 Task: Look for space in Kraaifontein, South Africa from 12th August, 2023 to 16th August, 2023 for 8 adults in price range Rs.10000 to Rs.16000. Place can be private room with 8 bedrooms having 8 beds and 8 bathrooms. Property type can be house, flat, guest house, hotel. Amenities needed are: wifi, TV, free parkinig on premises, gym, breakfast. Booking option can be shelf check-in. Required host language is English.
Action: Mouse moved to (451, 123)
Screenshot: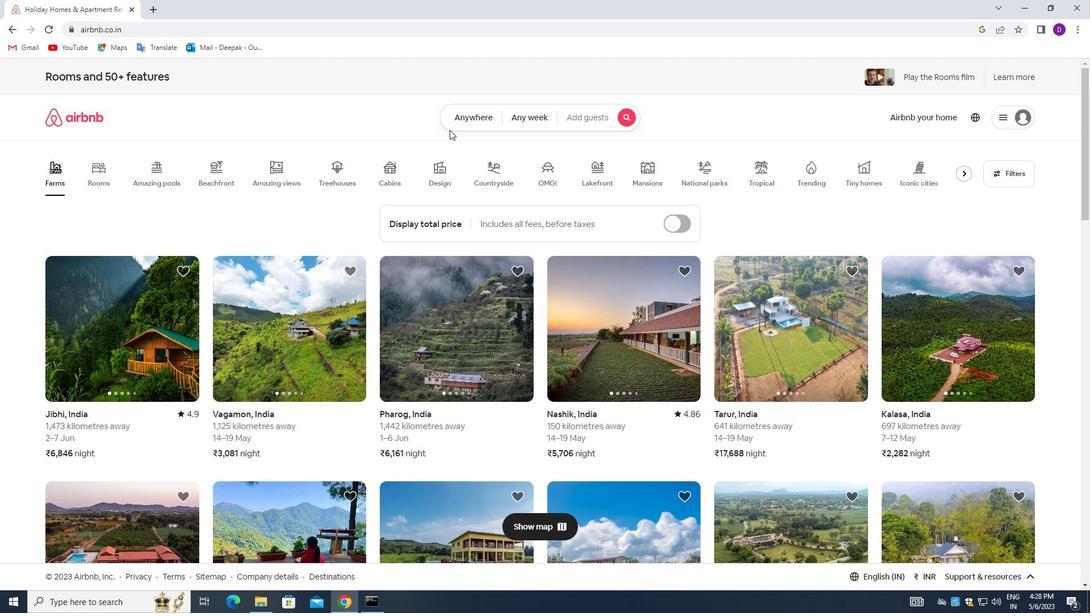 
Action: Mouse pressed left at (451, 123)
Screenshot: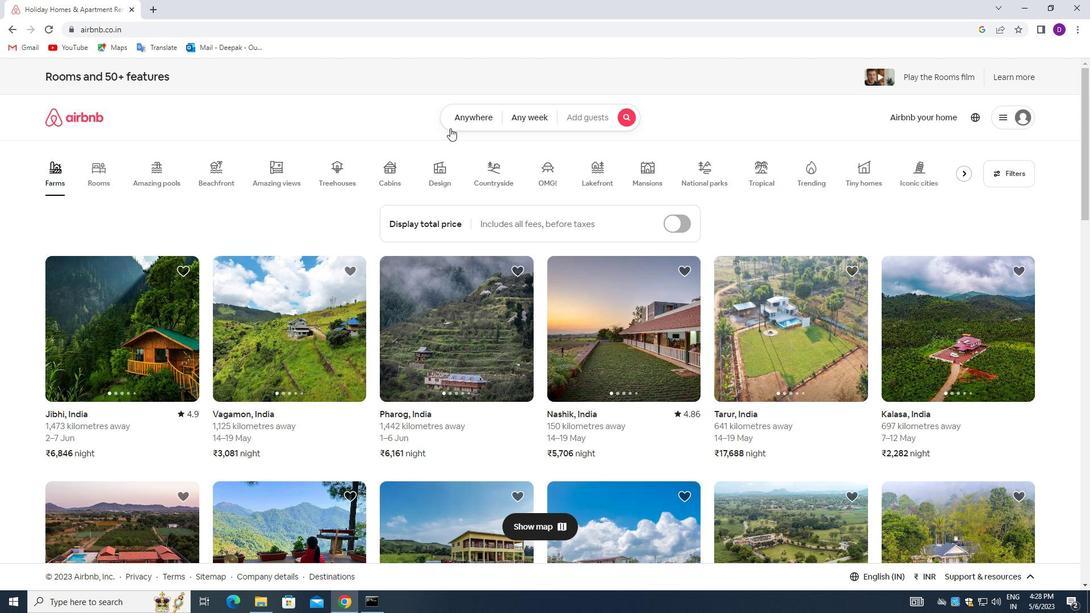 
Action: Mouse moved to (416, 158)
Screenshot: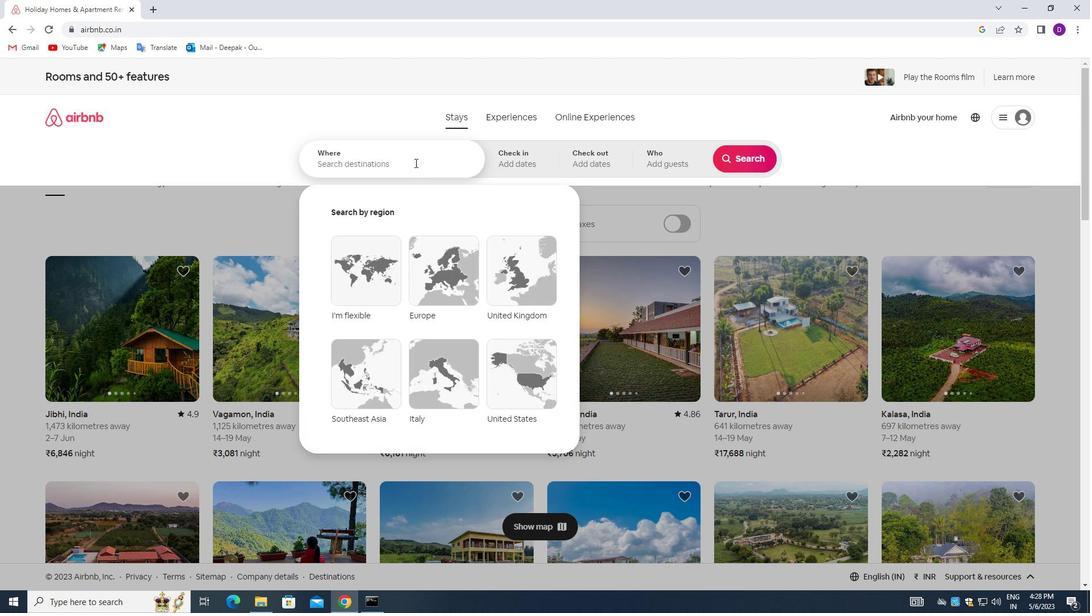 
Action: Mouse pressed left at (416, 158)
Screenshot: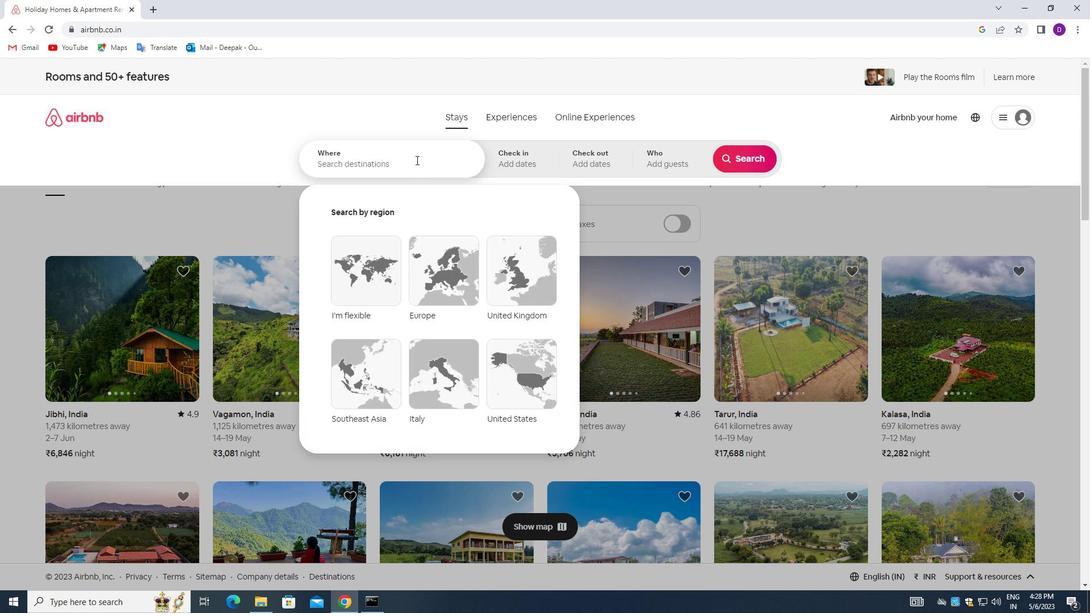 
Action: Mouse moved to (199, 248)
Screenshot: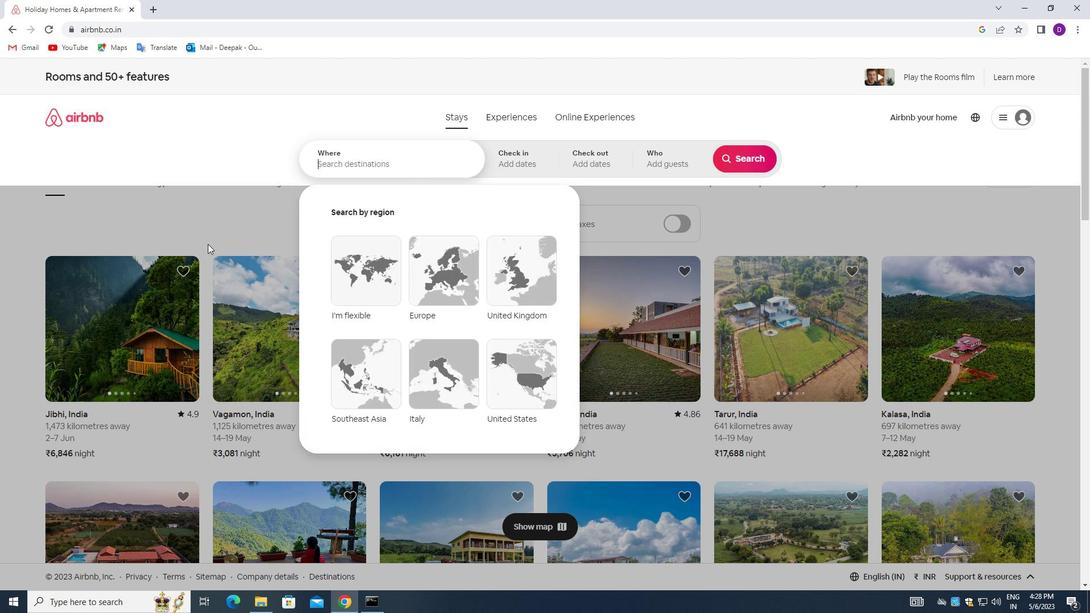
Action: Key pressed <Key.shift>KRAAIFONR<Key.backspace>TEIN,<Key.space><Key.shift_r>SOUTH<Key.space><Key.shift_r>AFRICA<Key.enter>
Screenshot: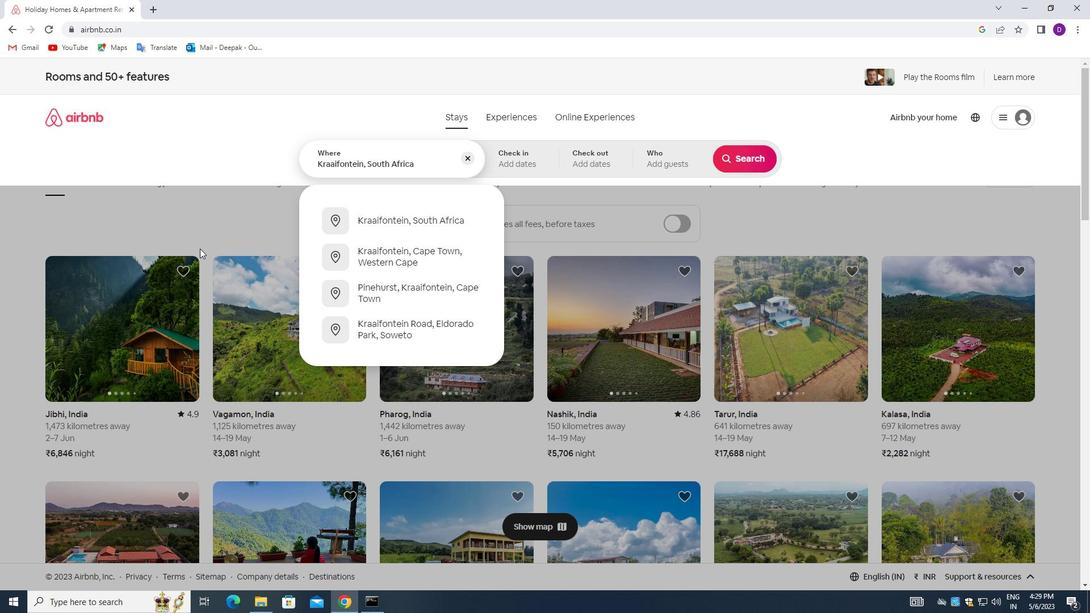 
Action: Mouse moved to (739, 249)
Screenshot: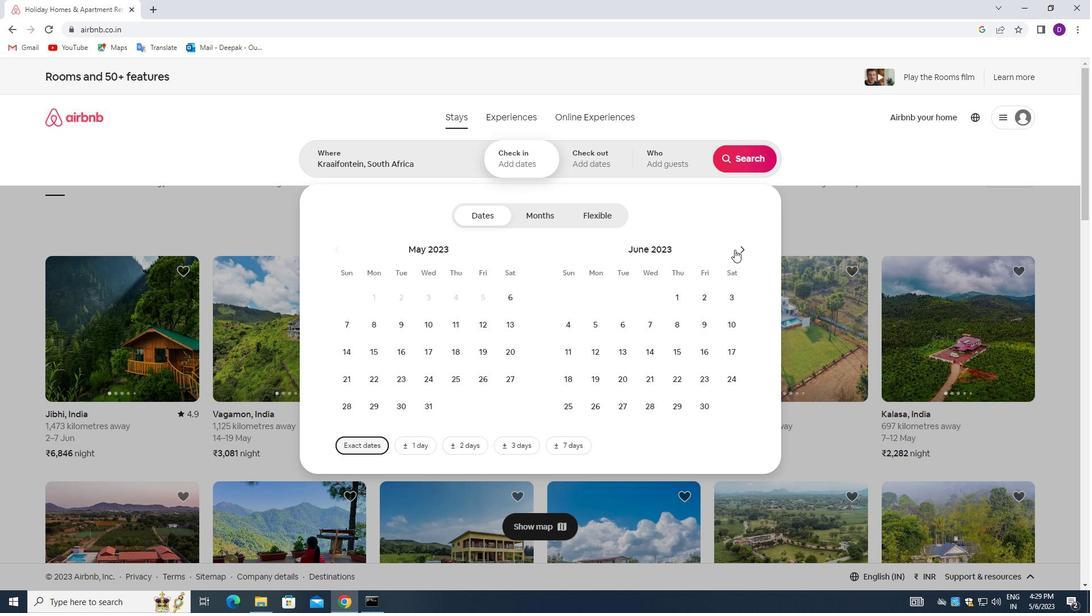 
Action: Mouse pressed left at (739, 249)
Screenshot: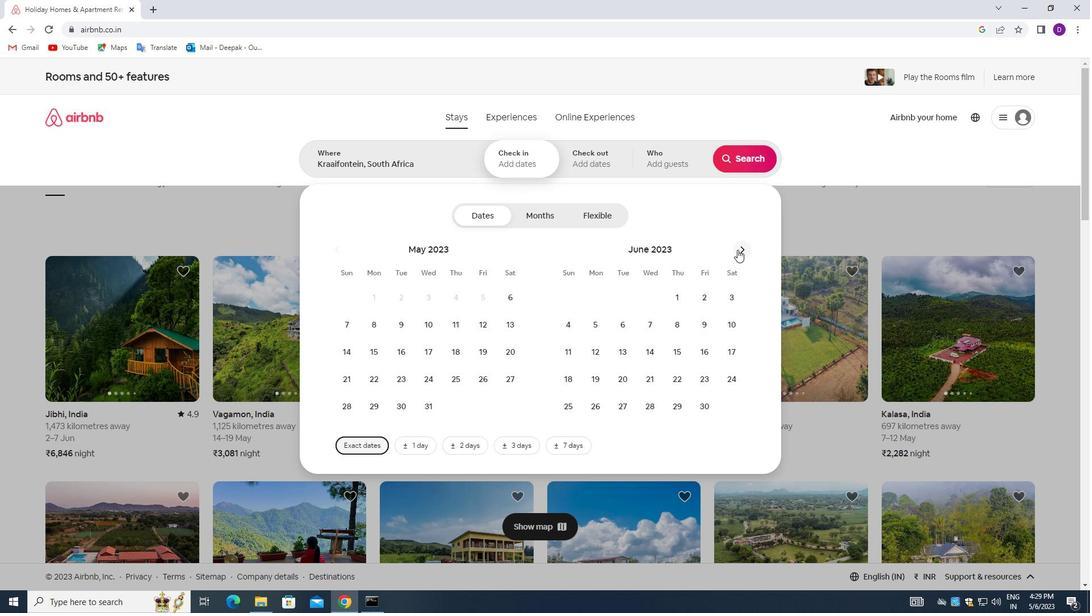
Action: Mouse pressed left at (739, 249)
Screenshot: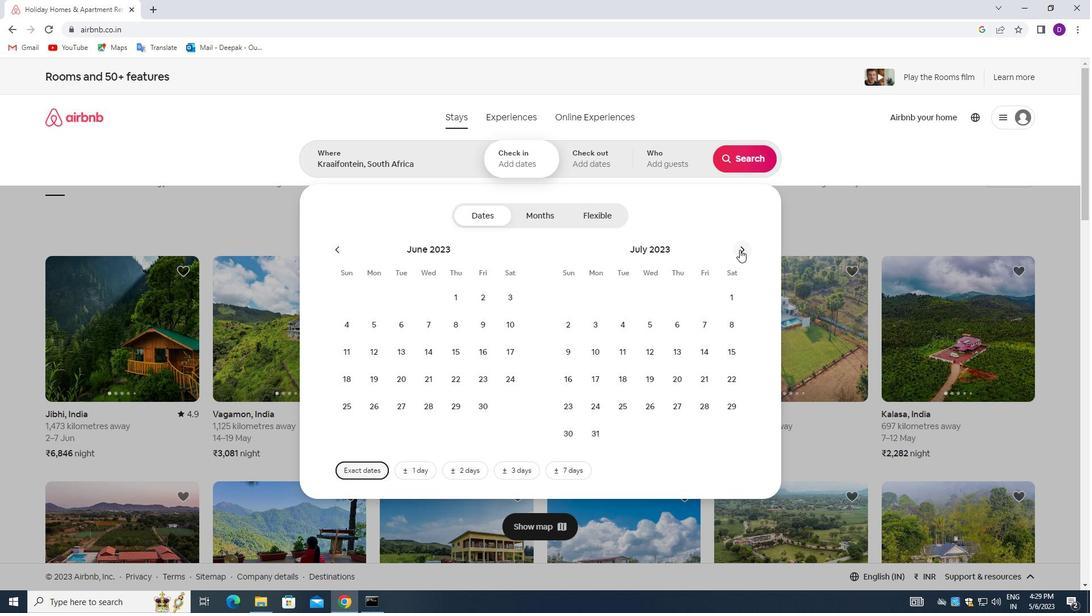 
Action: Mouse moved to (729, 322)
Screenshot: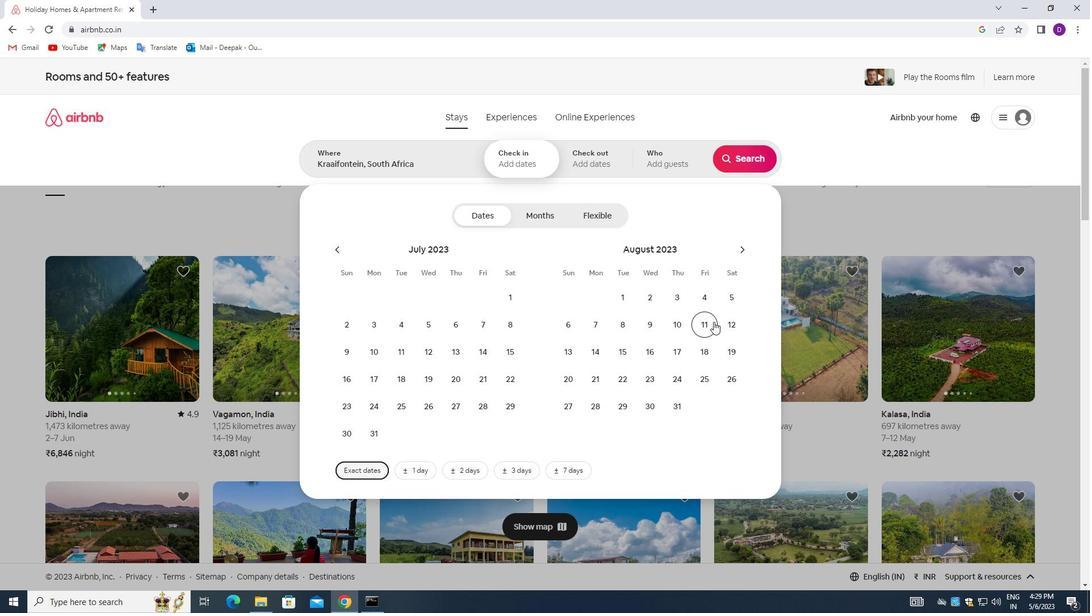 
Action: Mouse pressed left at (729, 322)
Screenshot: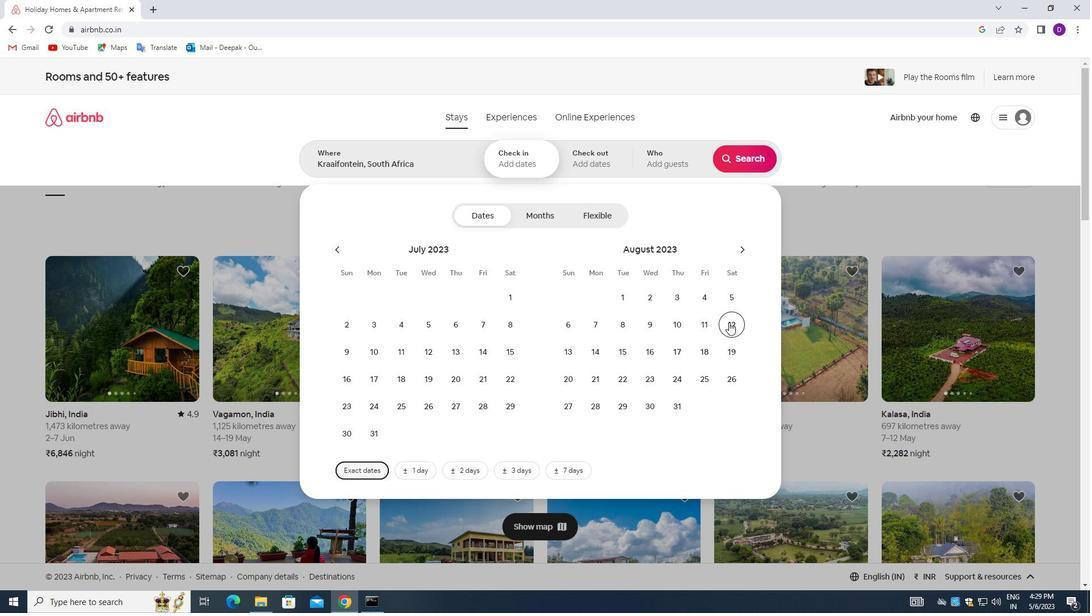 
Action: Mouse moved to (656, 351)
Screenshot: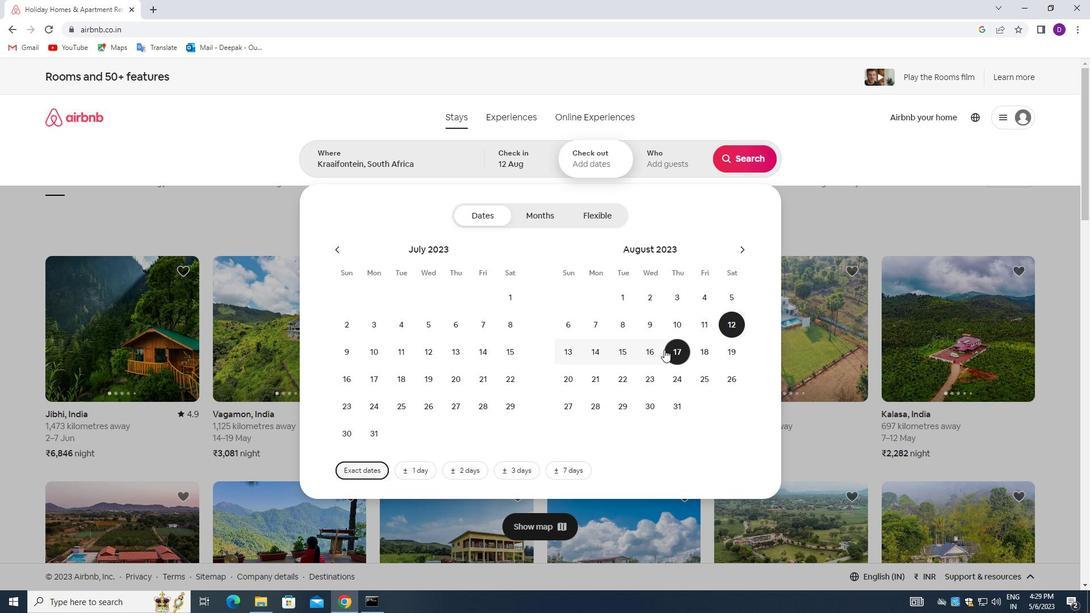 
Action: Mouse pressed left at (656, 351)
Screenshot: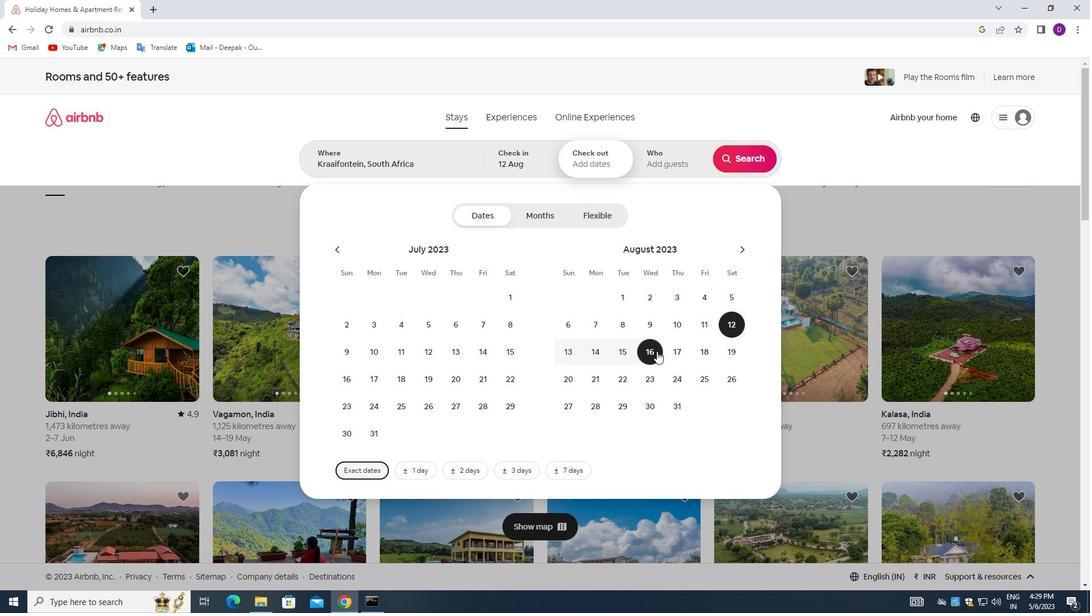
Action: Mouse moved to (662, 160)
Screenshot: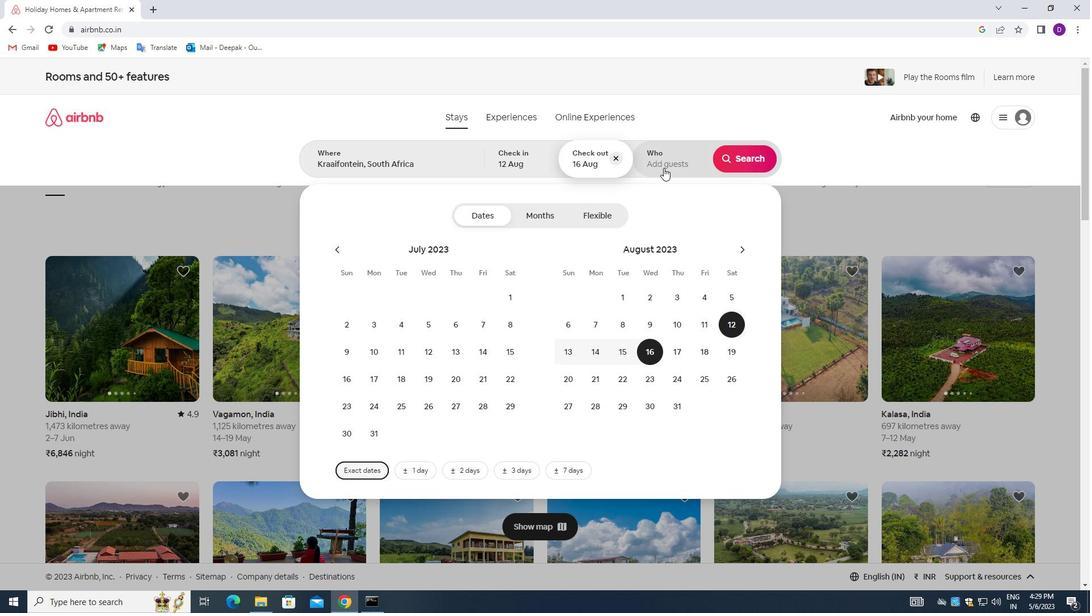 
Action: Mouse pressed left at (662, 160)
Screenshot: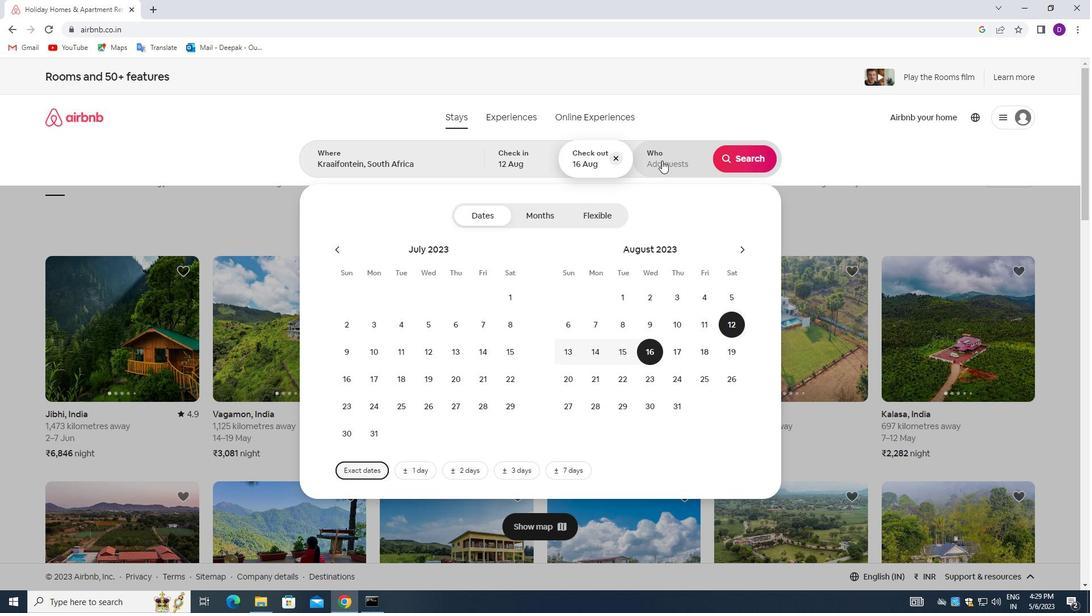 
Action: Mouse moved to (744, 221)
Screenshot: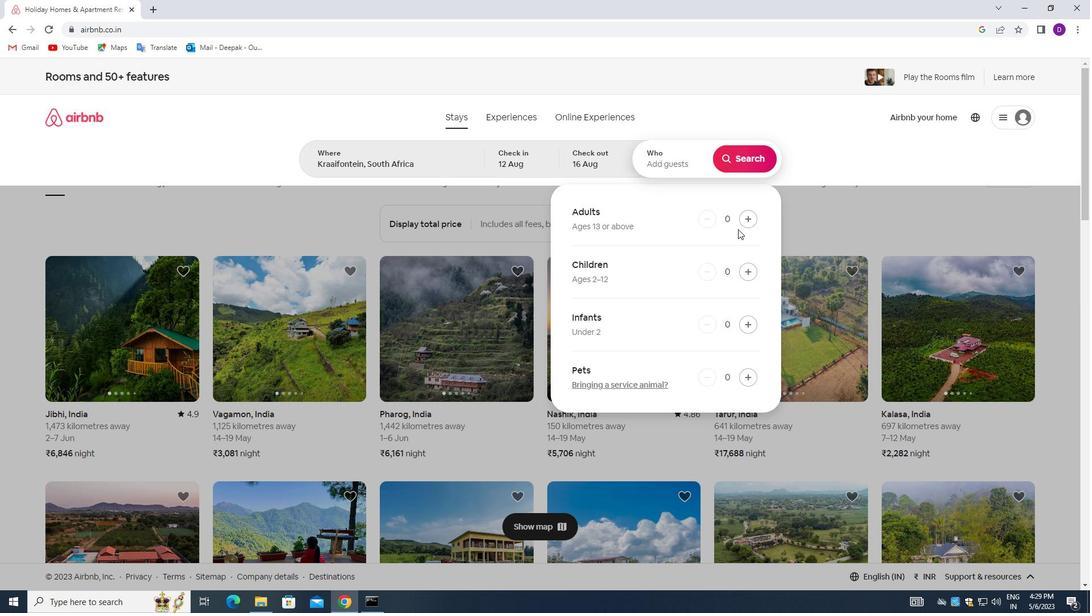 
Action: Mouse pressed left at (744, 221)
Screenshot: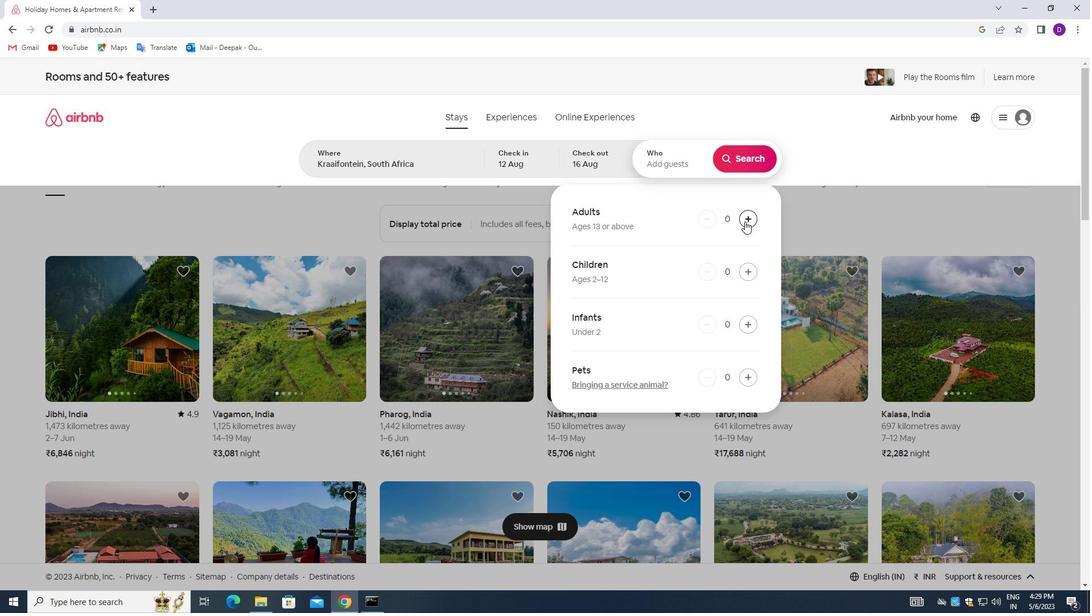
Action: Mouse pressed left at (744, 221)
Screenshot: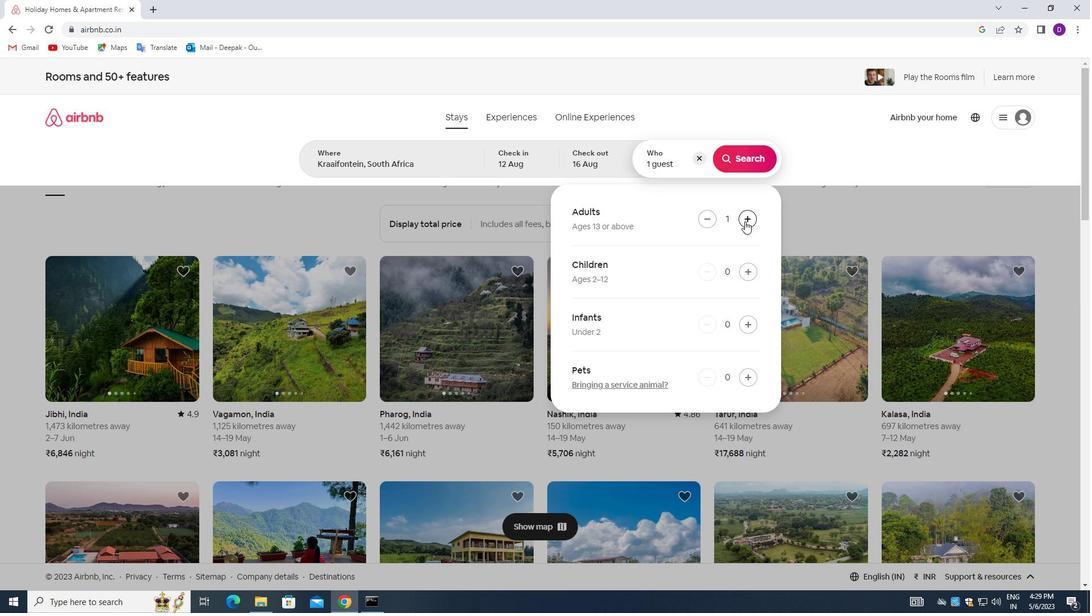 
Action: Mouse pressed left at (744, 221)
Screenshot: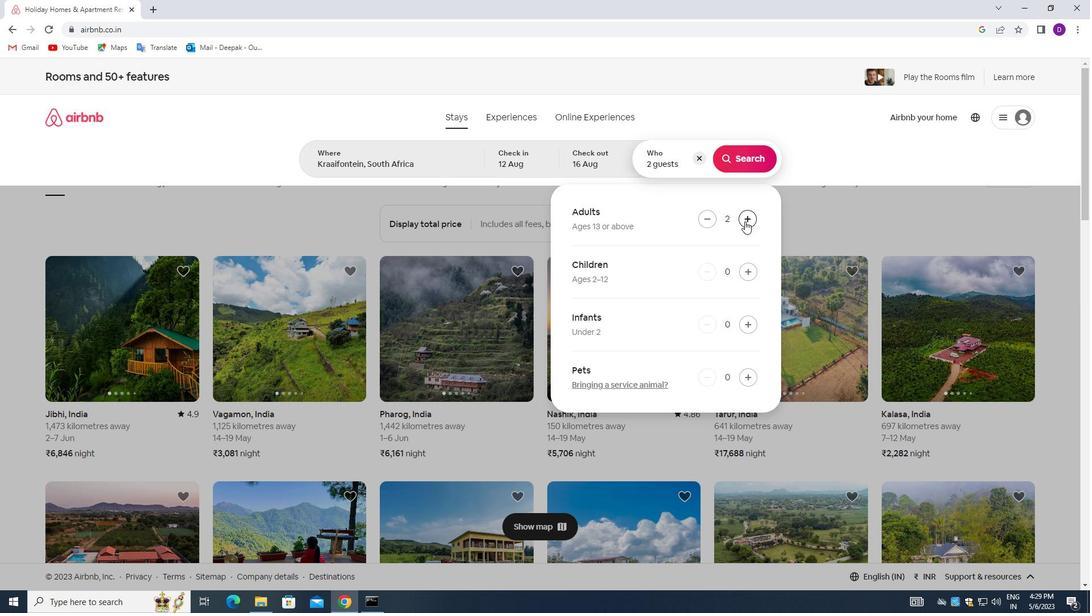 
Action: Mouse moved to (745, 220)
Screenshot: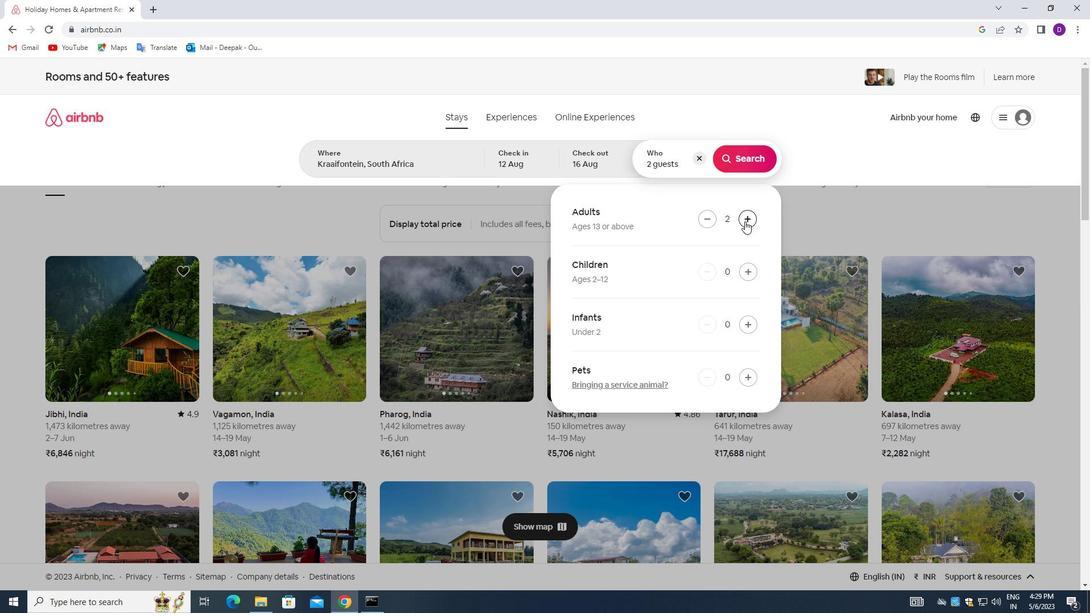 
Action: Mouse pressed left at (745, 220)
Screenshot: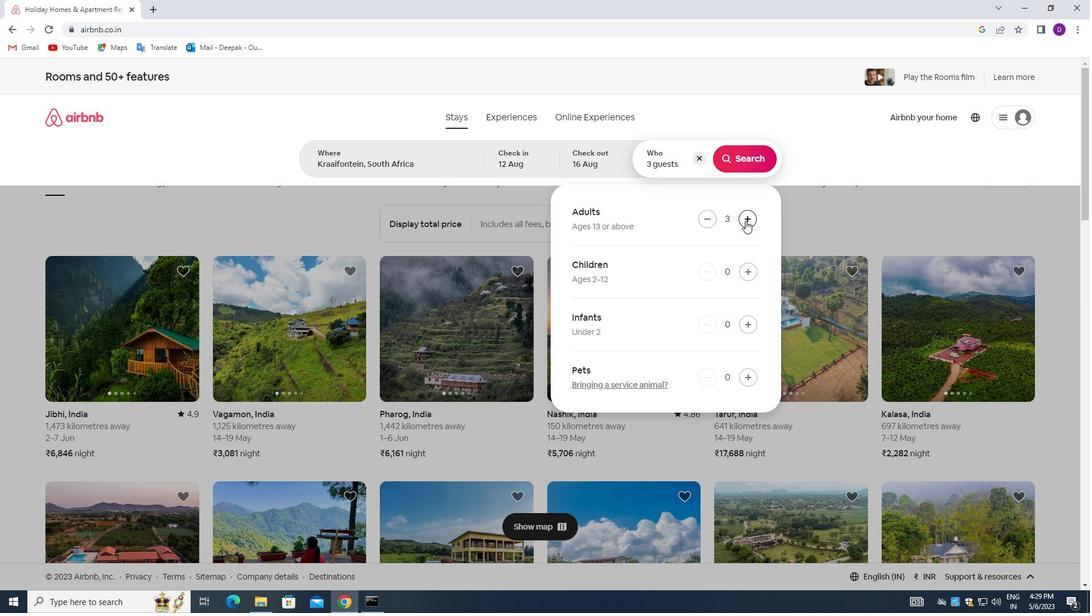 
Action: Mouse pressed left at (745, 220)
Screenshot: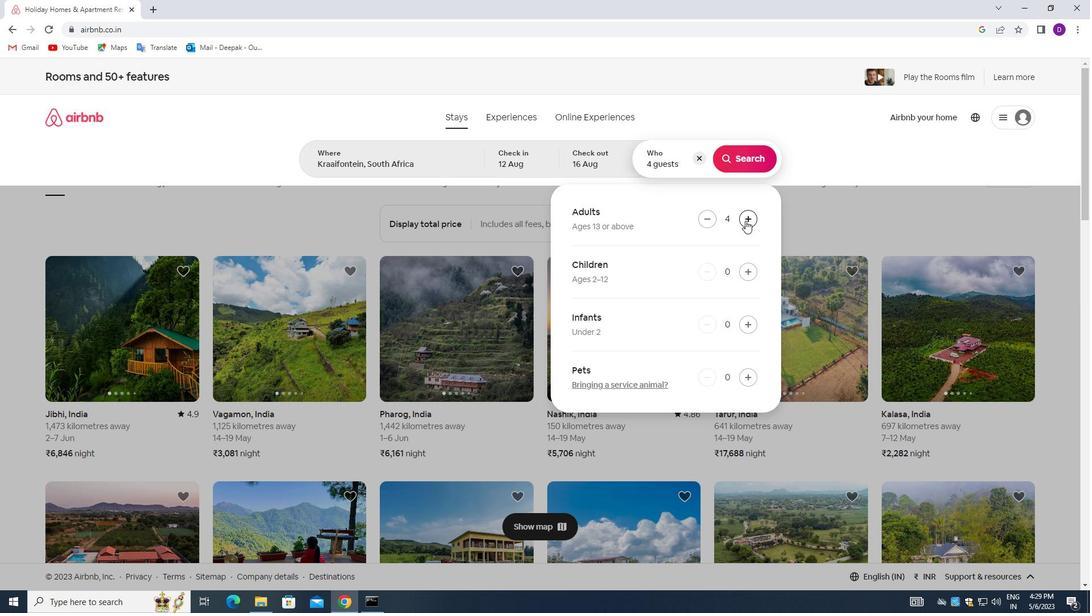 
Action: Mouse moved to (746, 220)
Screenshot: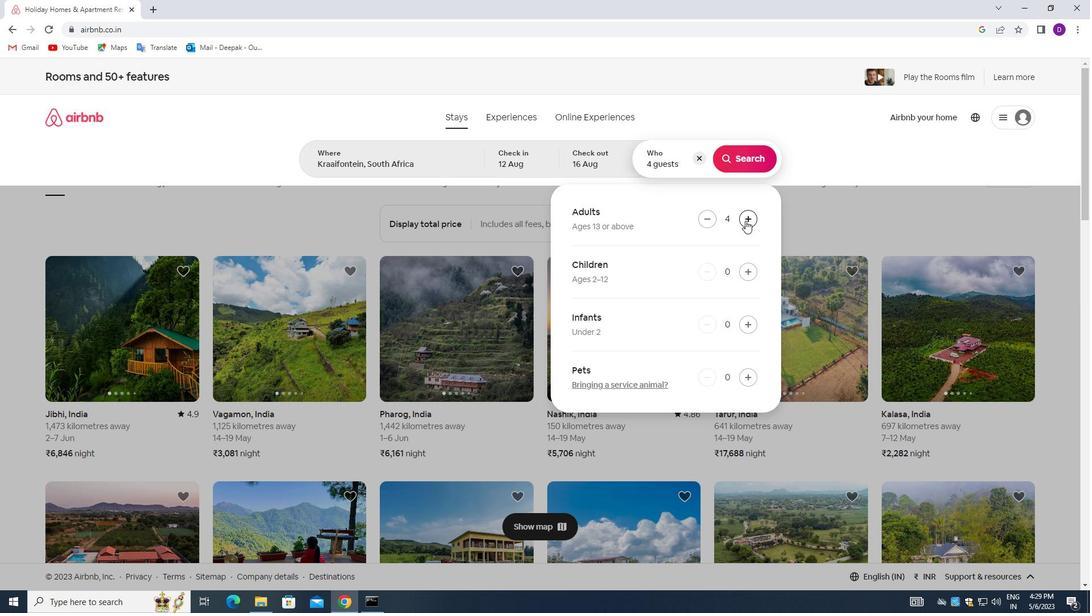 
Action: Mouse pressed left at (746, 220)
Screenshot: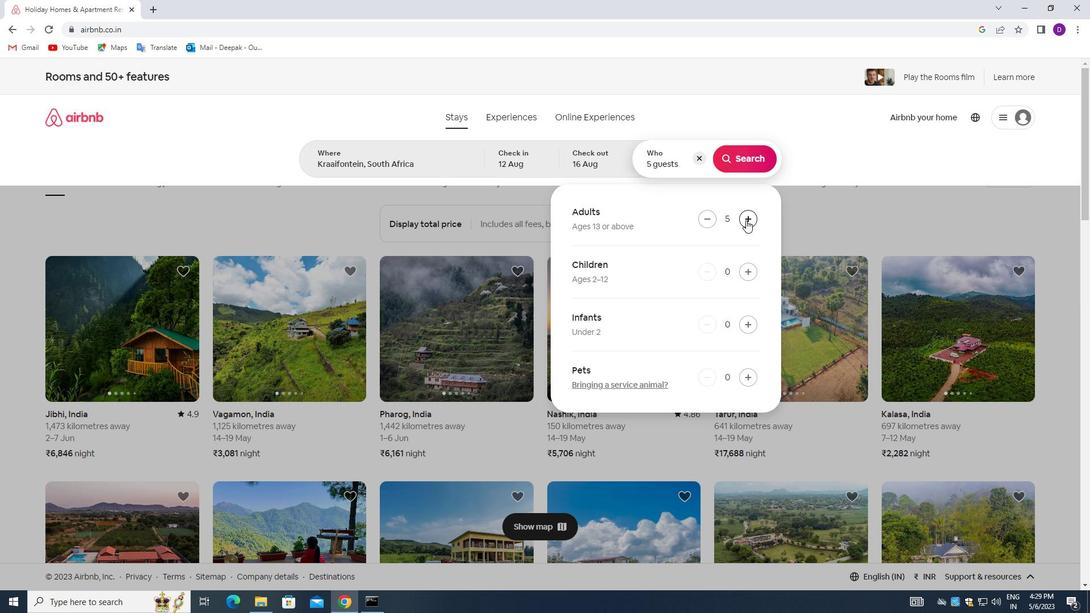 
Action: Mouse pressed left at (746, 220)
Screenshot: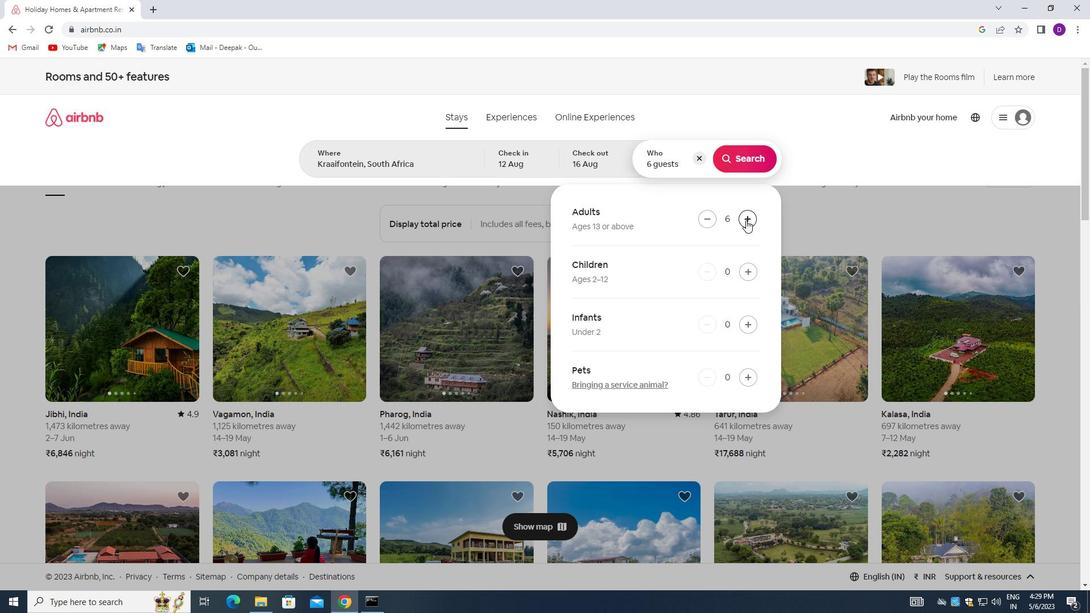 
Action: Mouse pressed left at (746, 220)
Screenshot: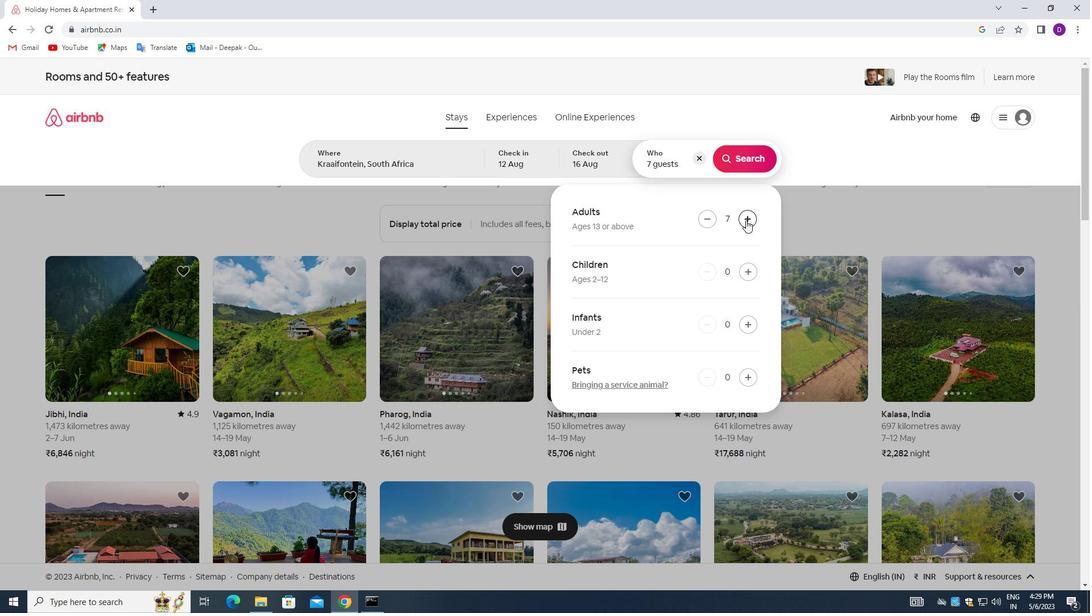 
Action: Mouse moved to (741, 154)
Screenshot: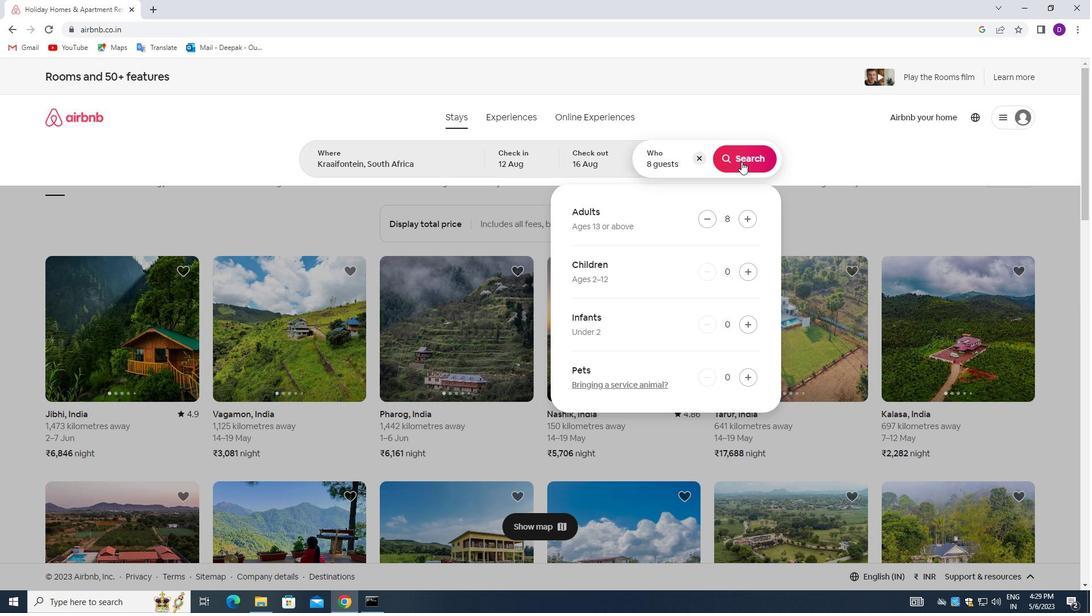 
Action: Mouse pressed left at (741, 154)
Screenshot: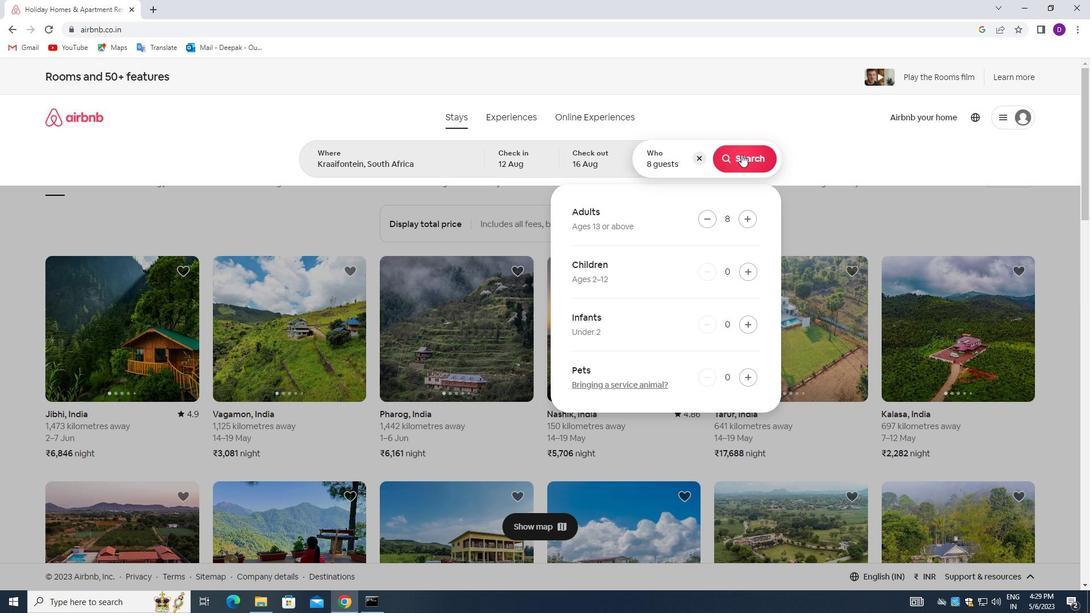 
Action: Mouse moved to (1027, 128)
Screenshot: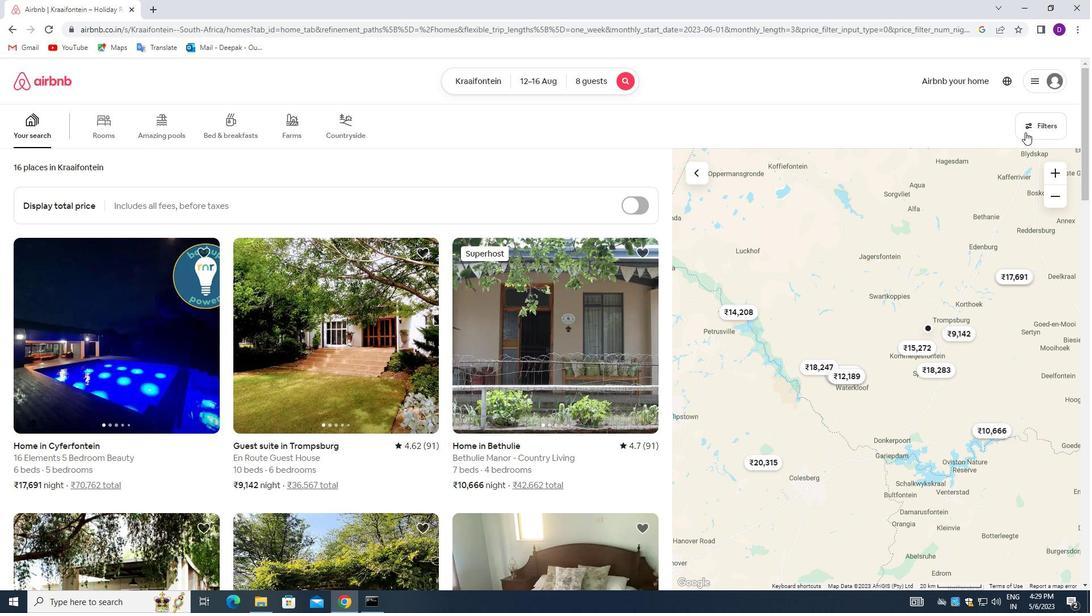 
Action: Mouse pressed left at (1027, 128)
Screenshot: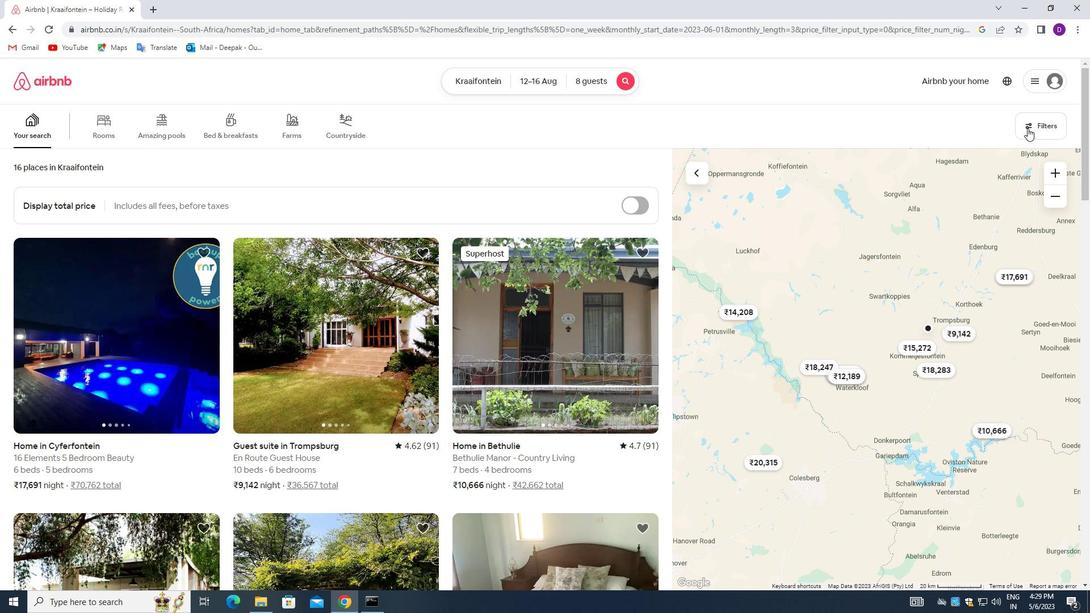 
Action: Mouse moved to (403, 408)
Screenshot: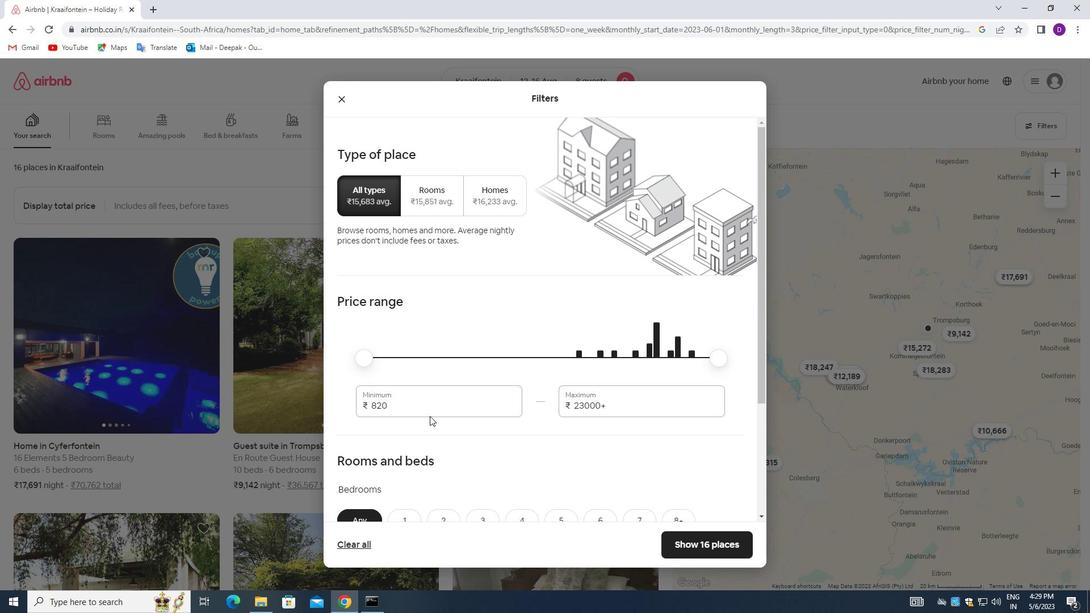 
Action: Mouse pressed left at (403, 408)
Screenshot: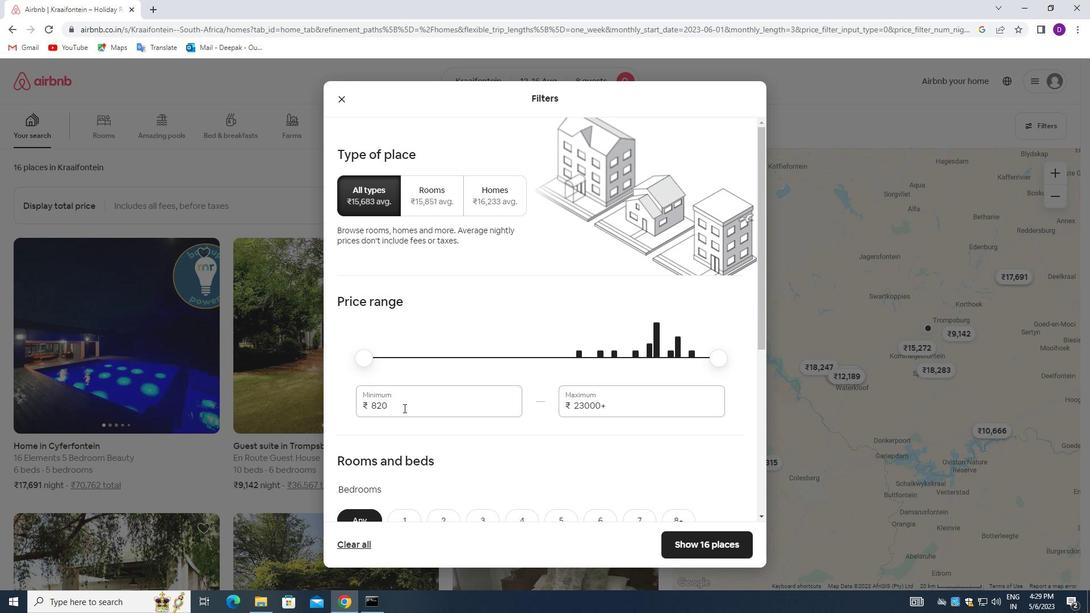
Action: Mouse pressed left at (403, 408)
Screenshot: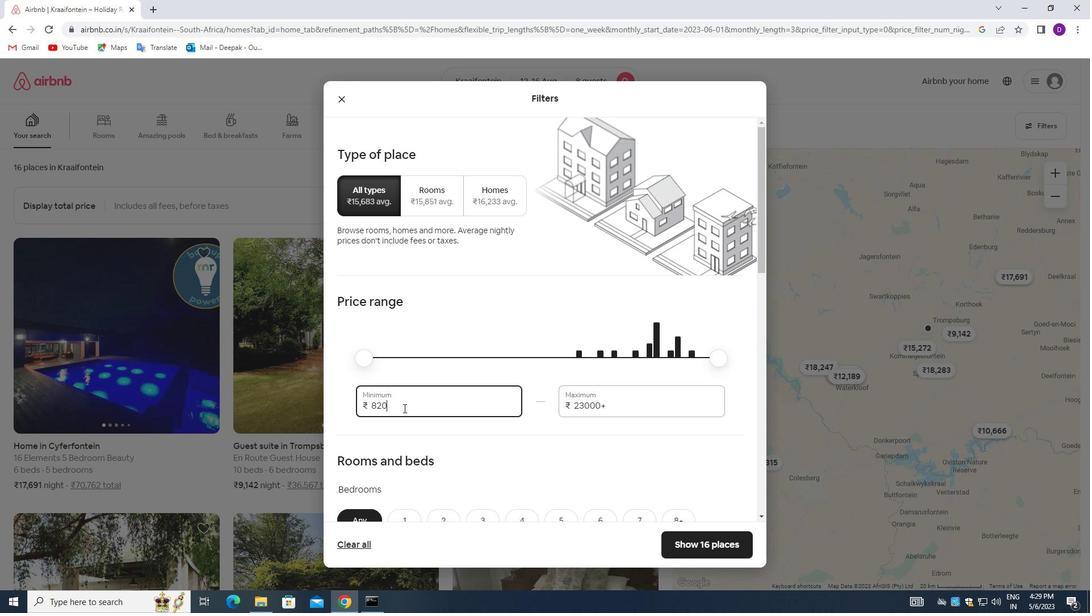 
Action: Key pressed 10000<Key.tab>16000
Screenshot: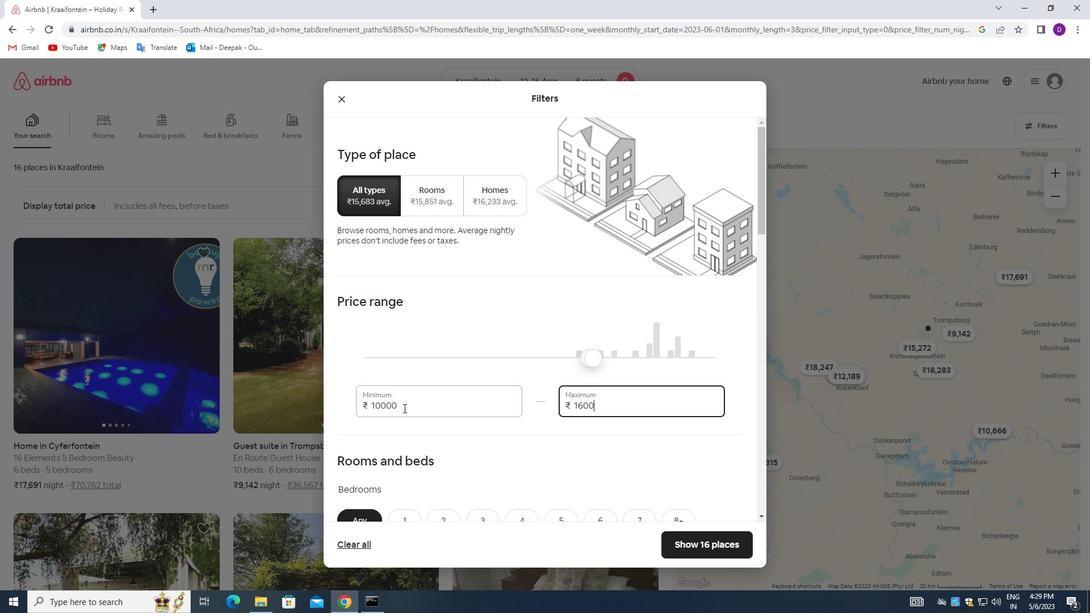 
Action: Mouse moved to (419, 420)
Screenshot: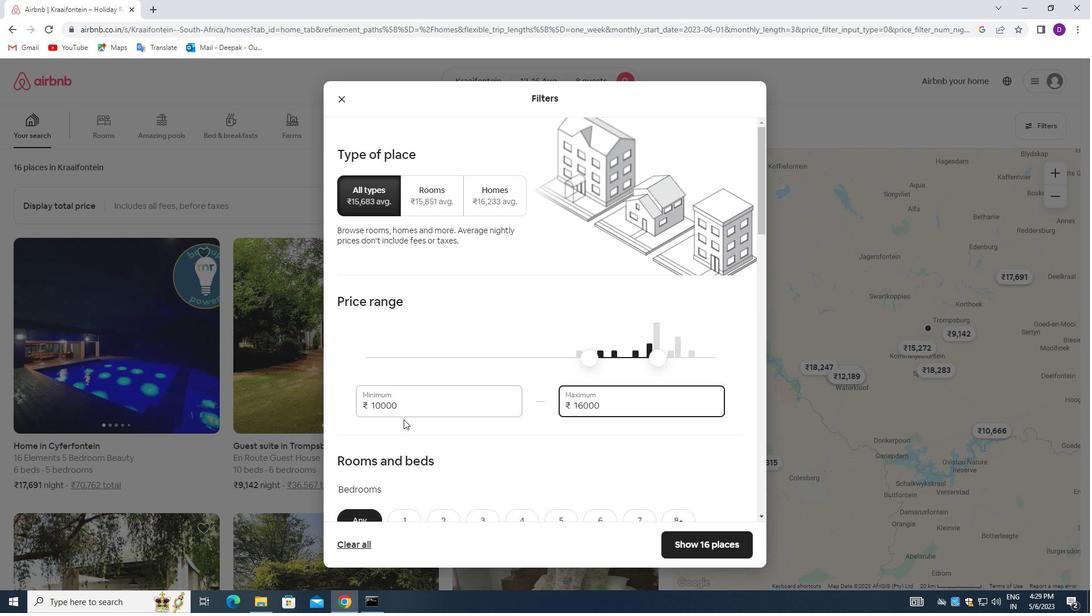 
Action: Mouse scrolled (419, 420) with delta (0, 0)
Screenshot: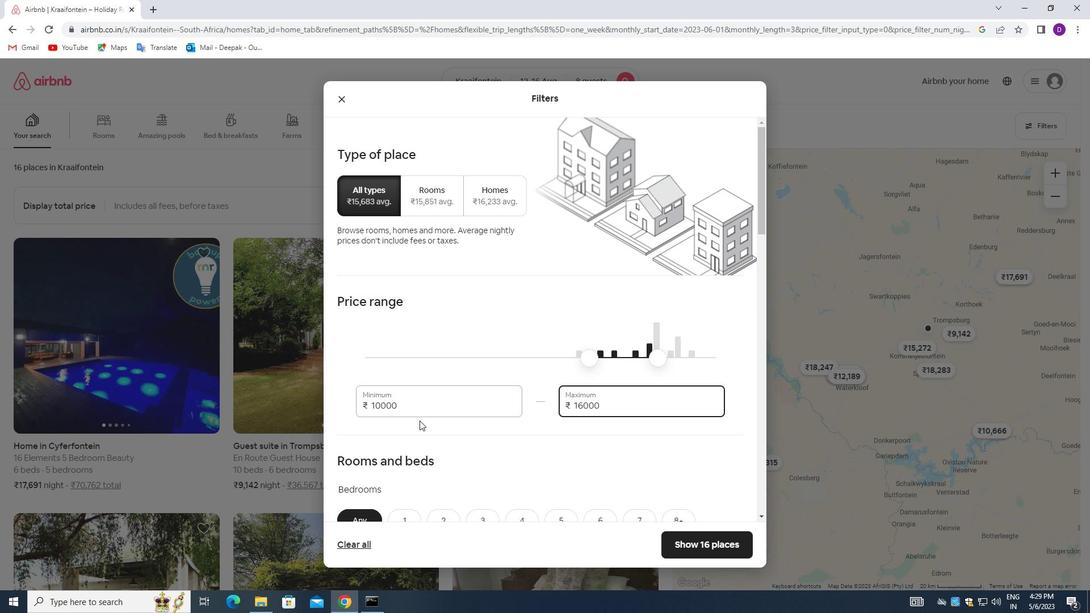 
Action: Mouse moved to (420, 421)
Screenshot: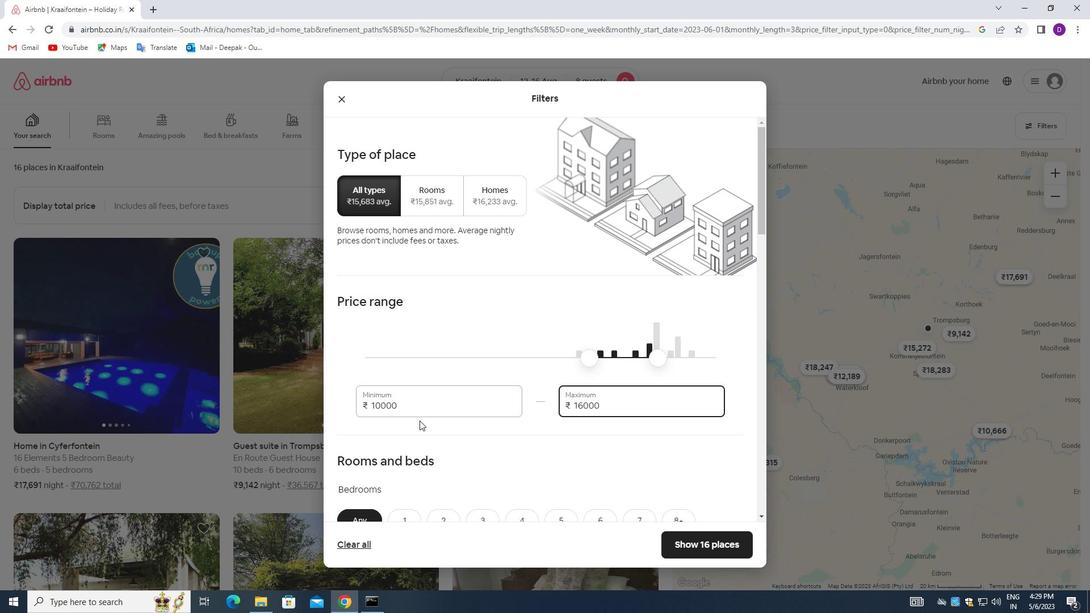 
Action: Mouse scrolled (420, 420) with delta (0, 0)
Screenshot: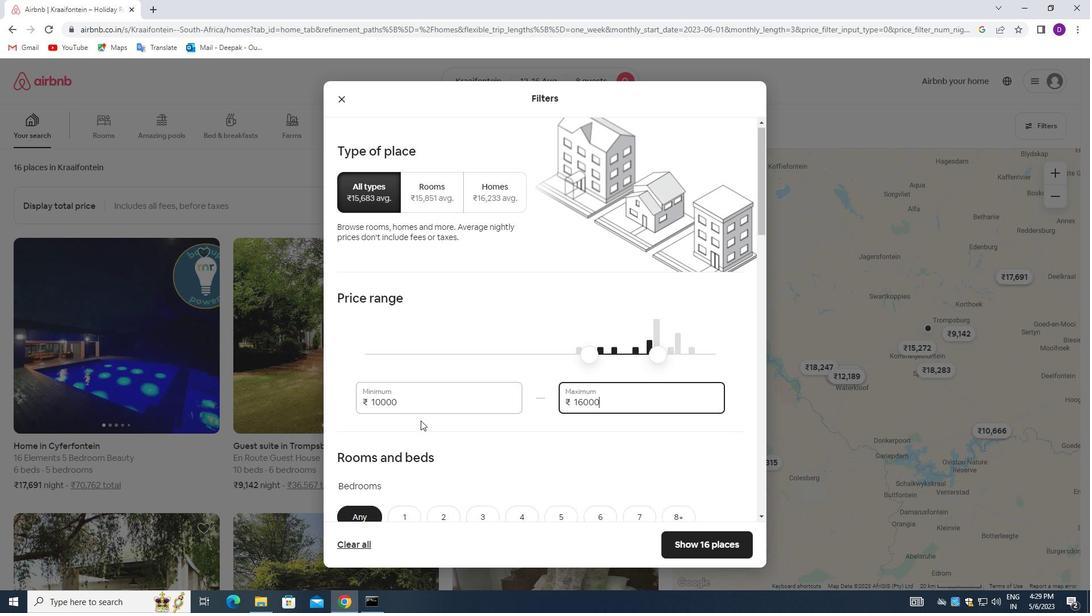 
Action: Mouse moved to (421, 423)
Screenshot: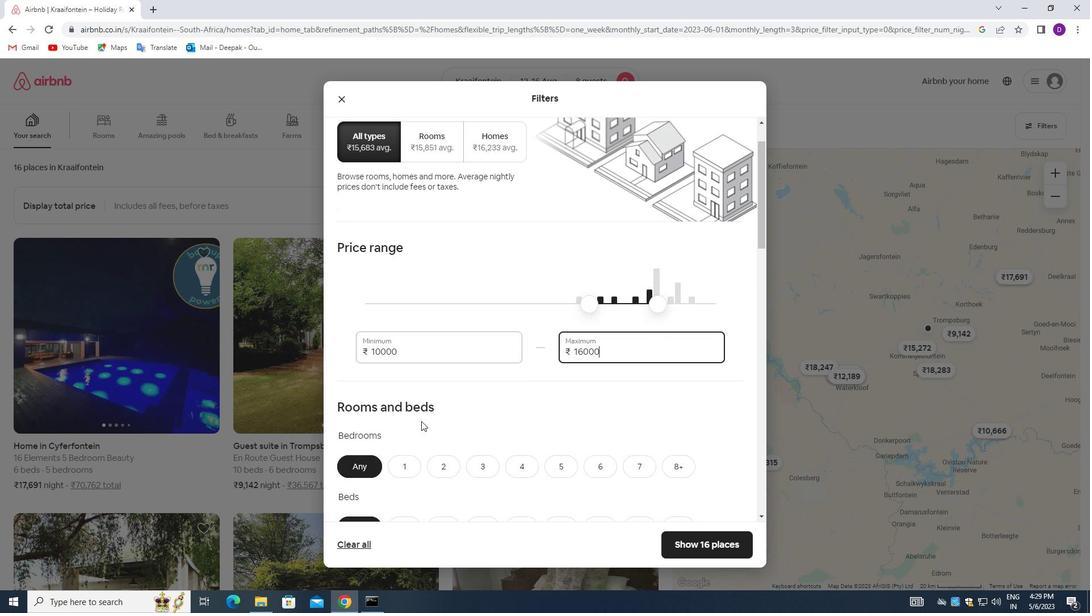 
Action: Mouse scrolled (421, 422) with delta (0, 0)
Screenshot: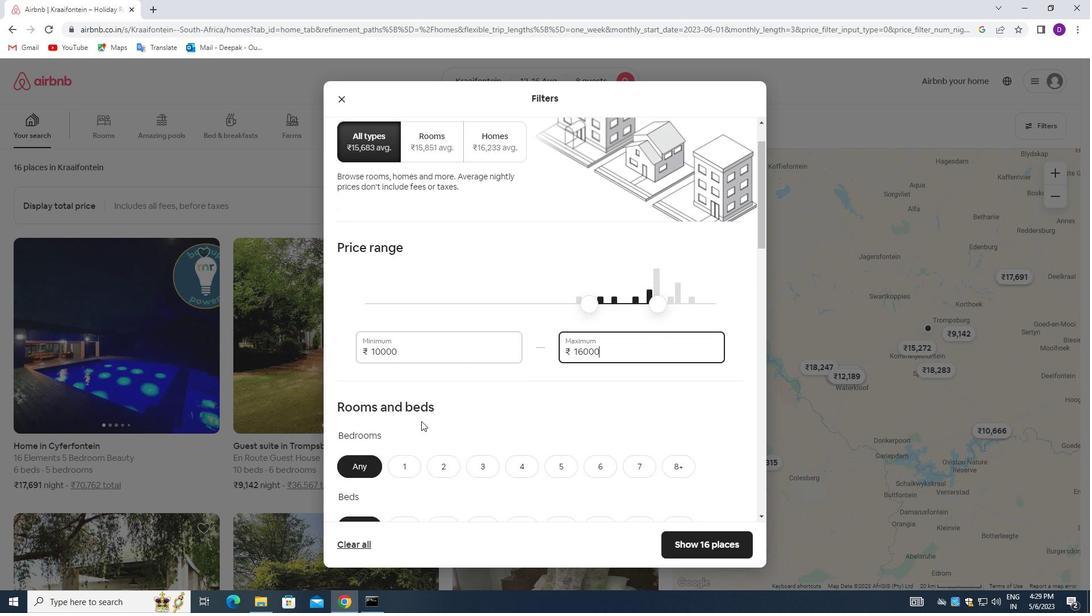 
Action: Mouse moved to (677, 349)
Screenshot: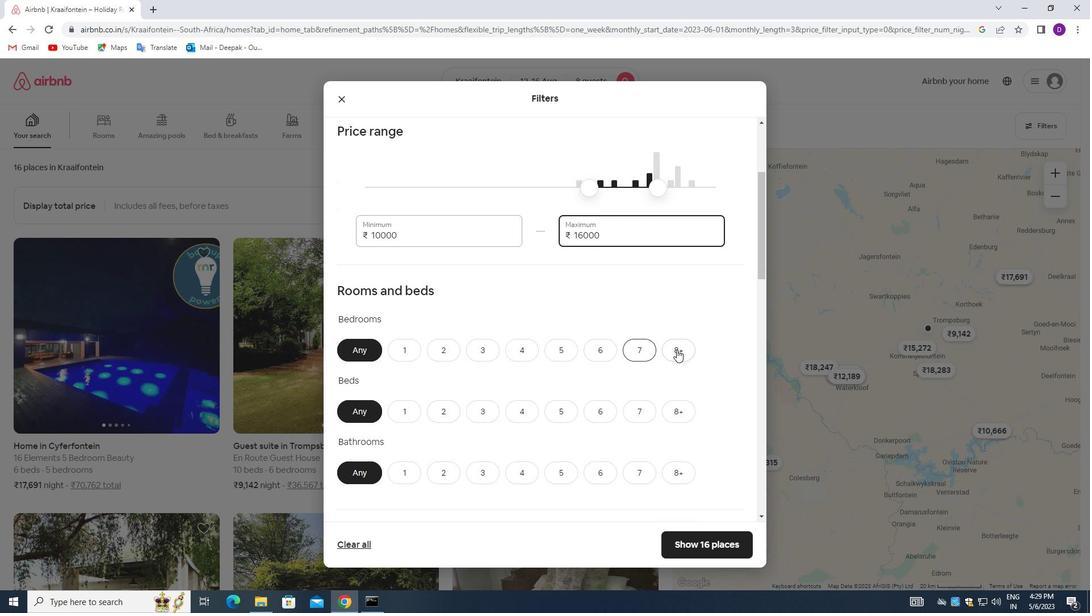 
Action: Mouse pressed left at (677, 349)
Screenshot: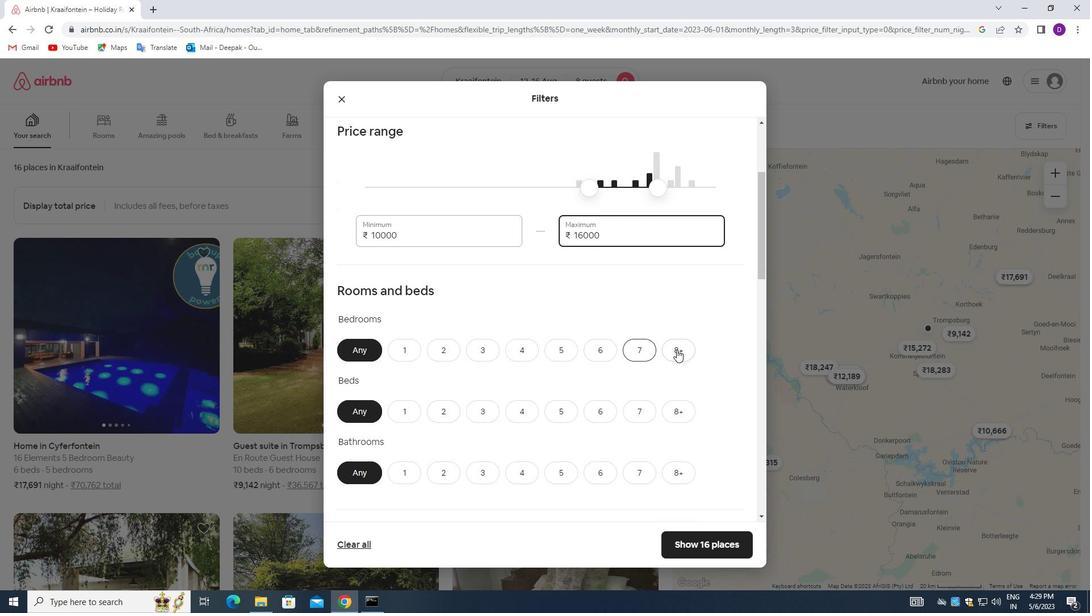 
Action: Mouse moved to (675, 409)
Screenshot: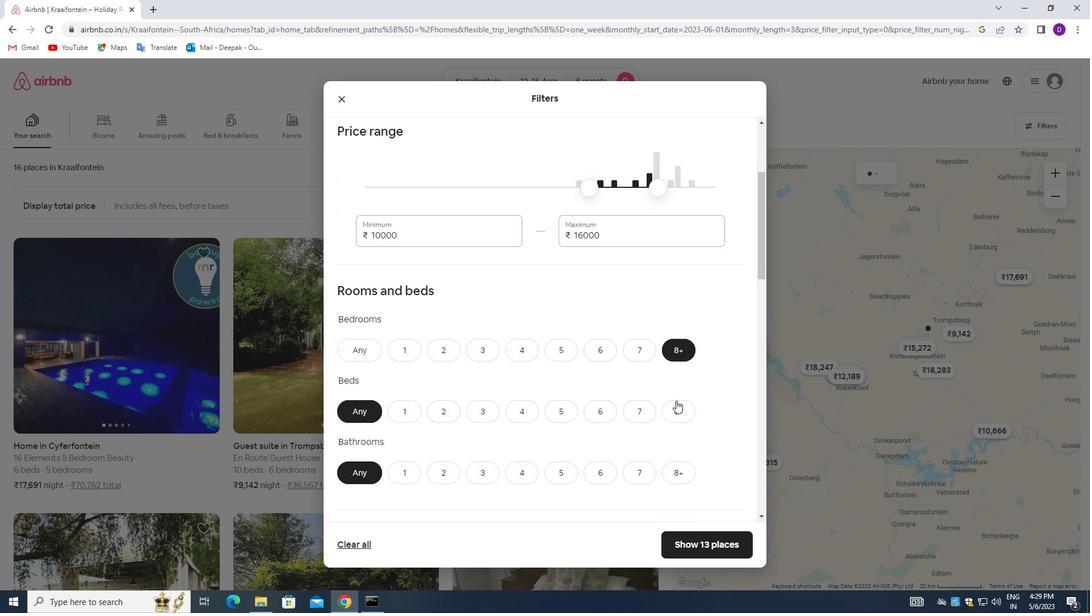 
Action: Mouse pressed left at (675, 409)
Screenshot: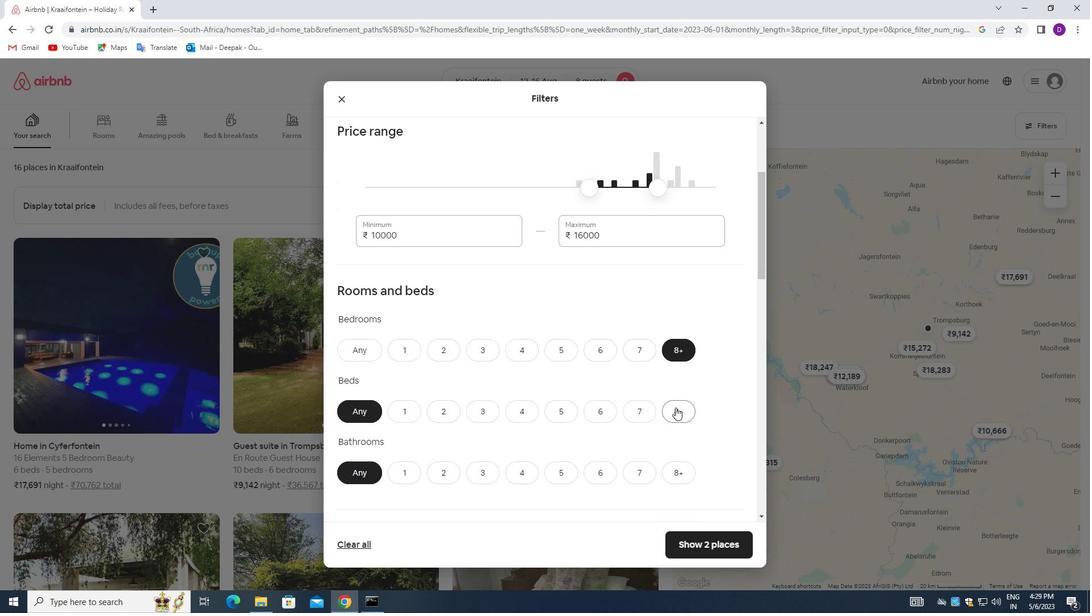 
Action: Mouse moved to (668, 467)
Screenshot: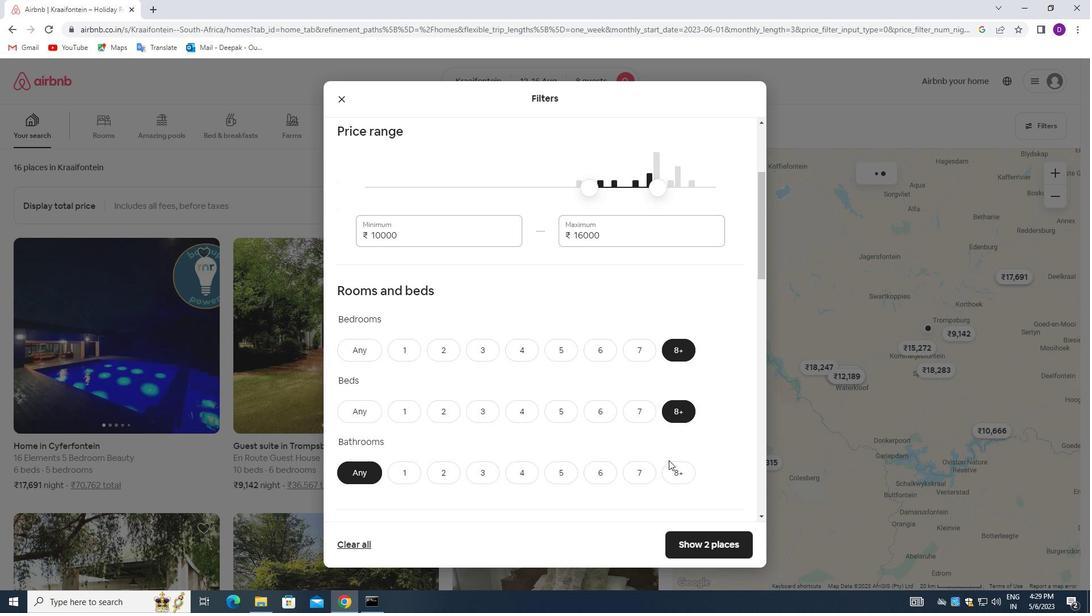 
Action: Mouse pressed left at (668, 467)
Screenshot: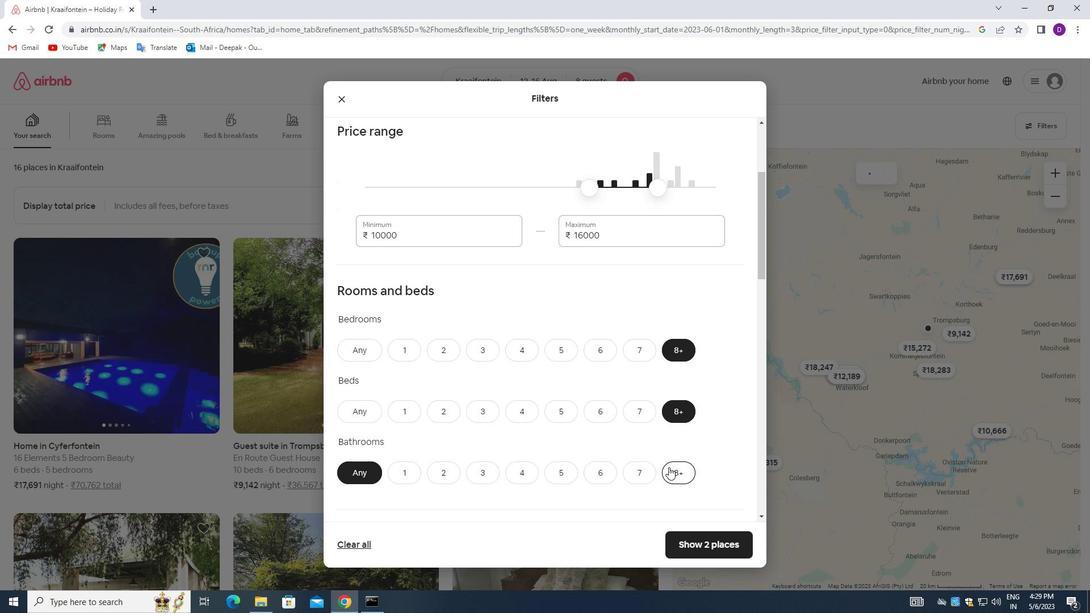 
Action: Mouse moved to (476, 392)
Screenshot: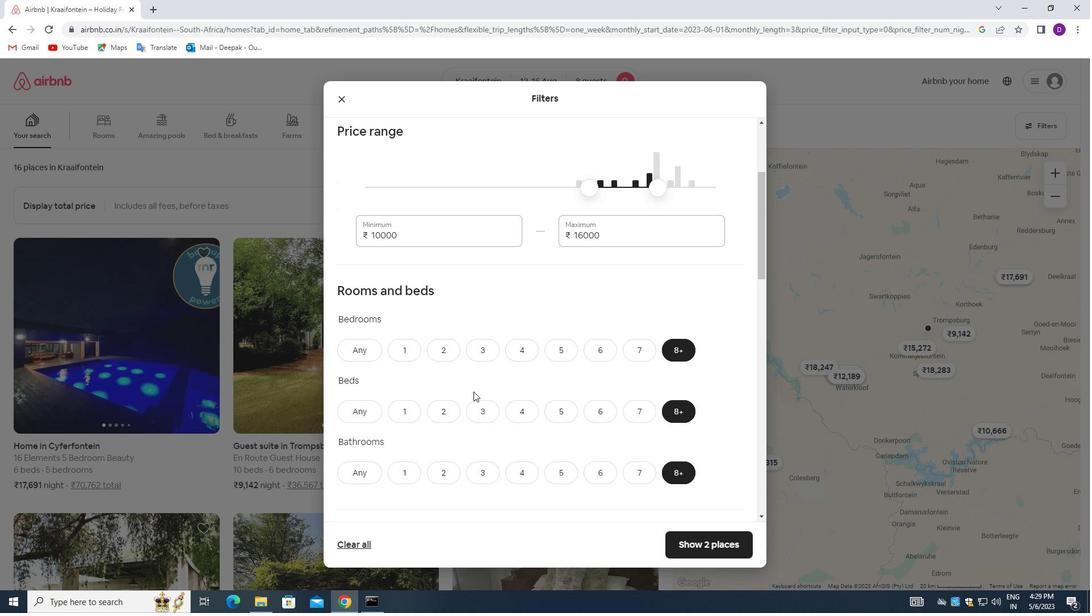 
Action: Mouse scrolled (476, 392) with delta (0, 0)
Screenshot: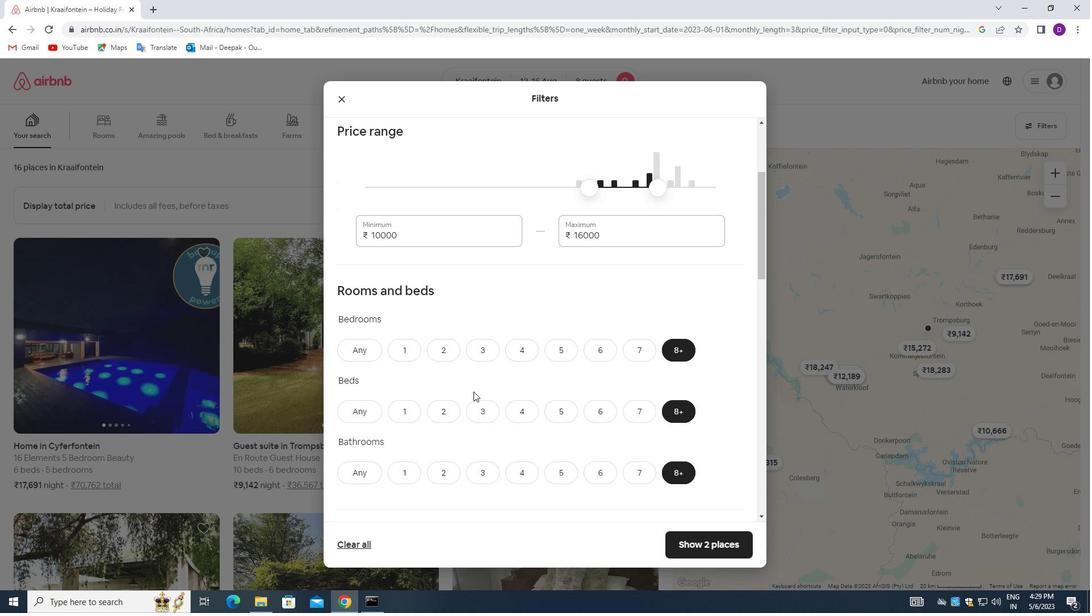 
Action: Mouse moved to (495, 392)
Screenshot: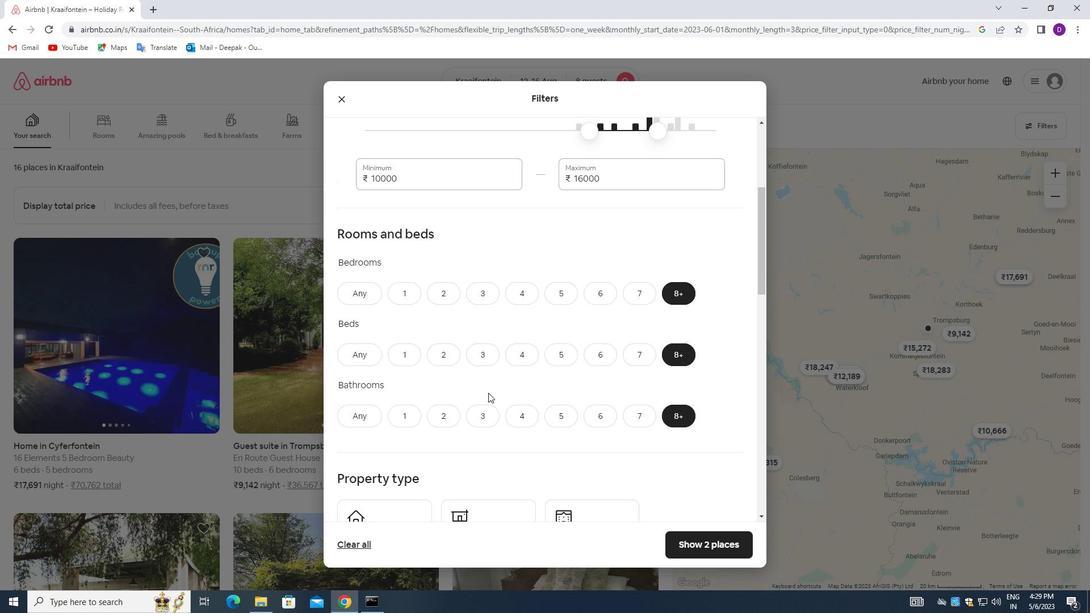
Action: Mouse scrolled (495, 392) with delta (0, 0)
Screenshot: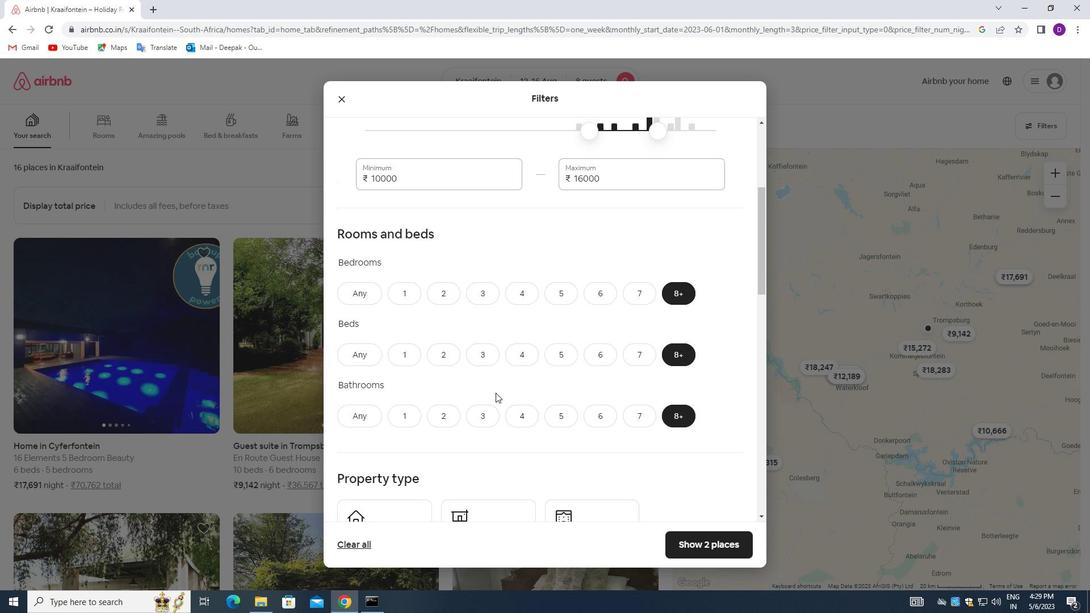 
Action: Mouse moved to (403, 459)
Screenshot: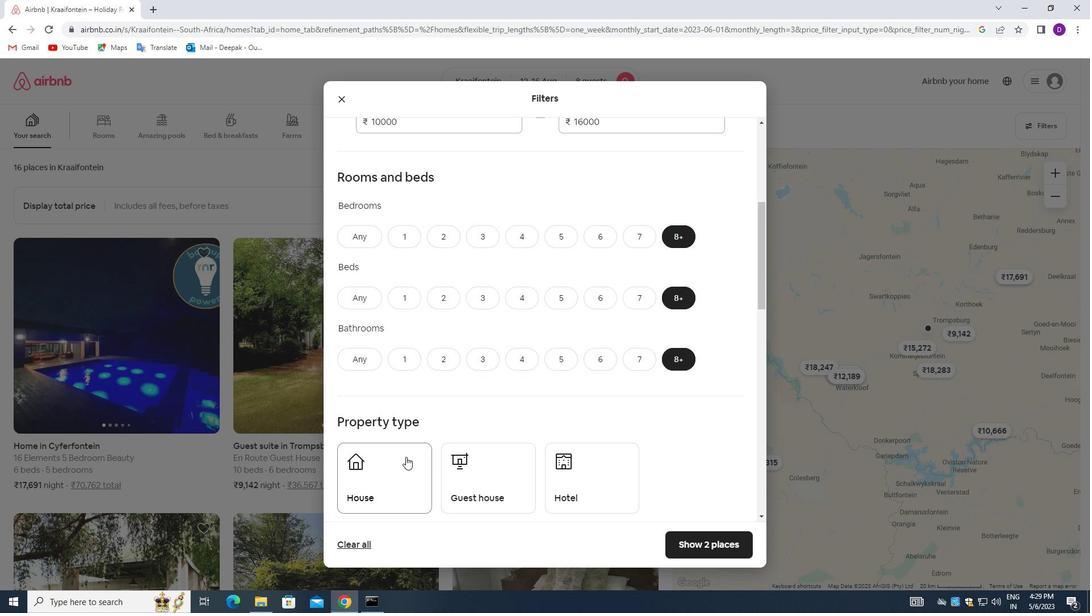 
Action: Mouse pressed left at (403, 459)
Screenshot: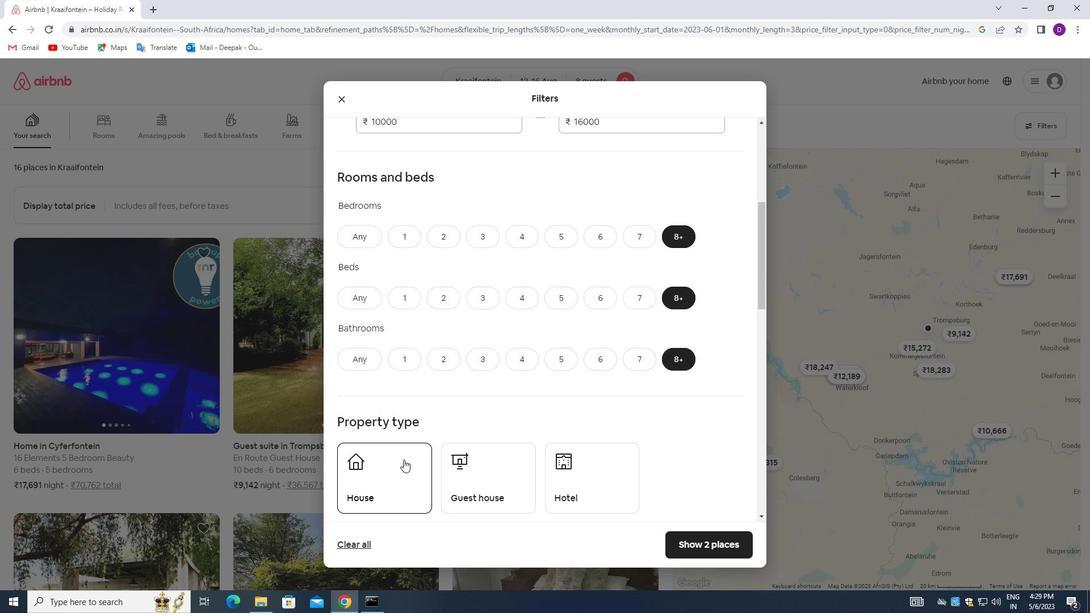 
Action: Mouse moved to (482, 487)
Screenshot: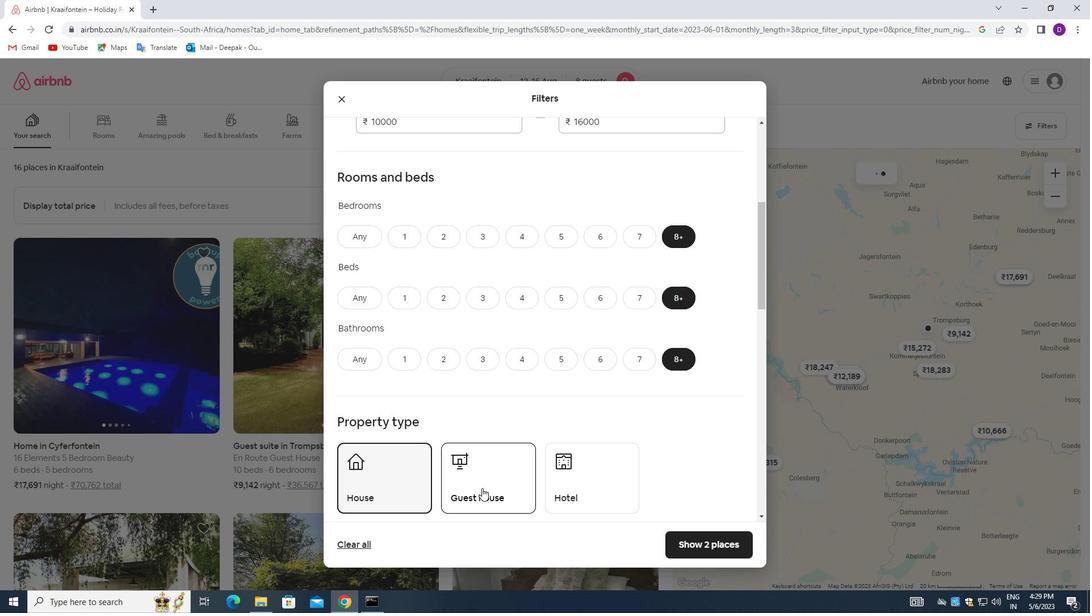 
Action: Mouse pressed left at (482, 487)
Screenshot: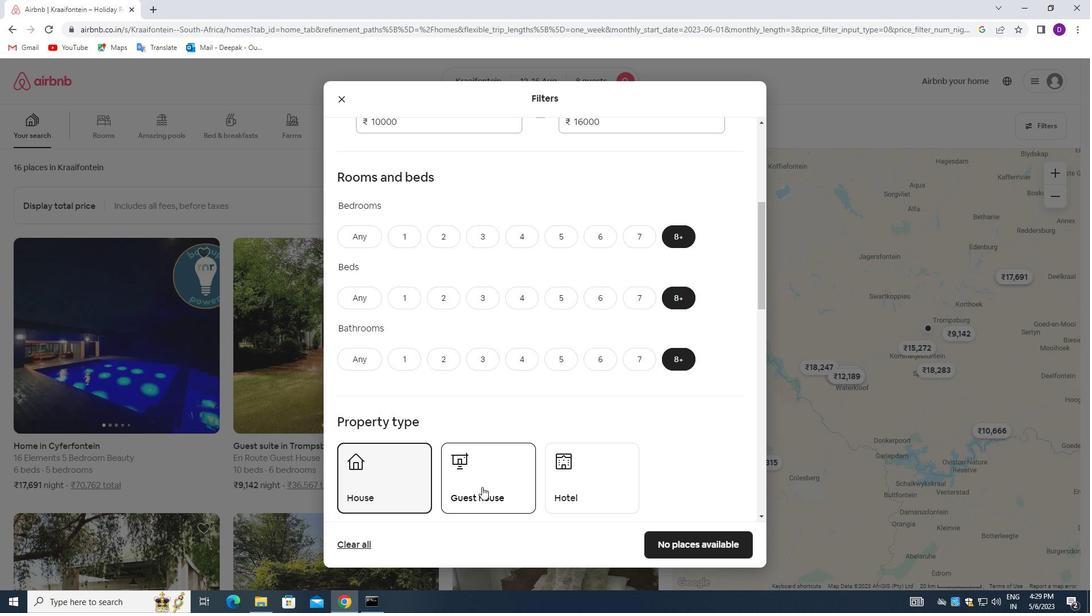 
Action: Mouse moved to (562, 476)
Screenshot: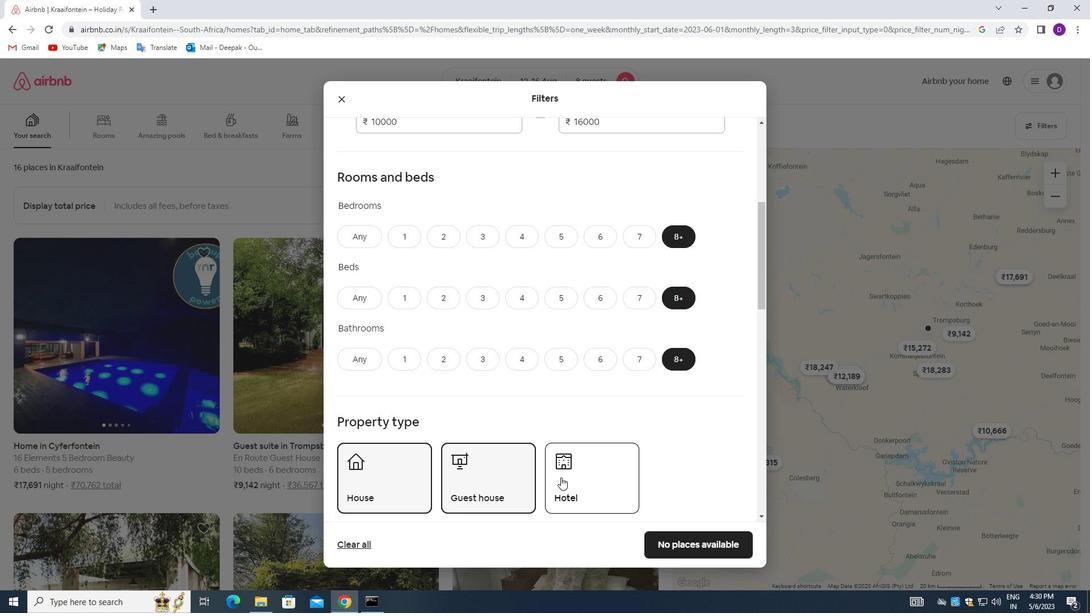 
Action: Mouse pressed left at (562, 476)
Screenshot: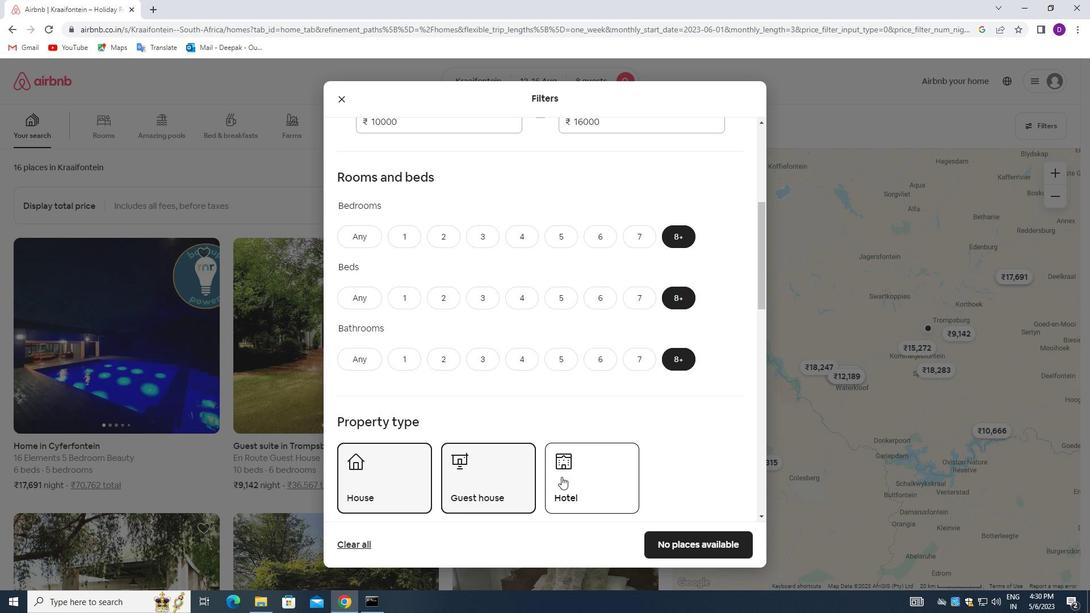 
Action: Mouse moved to (543, 450)
Screenshot: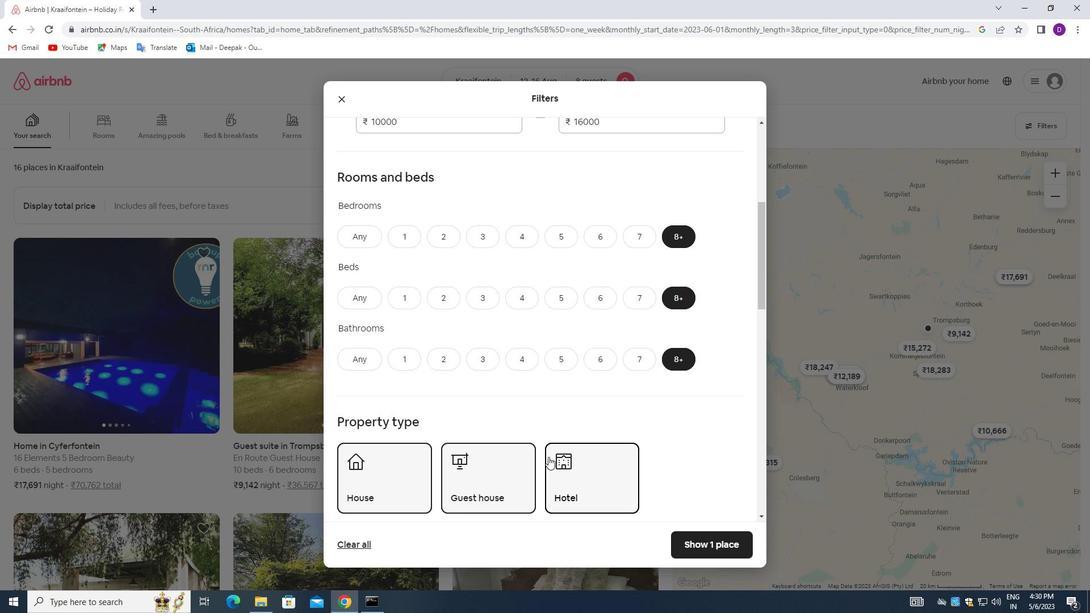 
Action: Mouse scrolled (543, 450) with delta (0, 0)
Screenshot: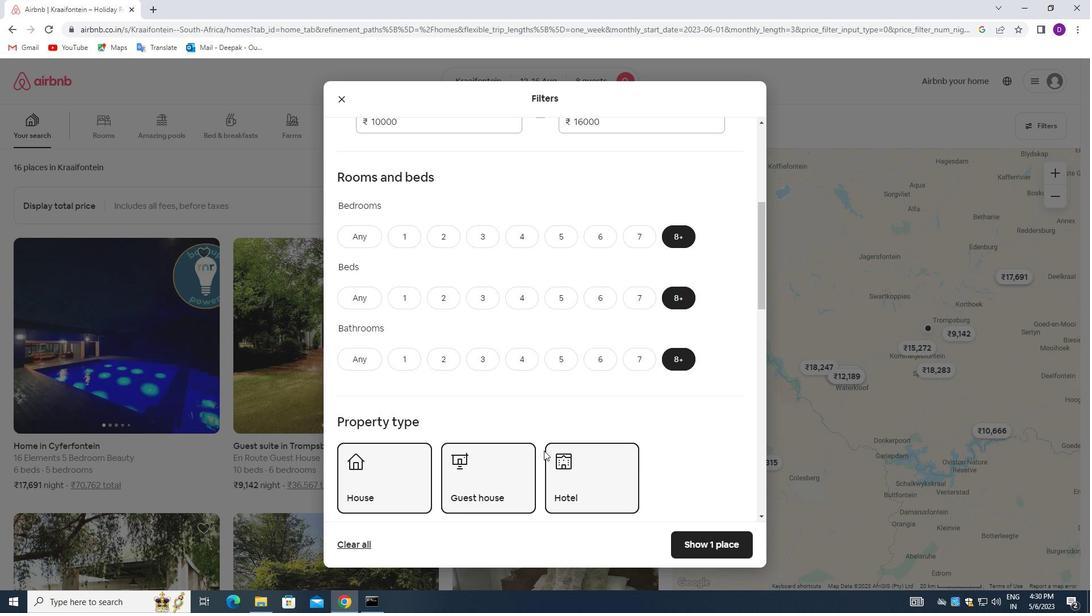 
Action: Mouse scrolled (543, 450) with delta (0, 0)
Screenshot: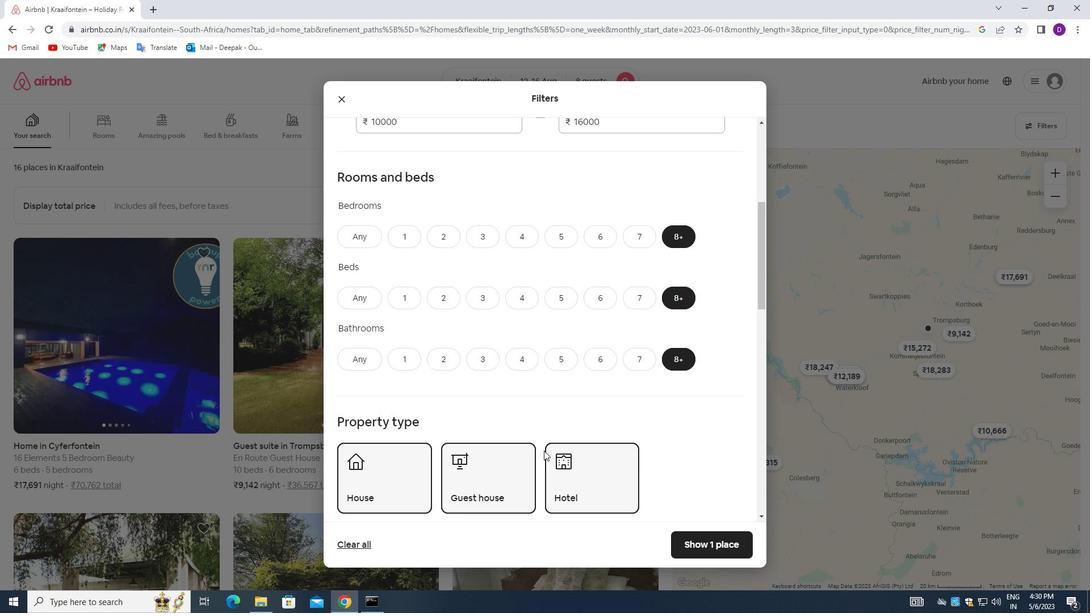 
Action: Mouse moved to (491, 480)
Screenshot: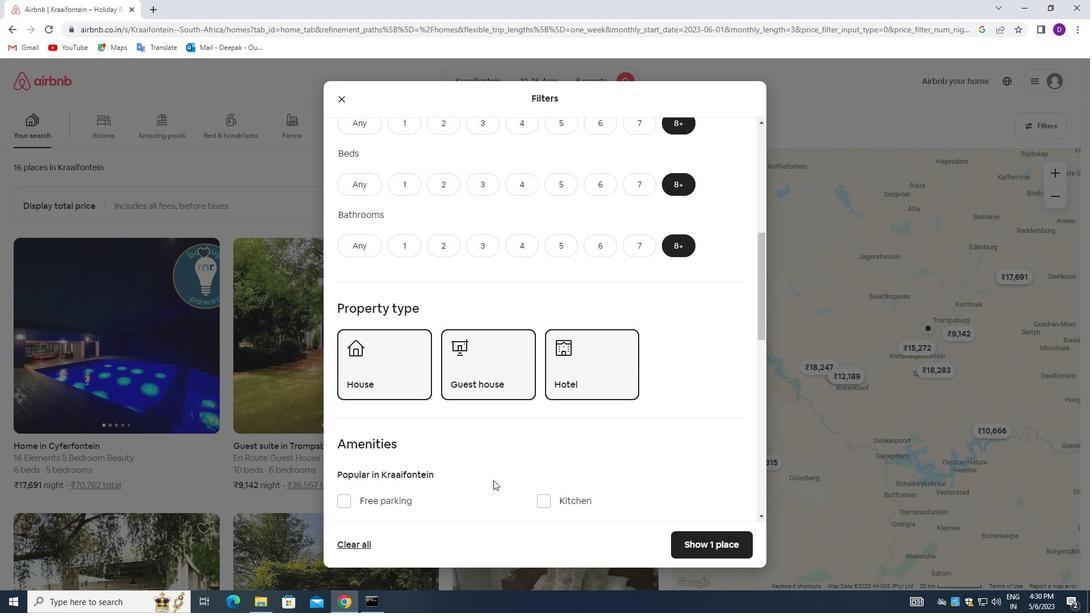 
Action: Mouse scrolled (491, 480) with delta (0, 0)
Screenshot: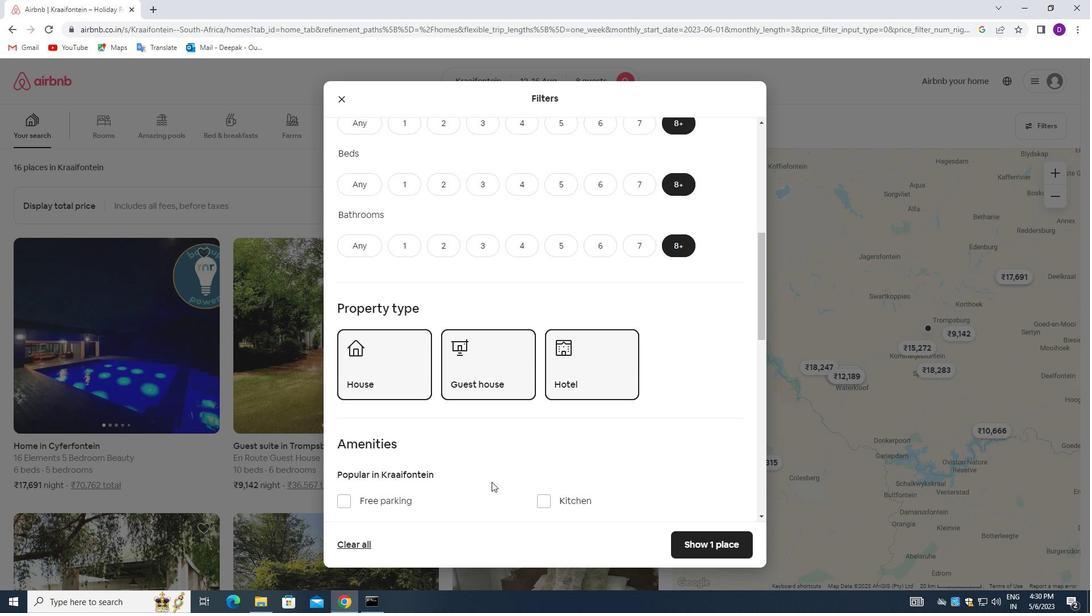 
Action: Mouse moved to (477, 437)
Screenshot: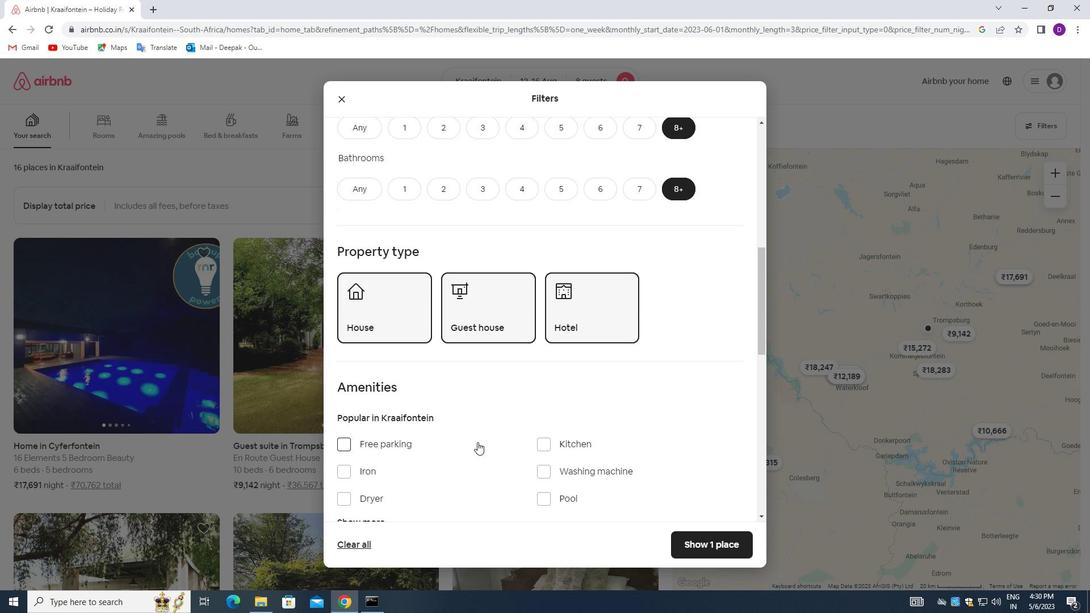 
Action: Mouse scrolled (477, 437) with delta (0, 0)
Screenshot: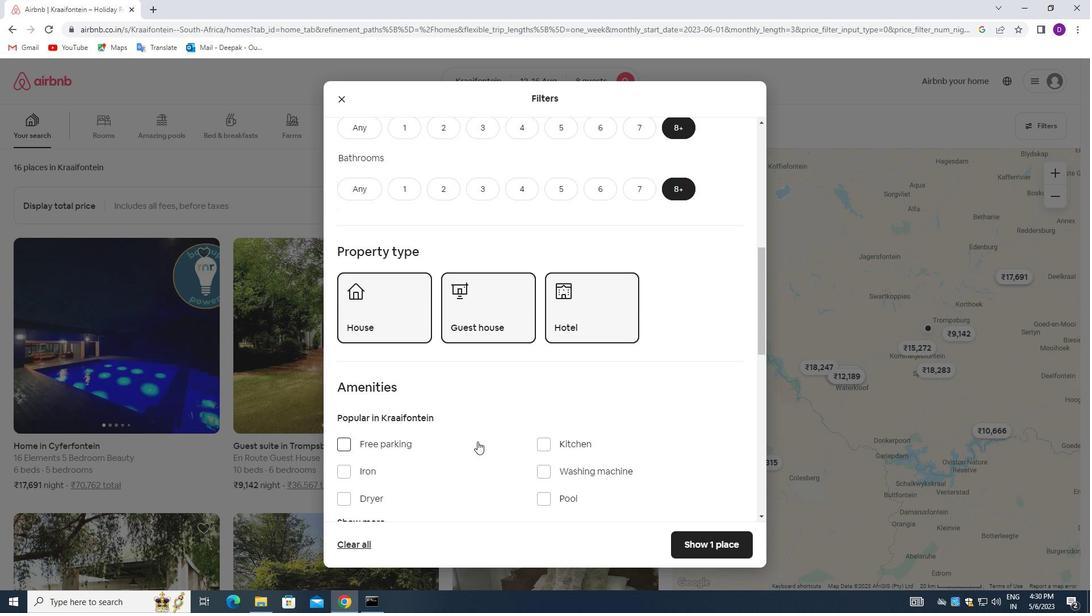 
Action: Mouse moved to (371, 460)
Screenshot: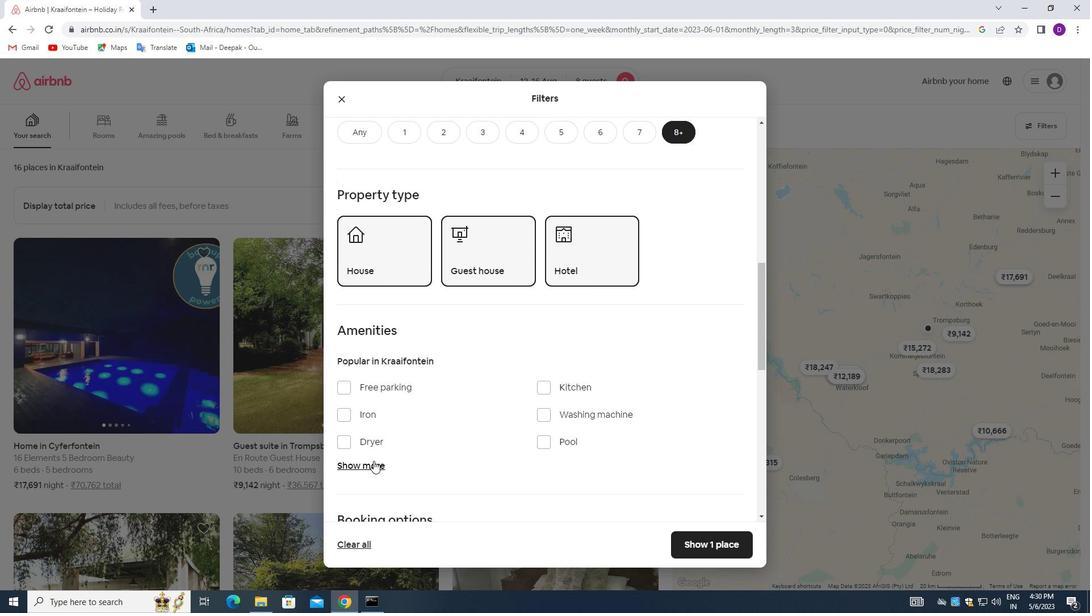 
Action: Mouse pressed left at (371, 460)
Screenshot: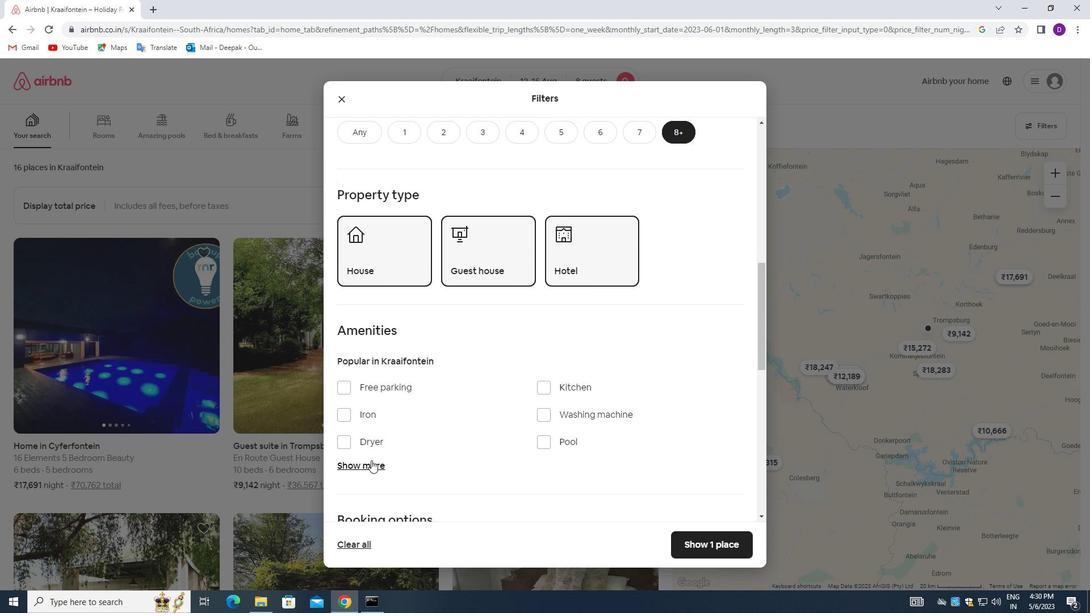 
Action: Mouse moved to (345, 380)
Screenshot: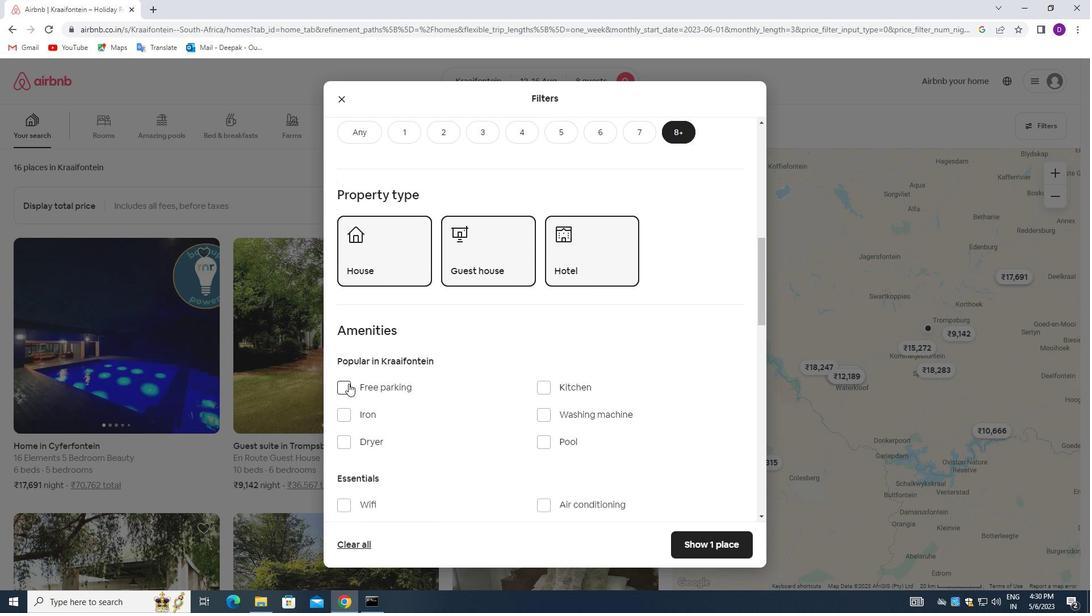 
Action: Mouse pressed left at (345, 380)
Screenshot: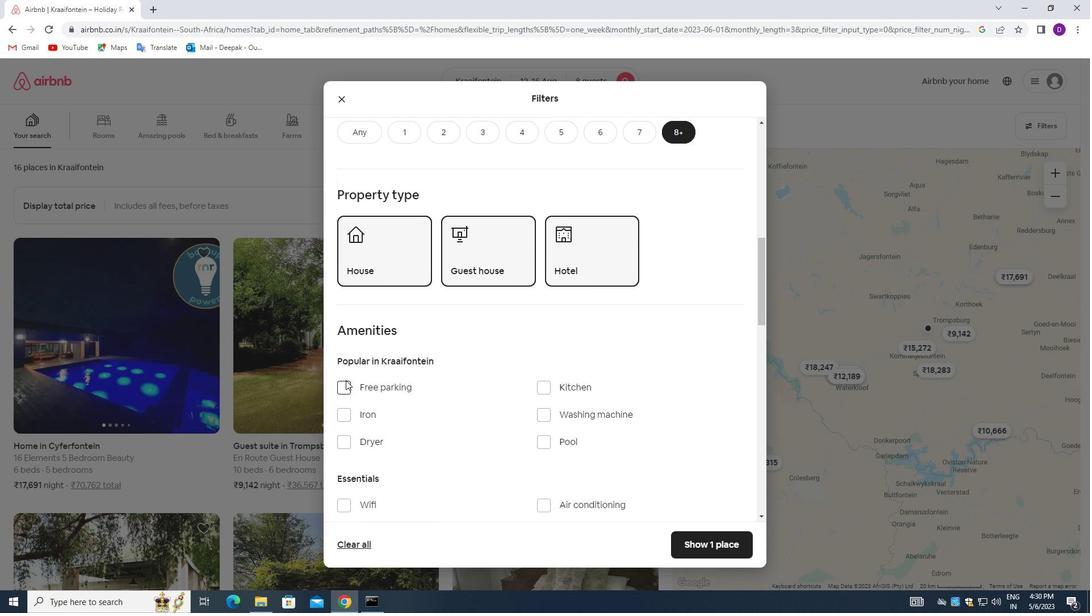 
Action: Mouse moved to (346, 386)
Screenshot: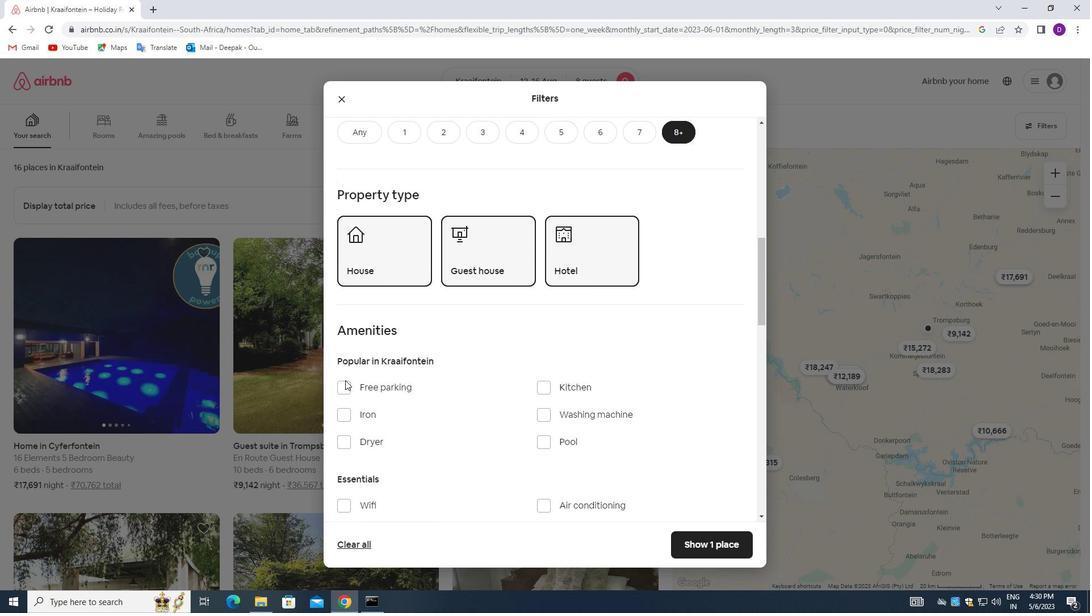 
Action: Mouse pressed left at (346, 386)
Screenshot: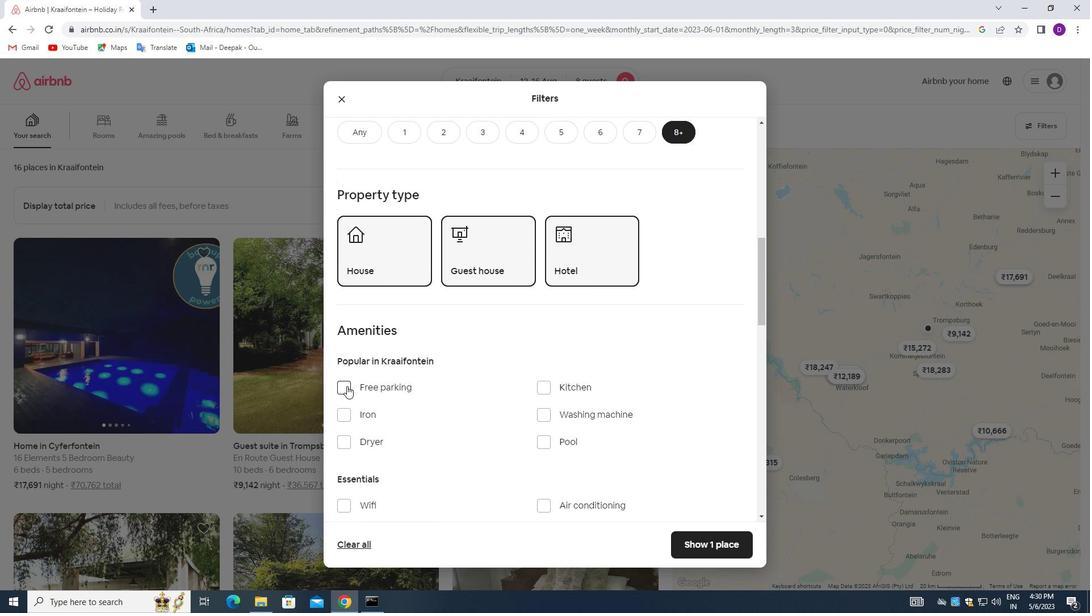 
Action: Mouse moved to (436, 434)
Screenshot: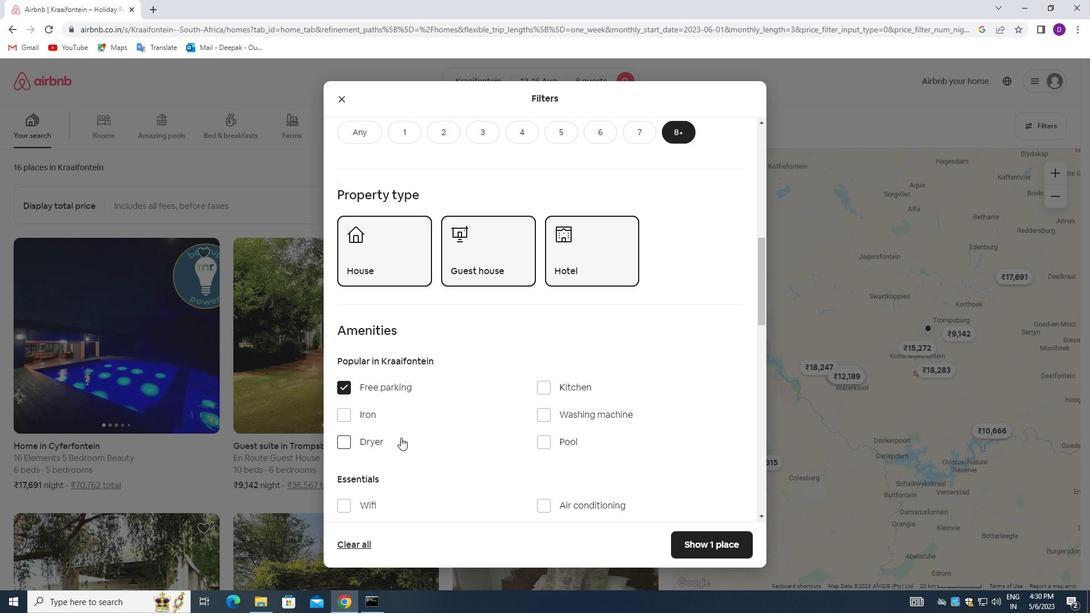 
Action: Mouse scrolled (436, 433) with delta (0, 0)
Screenshot: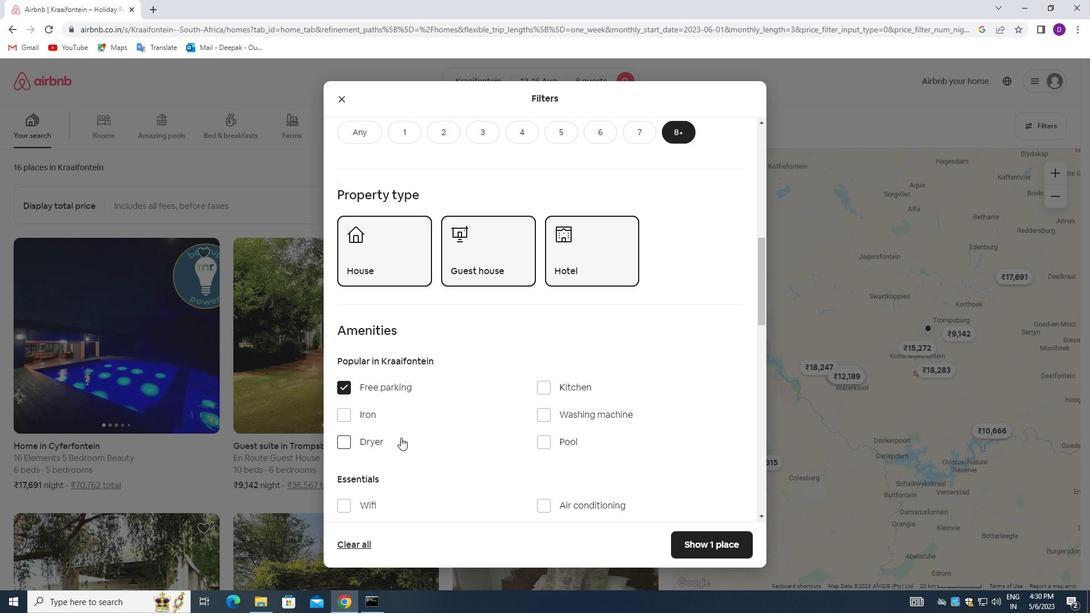 
Action: Mouse scrolled (436, 433) with delta (0, 0)
Screenshot: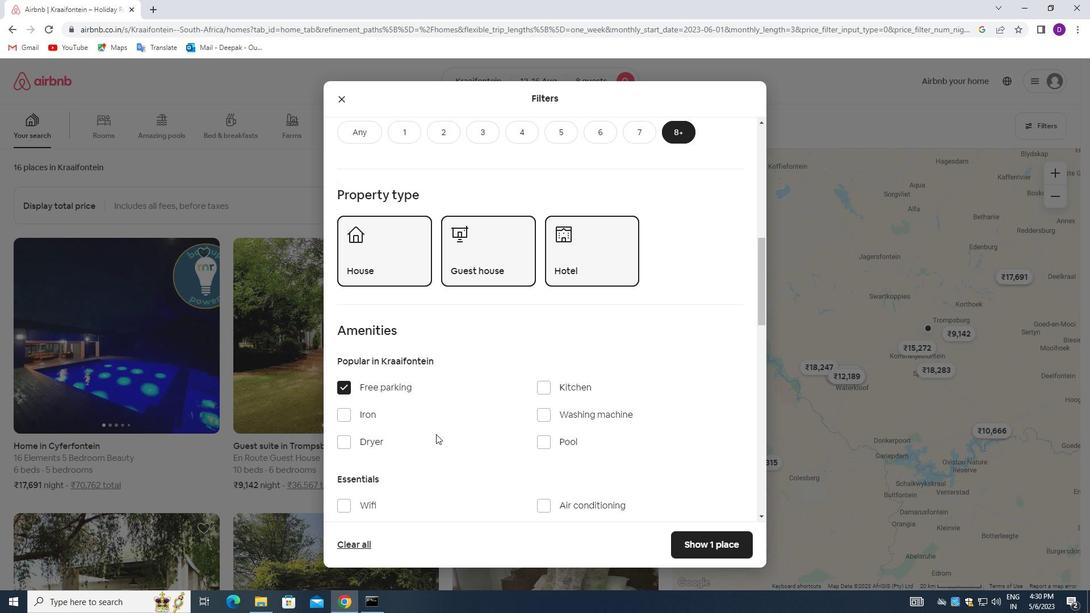 
Action: Mouse moved to (344, 394)
Screenshot: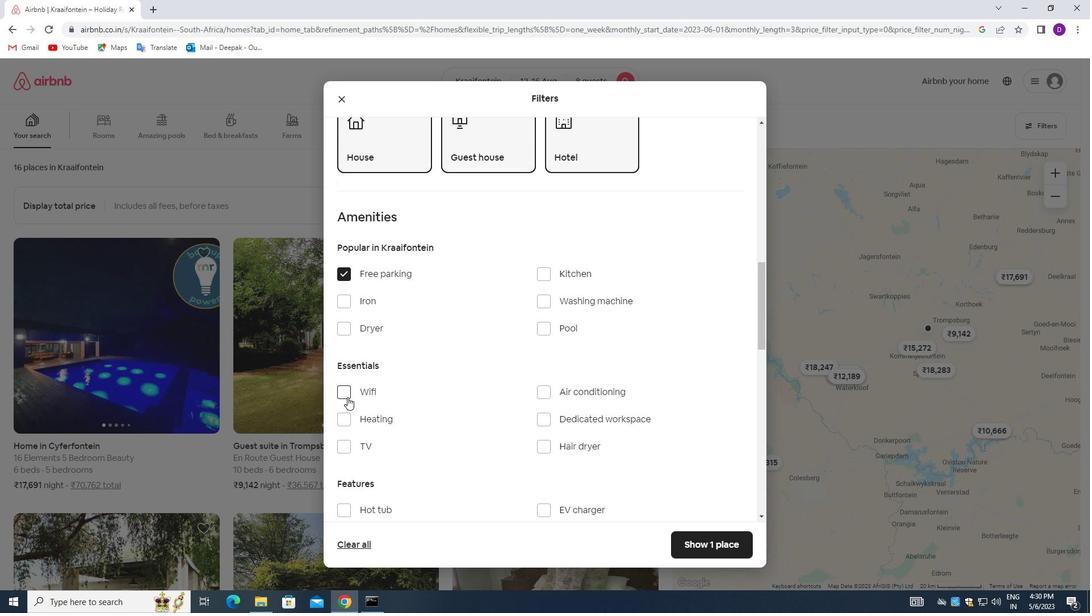 
Action: Mouse pressed left at (344, 394)
Screenshot: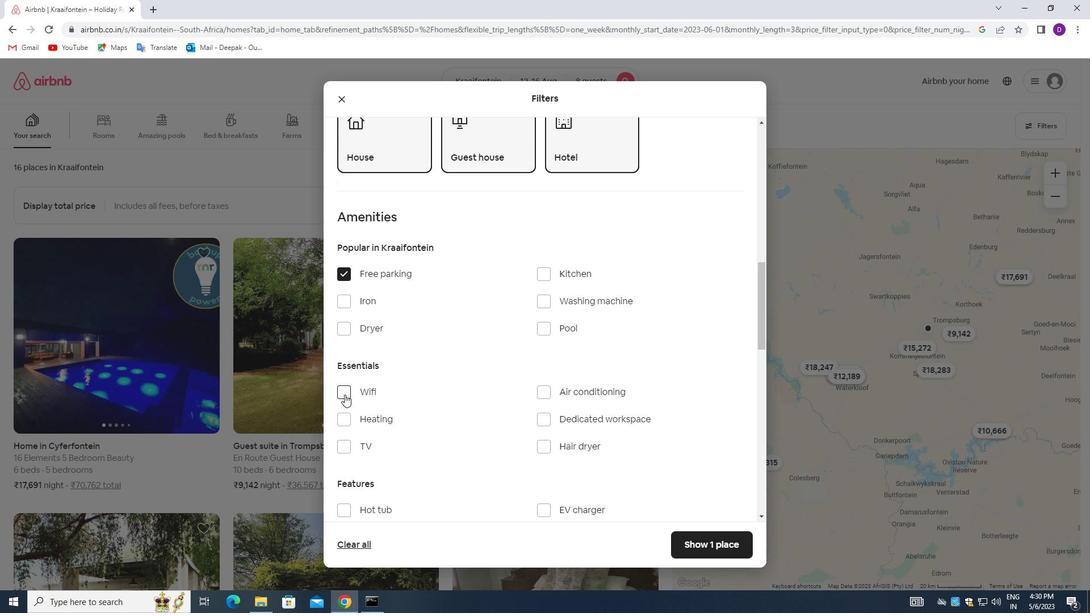 
Action: Mouse moved to (348, 442)
Screenshot: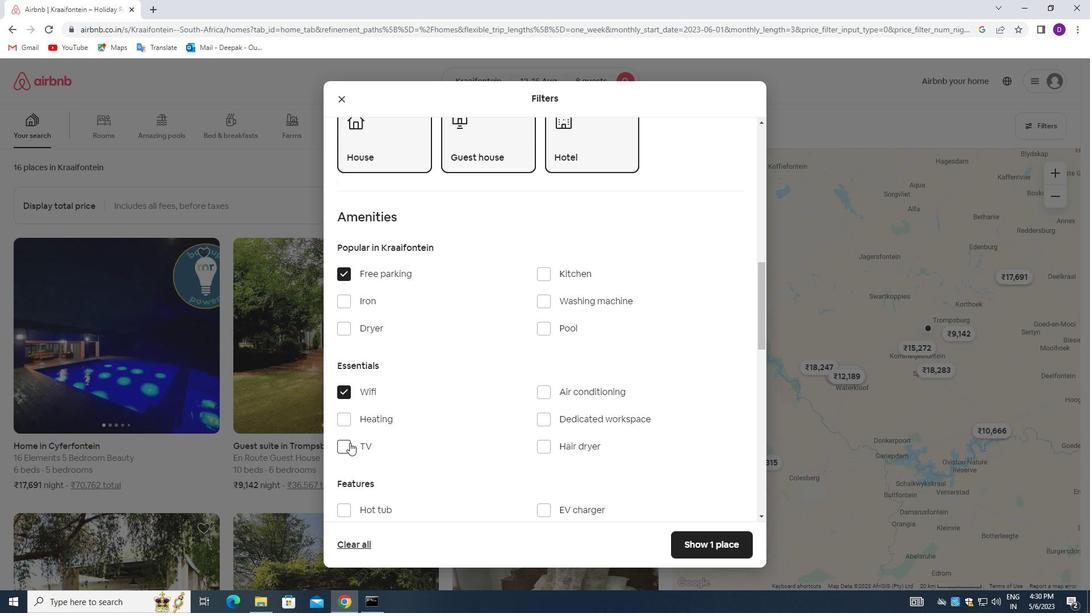 
Action: Mouse pressed left at (348, 442)
Screenshot: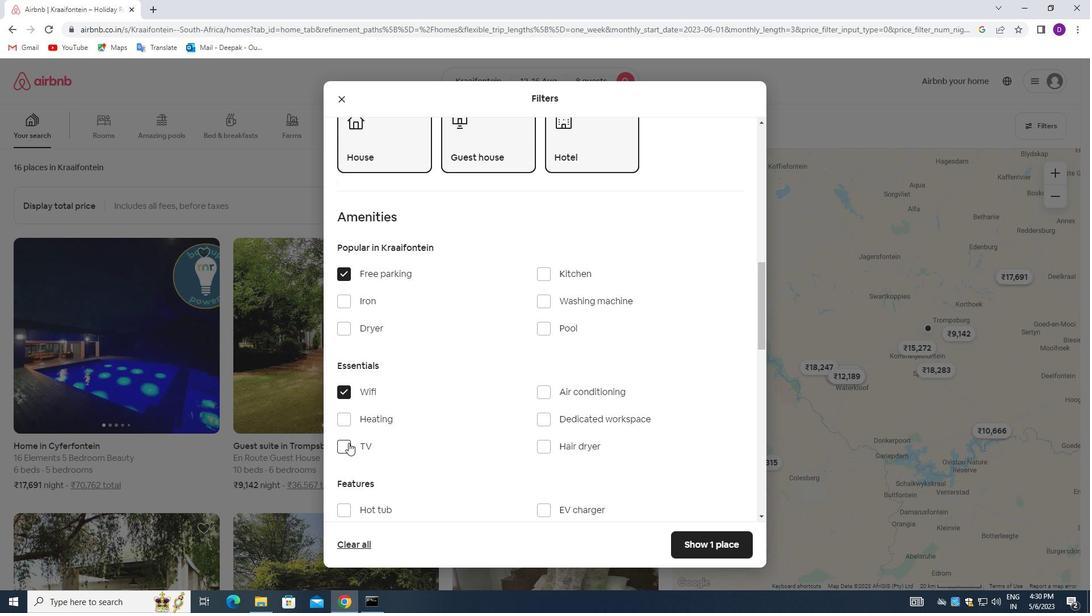 
Action: Mouse moved to (458, 421)
Screenshot: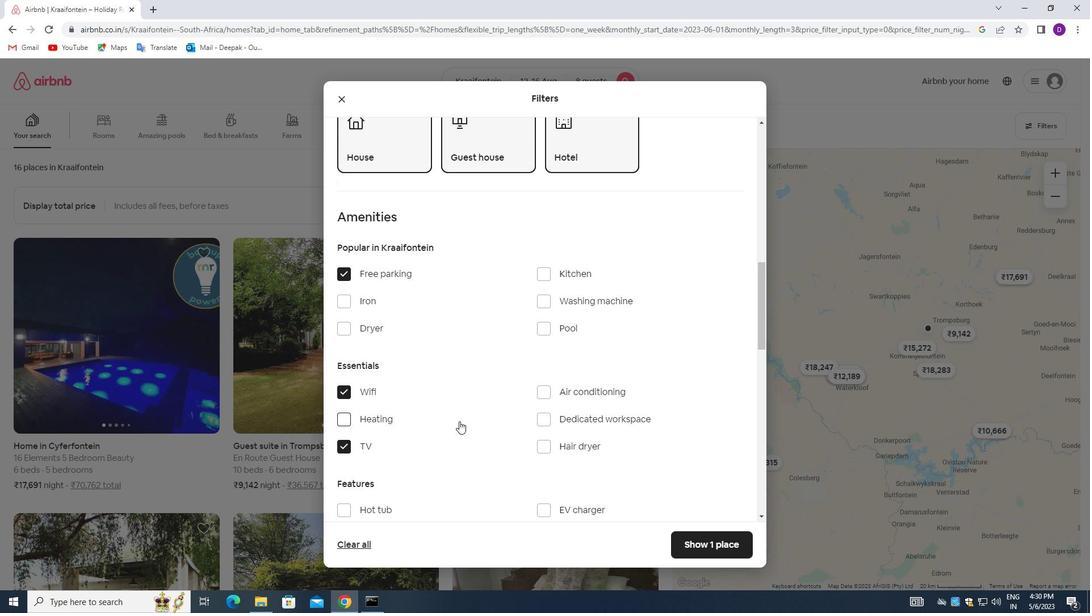 
Action: Mouse scrolled (458, 420) with delta (0, 0)
Screenshot: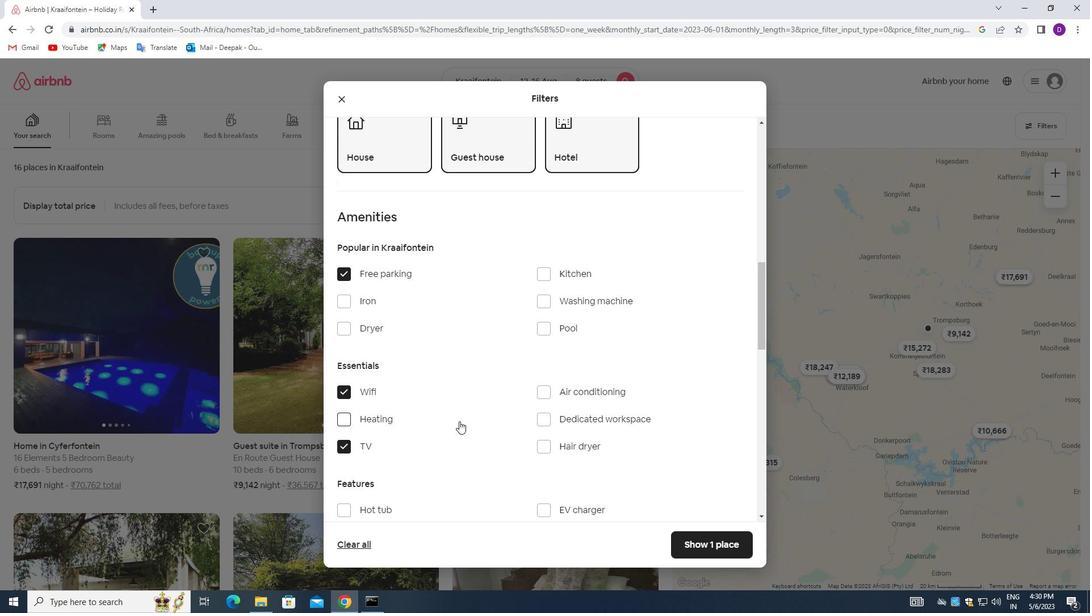 
Action: Mouse moved to (457, 420)
Screenshot: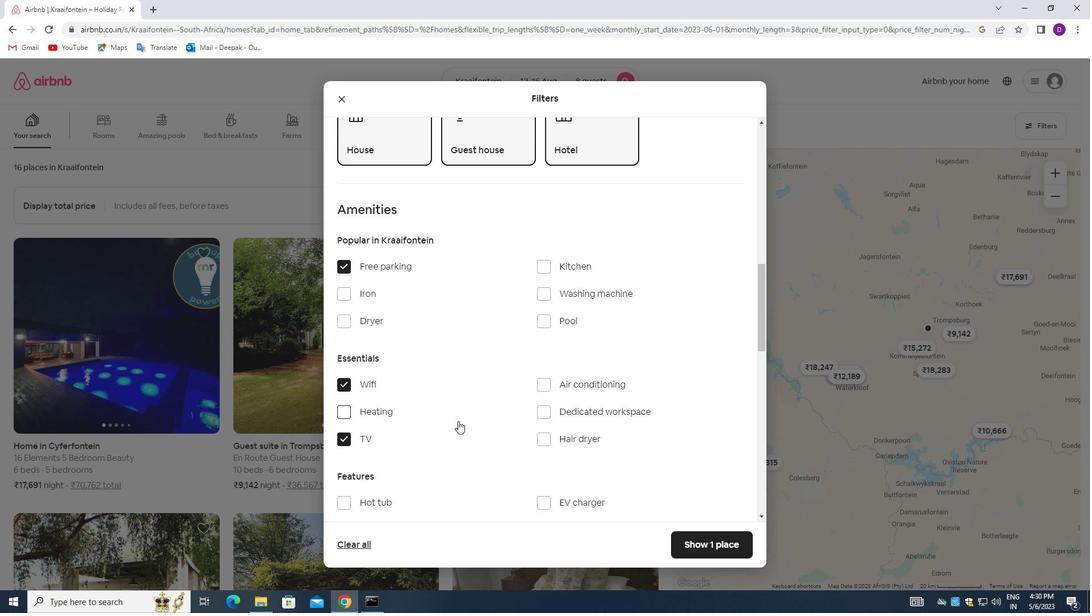 
Action: Mouse scrolled (457, 420) with delta (0, 0)
Screenshot: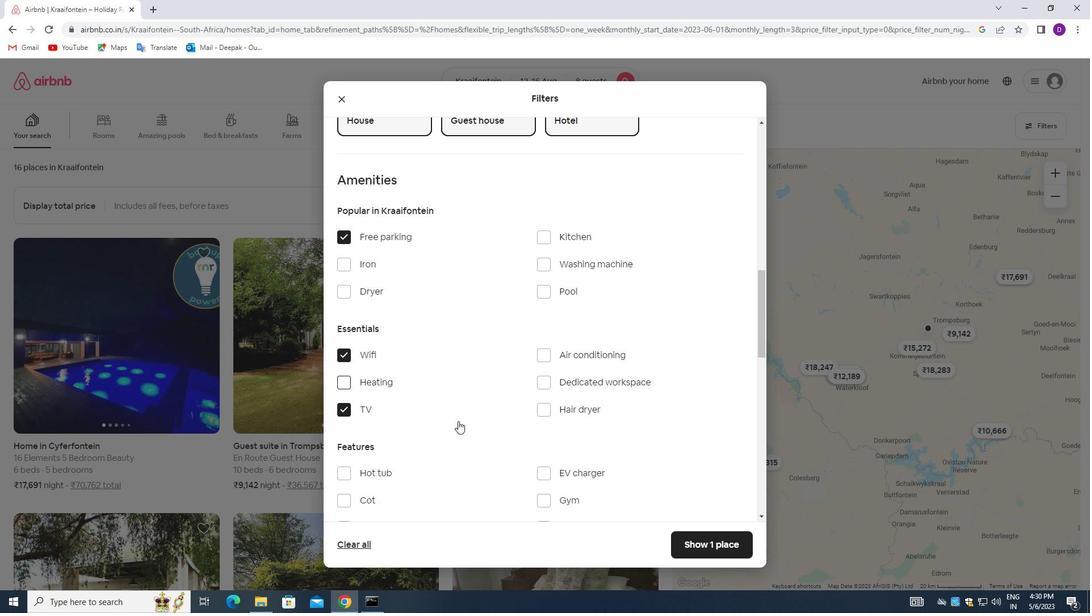 
Action: Mouse moved to (457, 420)
Screenshot: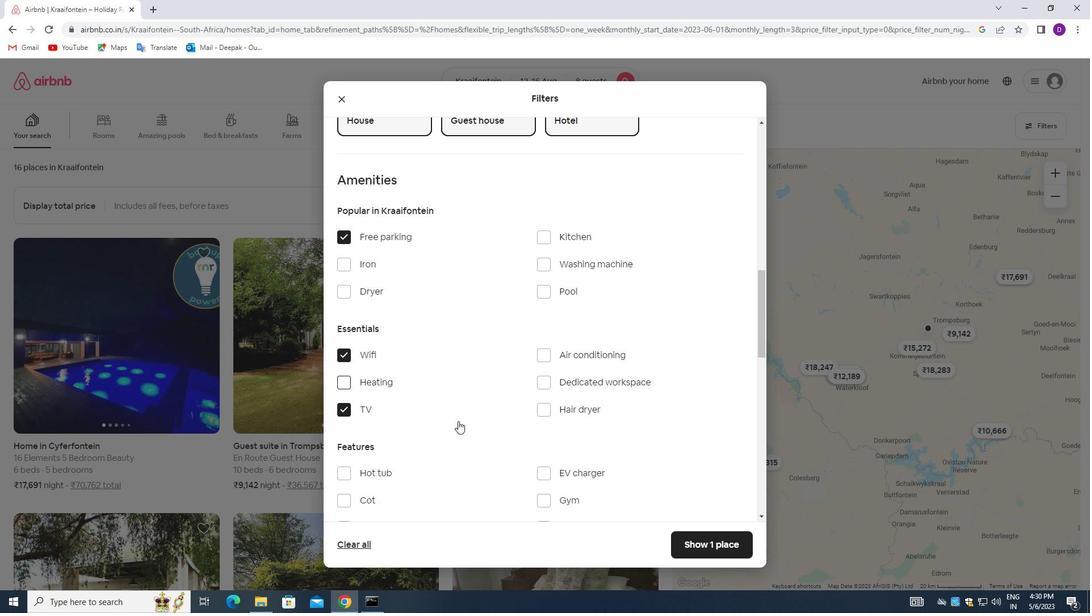 
Action: Mouse scrolled (457, 419) with delta (0, 0)
Screenshot: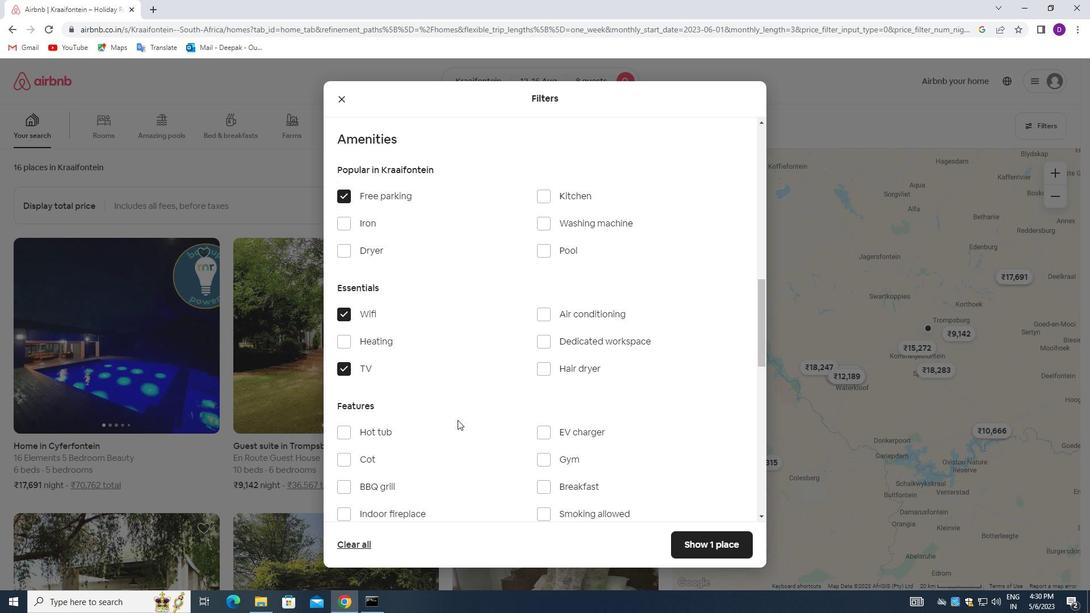 
Action: Mouse moved to (543, 371)
Screenshot: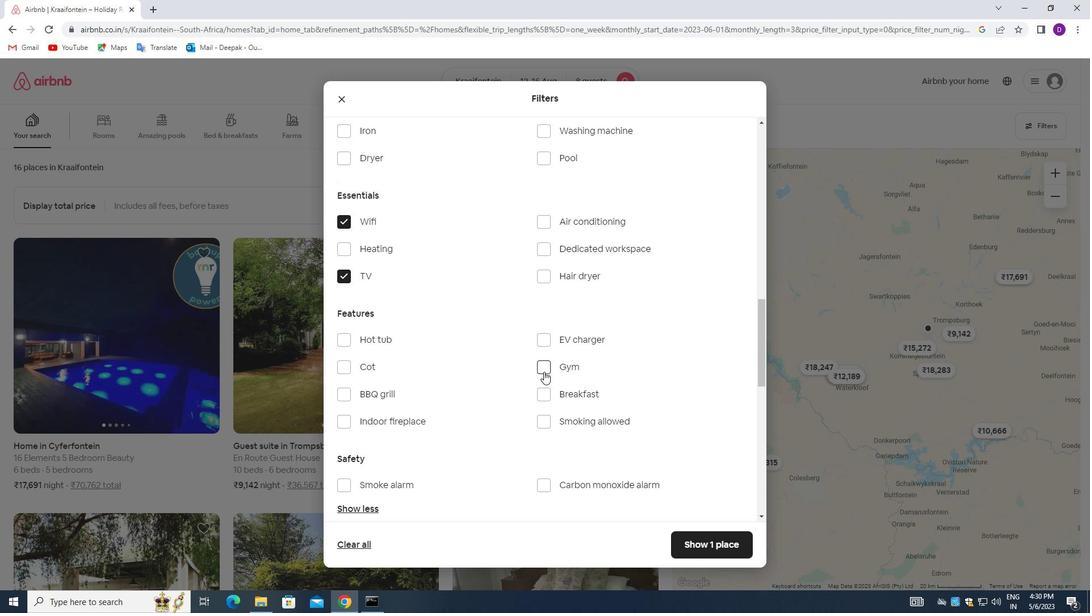 
Action: Mouse pressed left at (543, 371)
Screenshot: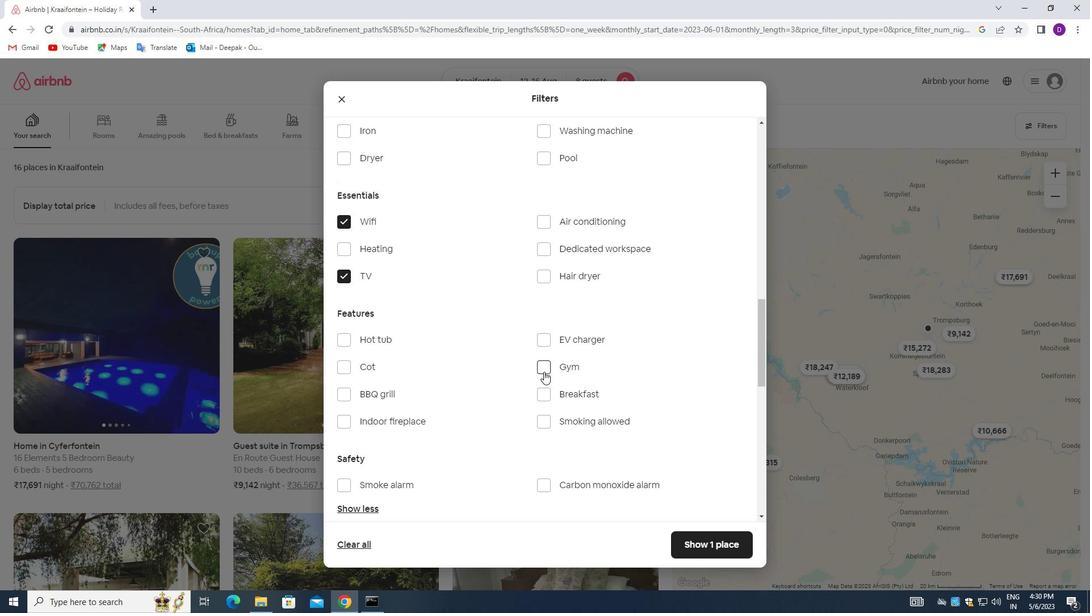 
Action: Mouse moved to (543, 397)
Screenshot: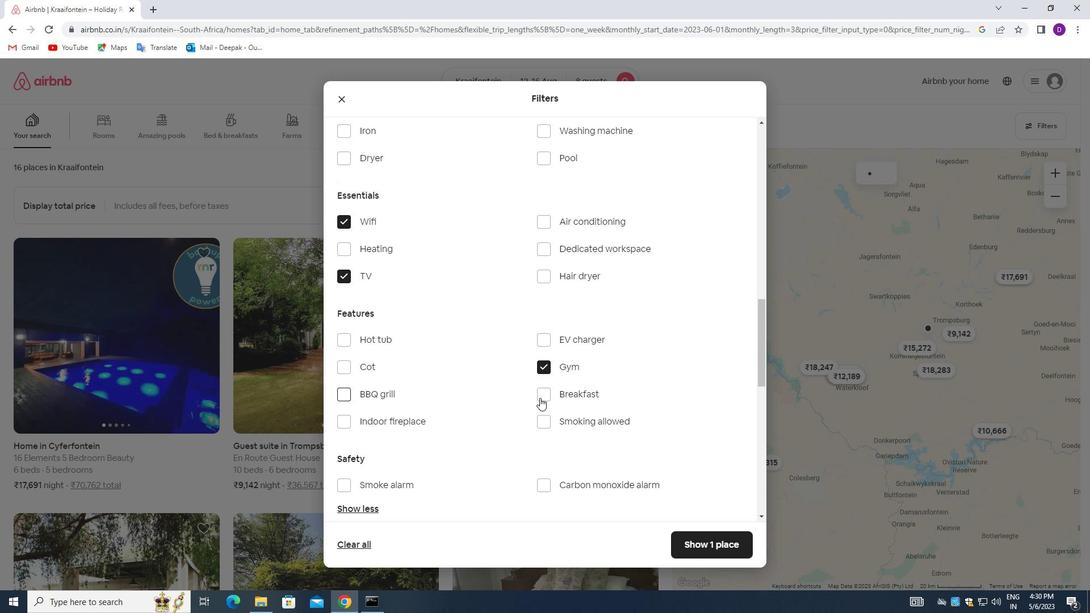 
Action: Mouse pressed left at (543, 397)
Screenshot: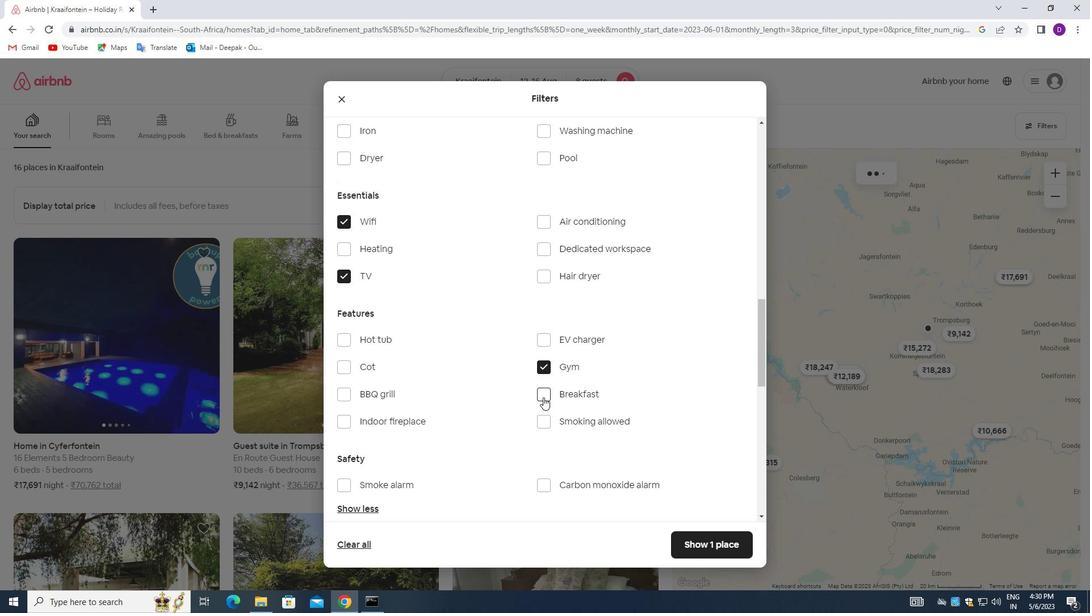 
Action: Mouse moved to (450, 399)
Screenshot: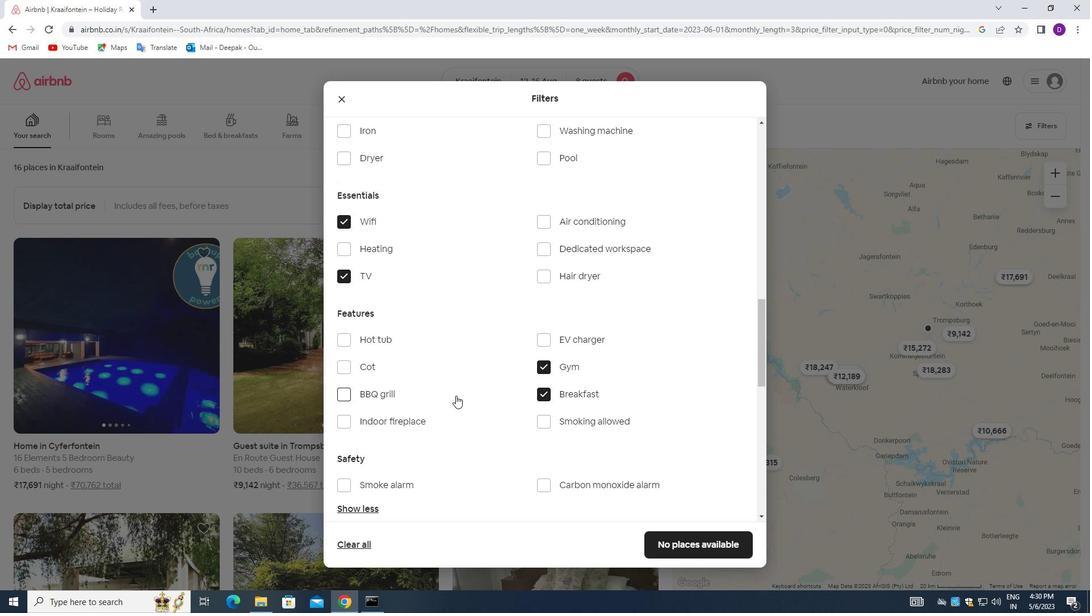 
Action: Mouse scrolled (450, 399) with delta (0, 0)
Screenshot: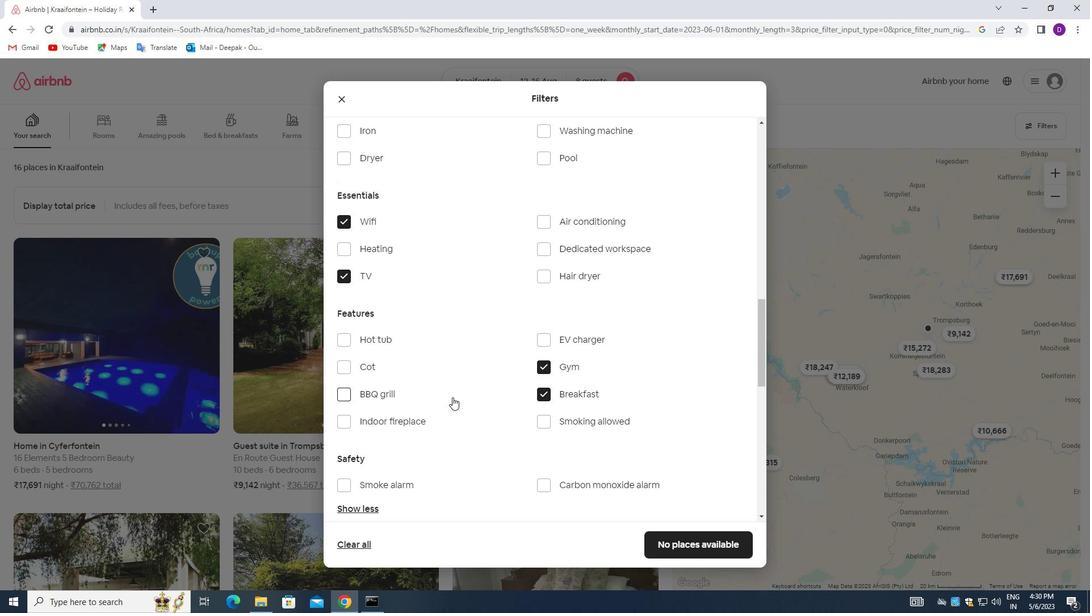 
Action: Mouse scrolled (450, 399) with delta (0, 0)
Screenshot: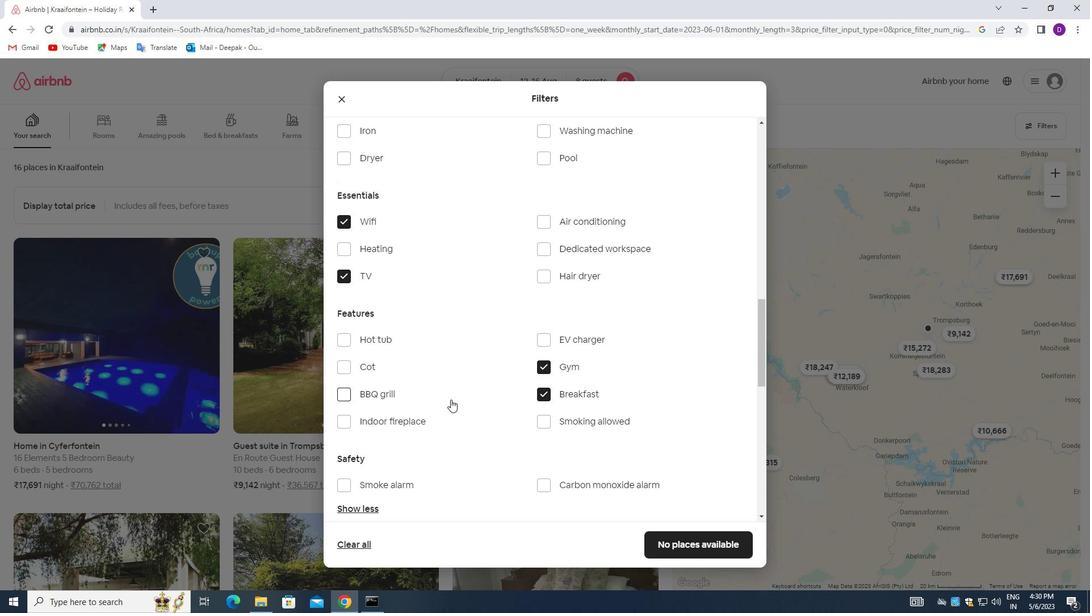 
Action: Mouse scrolled (450, 399) with delta (0, 0)
Screenshot: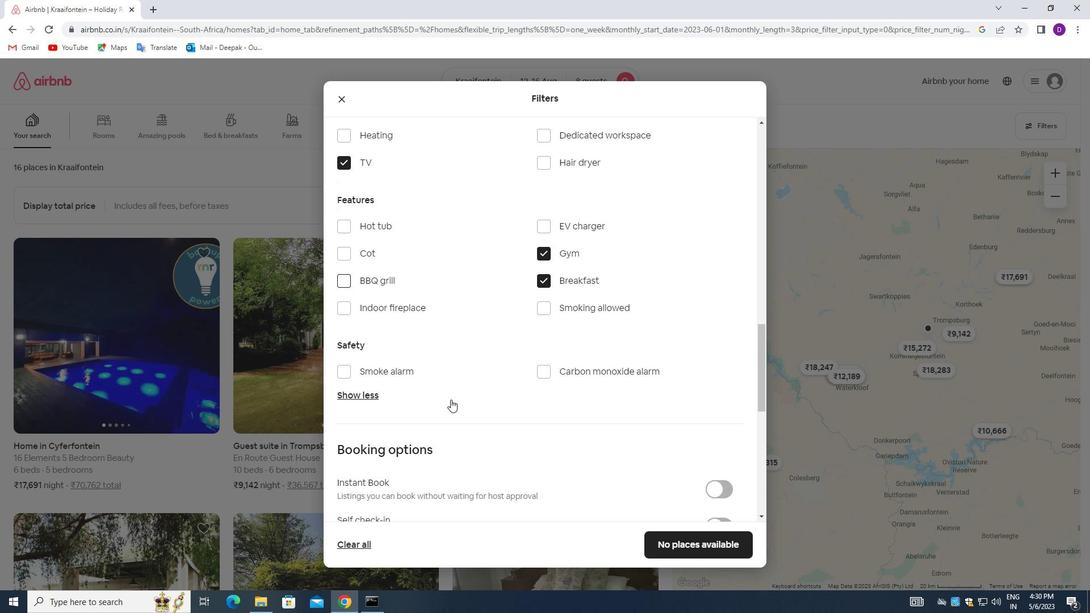 
Action: Mouse moved to (450, 400)
Screenshot: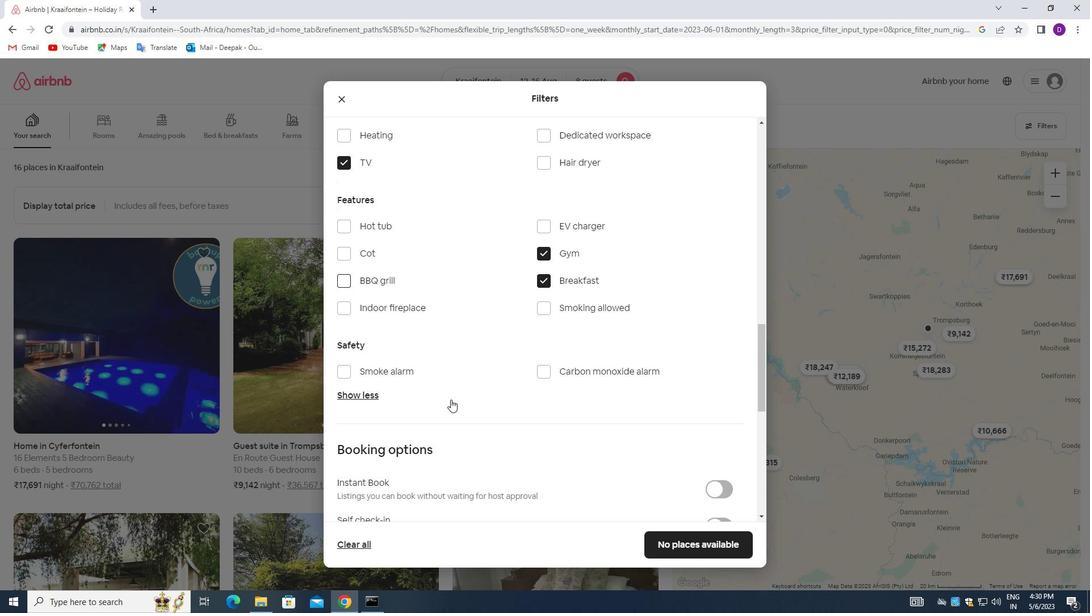 
Action: Mouse scrolled (450, 400) with delta (0, 0)
Screenshot: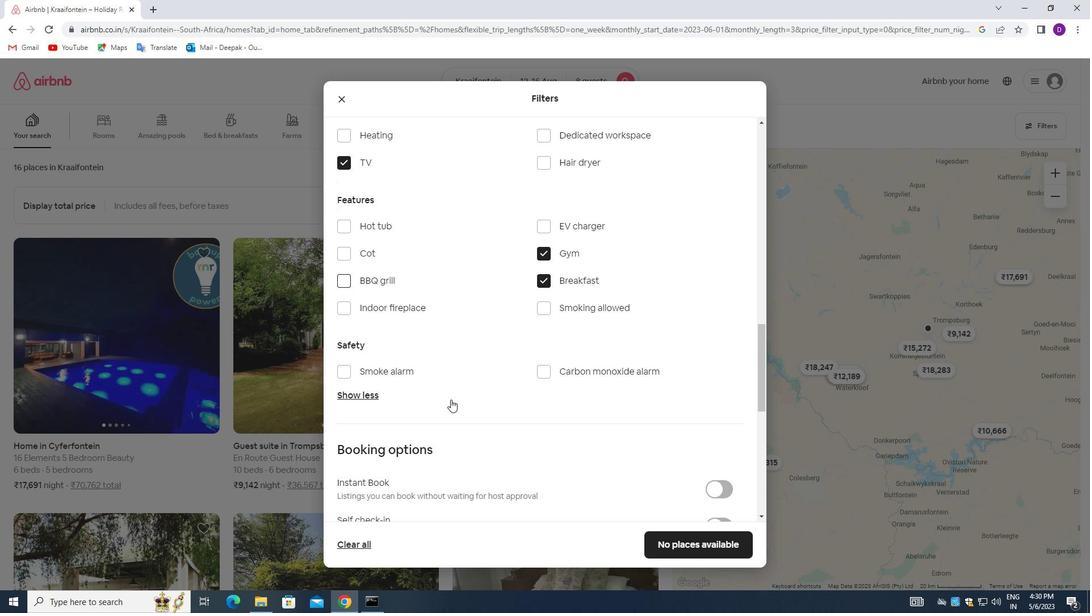 
Action: Mouse moved to (712, 415)
Screenshot: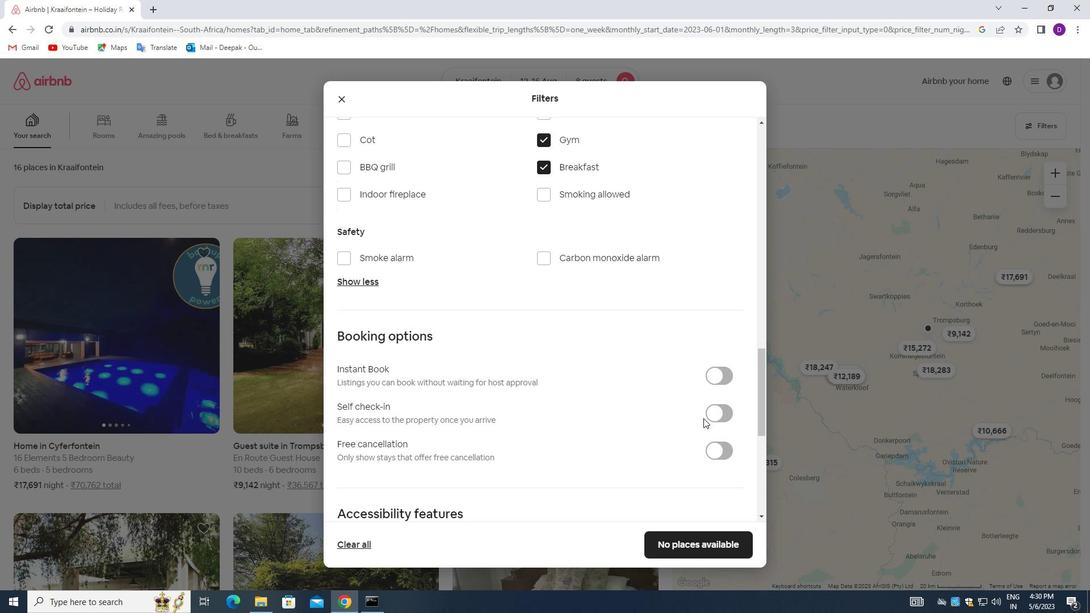 
Action: Mouse pressed left at (712, 415)
Screenshot: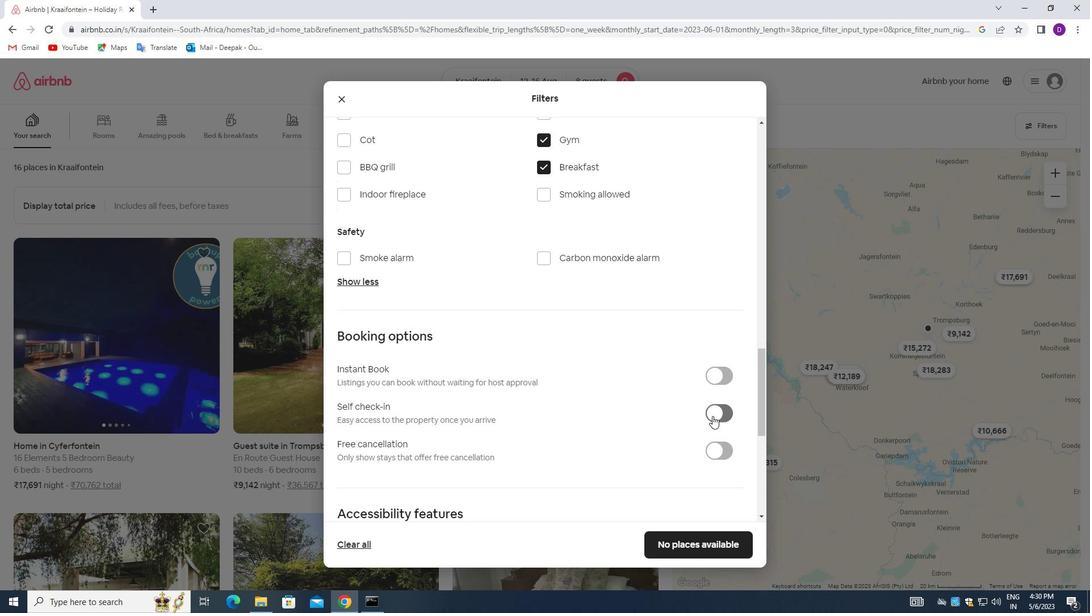 
Action: Mouse moved to (503, 423)
Screenshot: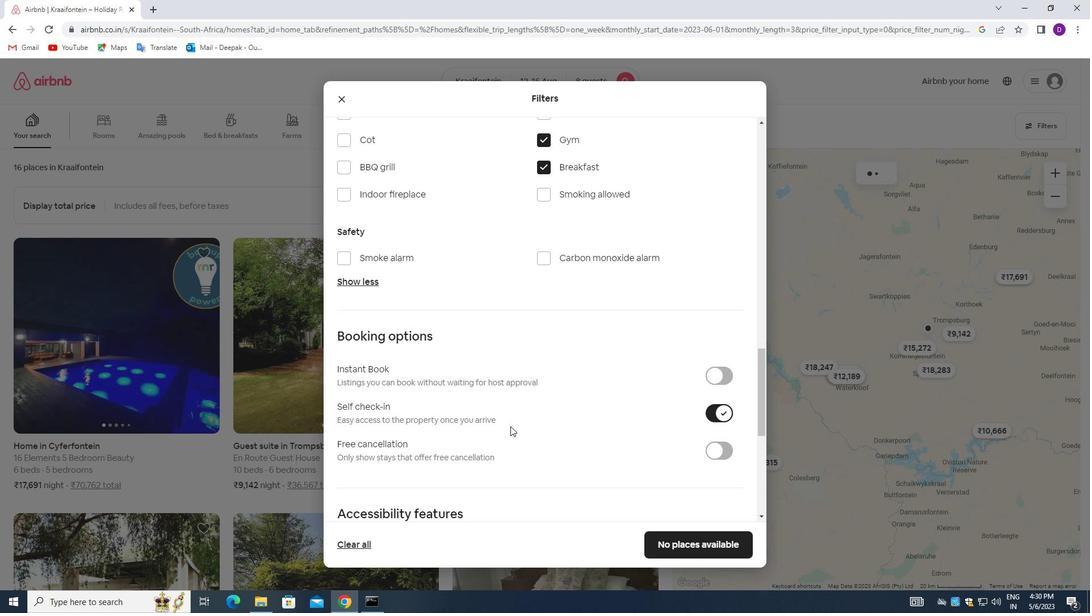 
Action: Mouse scrolled (503, 422) with delta (0, 0)
Screenshot: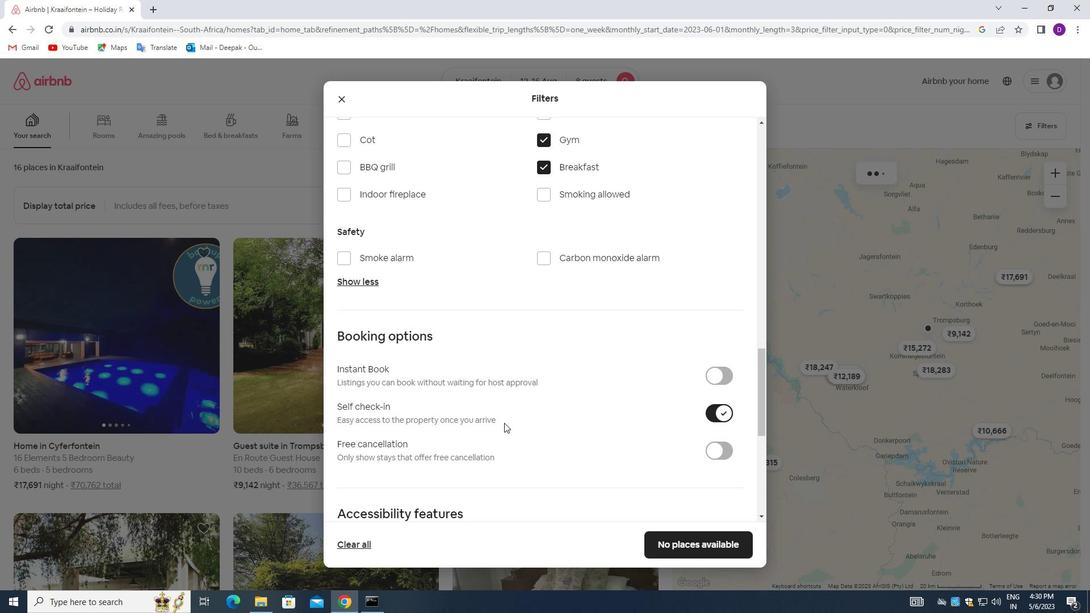 
Action: Mouse moved to (503, 423)
Screenshot: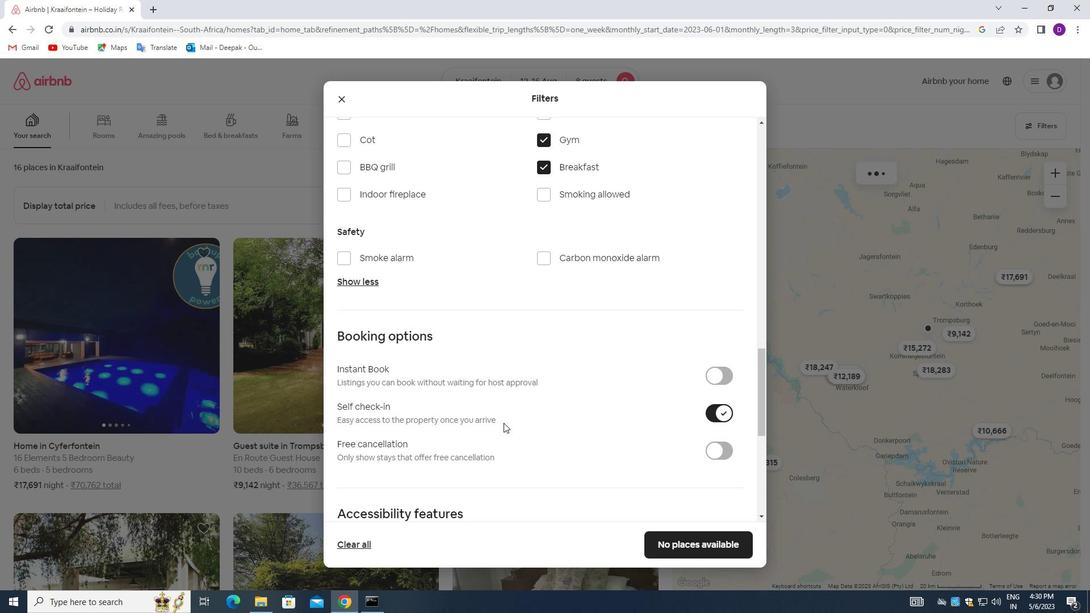 
Action: Mouse scrolled (503, 422) with delta (0, 0)
Screenshot: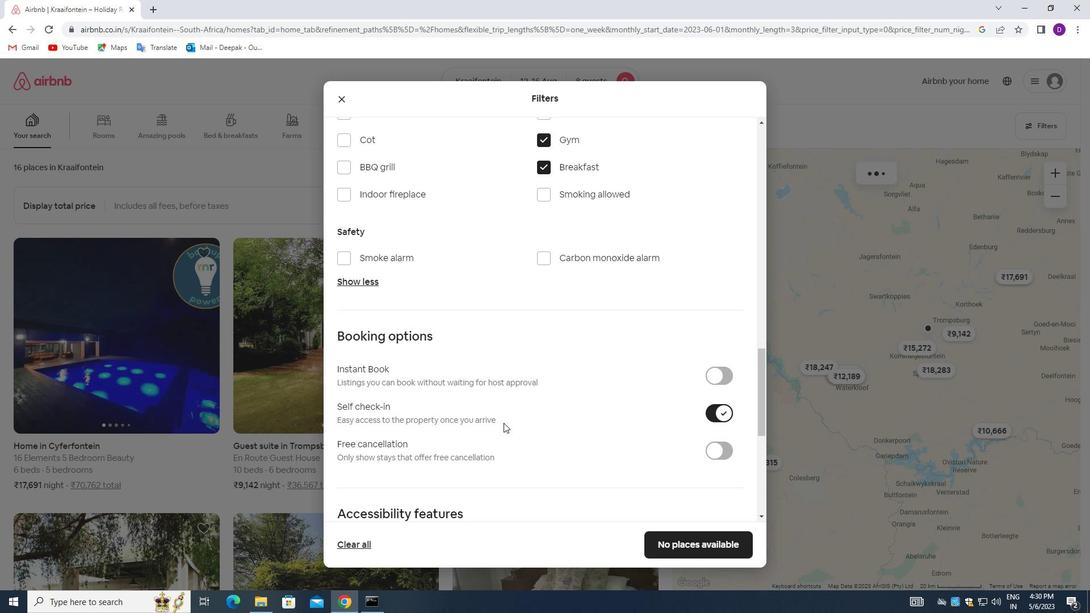 
Action: Mouse moved to (503, 420)
Screenshot: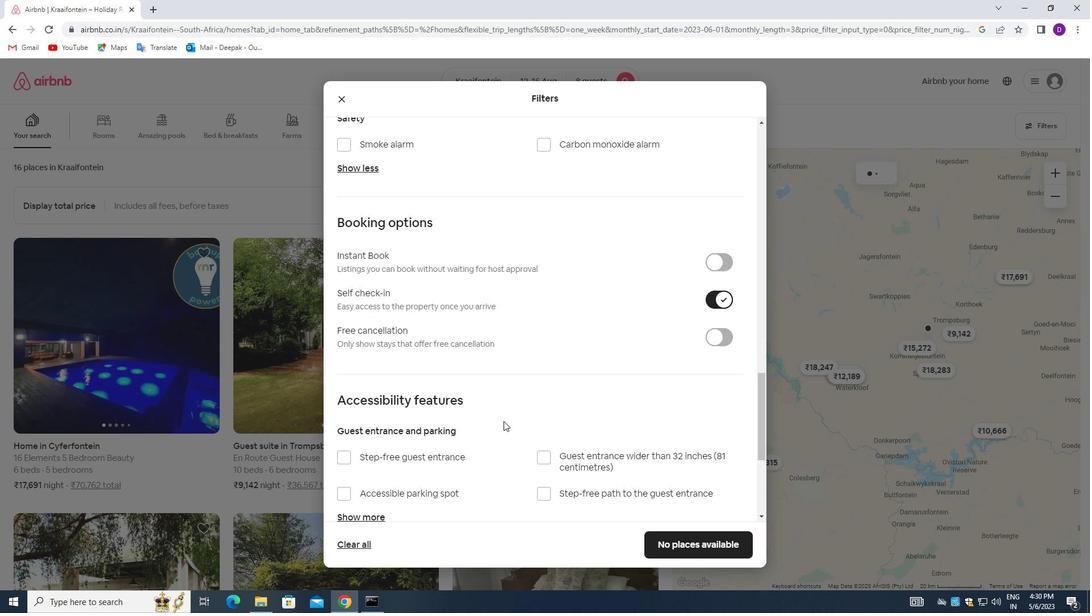 
Action: Mouse scrolled (503, 420) with delta (0, 0)
Screenshot: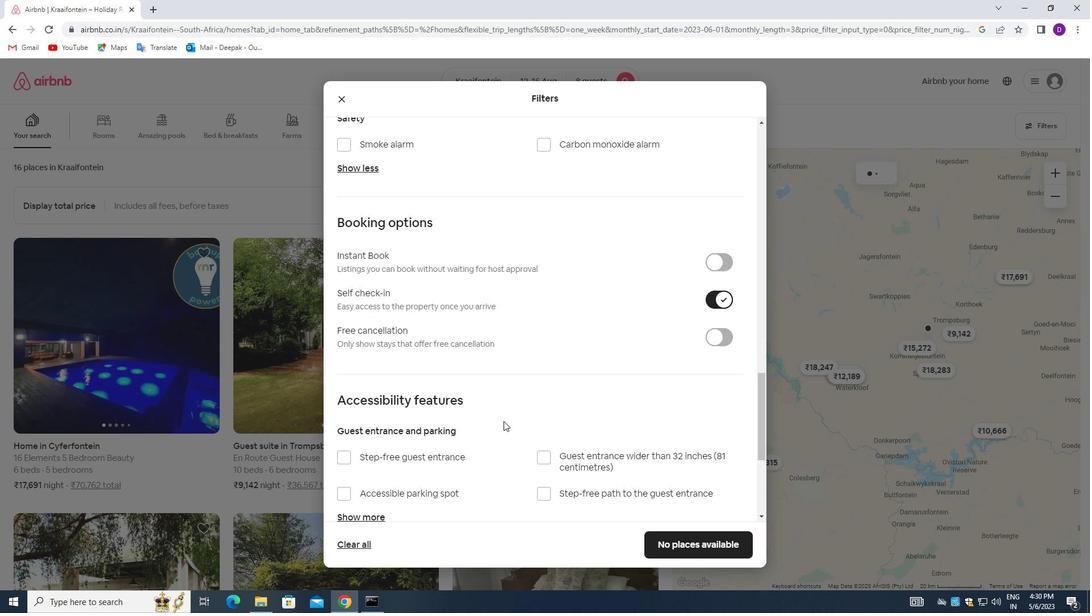 
Action: Mouse moved to (503, 420)
Screenshot: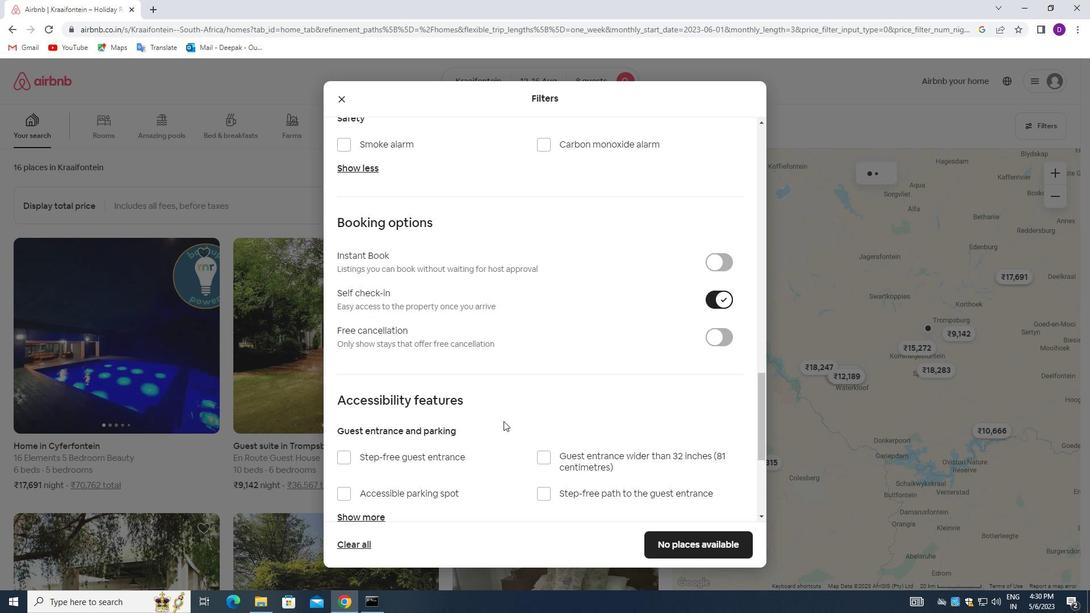 
Action: Mouse scrolled (503, 420) with delta (0, 0)
Screenshot: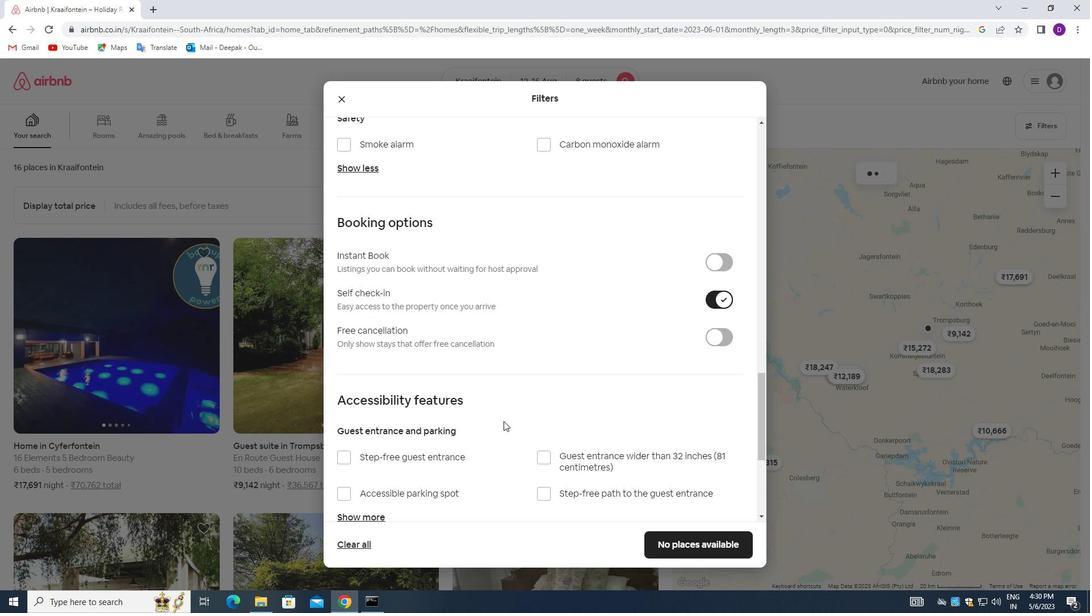 
Action: Mouse moved to (501, 425)
Screenshot: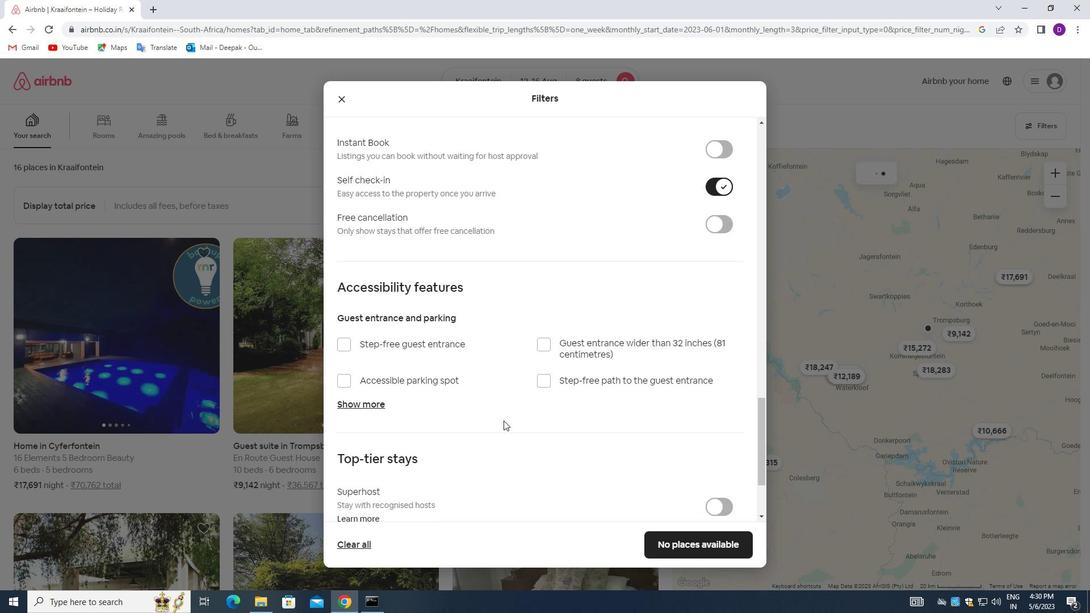 
Action: Mouse scrolled (501, 424) with delta (0, 0)
Screenshot: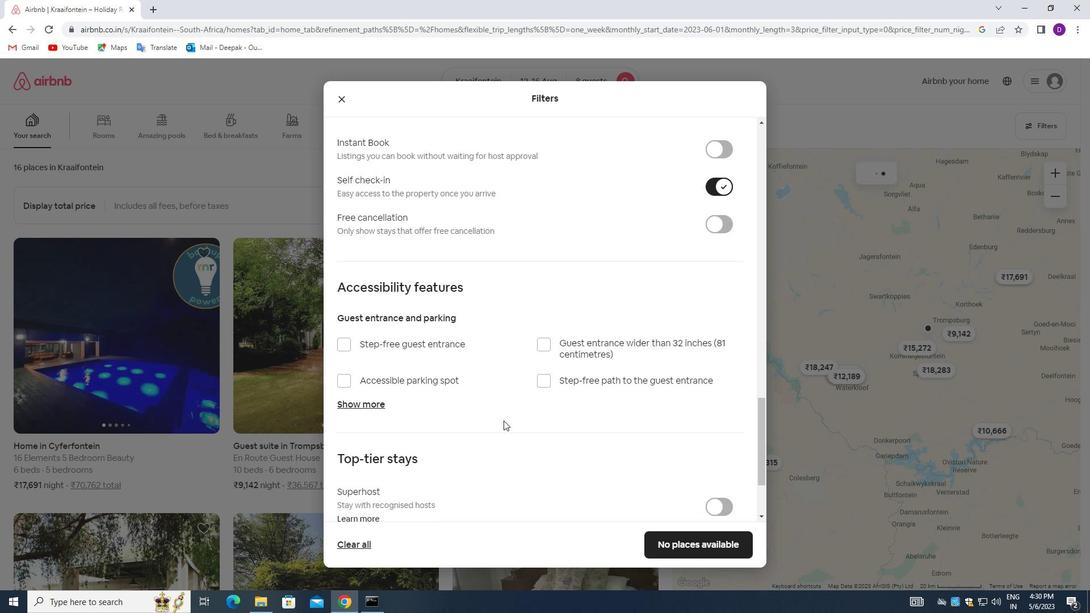 
Action: Mouse moved to (500, 425)
Screenshot: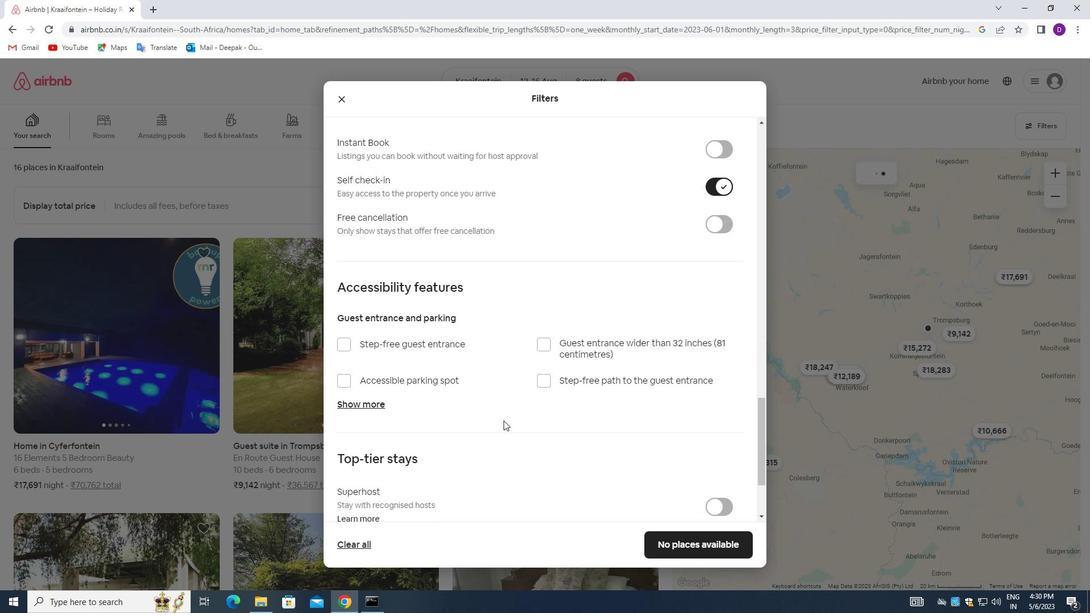 
Action: Mouse scrolled (500, 424) with delta (0, 0)
Screenshot: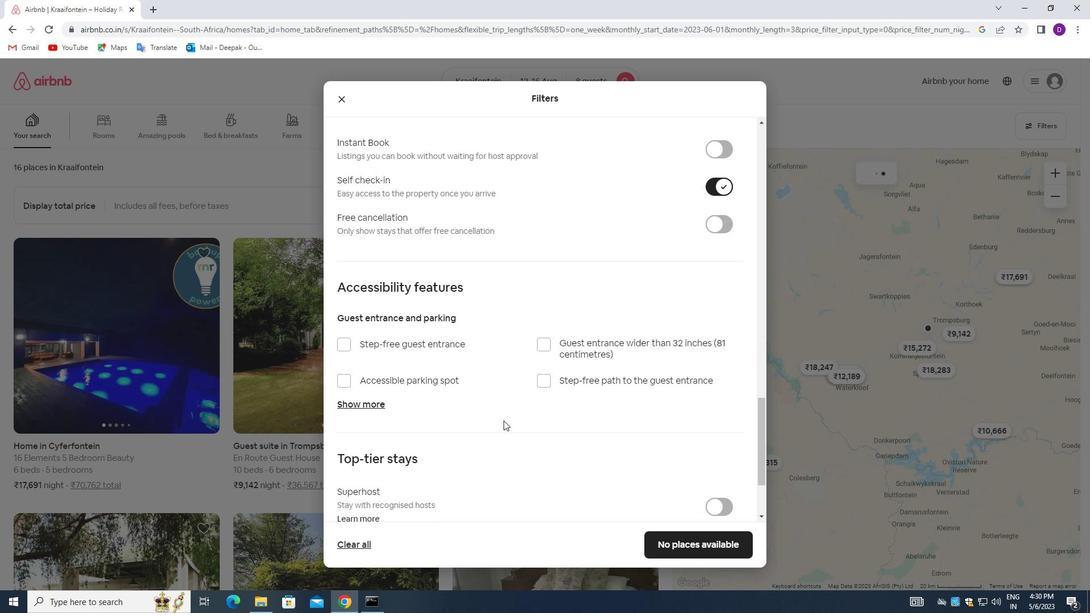 
Action: Mouse scrolled (500, 424) with delta (0, 0)
Screenshot: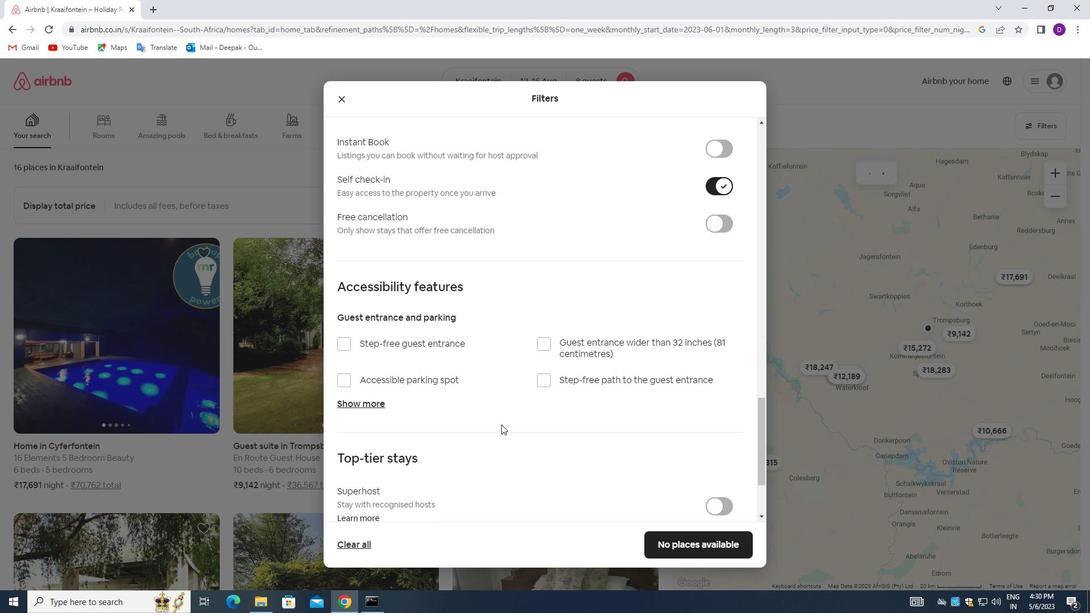 
Action: Mouse moved to (504, 424)
Screenshot: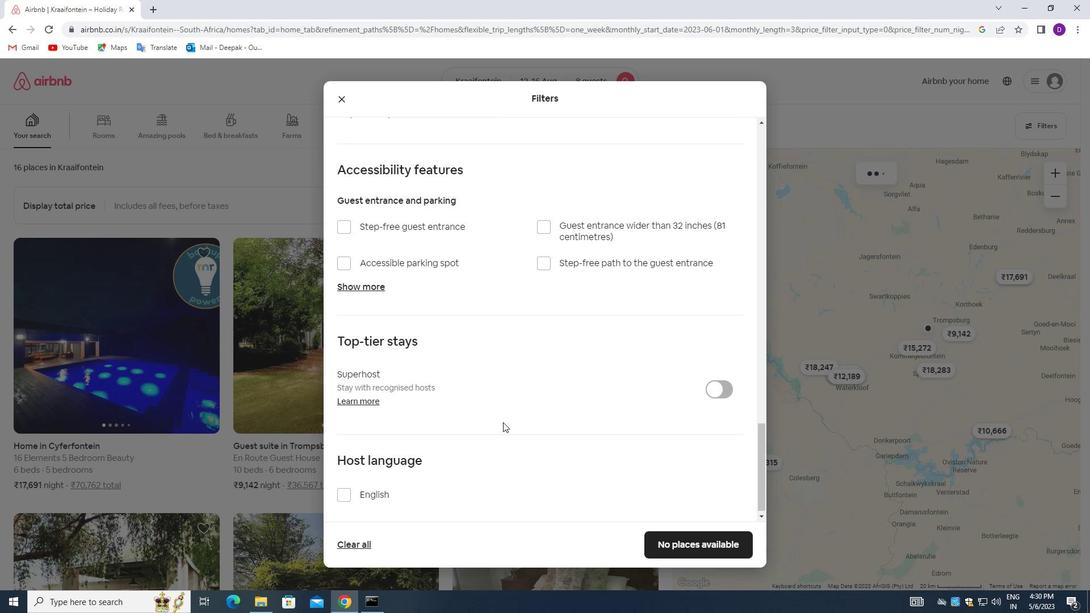 
Action: Mouse scrolled (504, 423) with delta (0, 0)
Screenshot: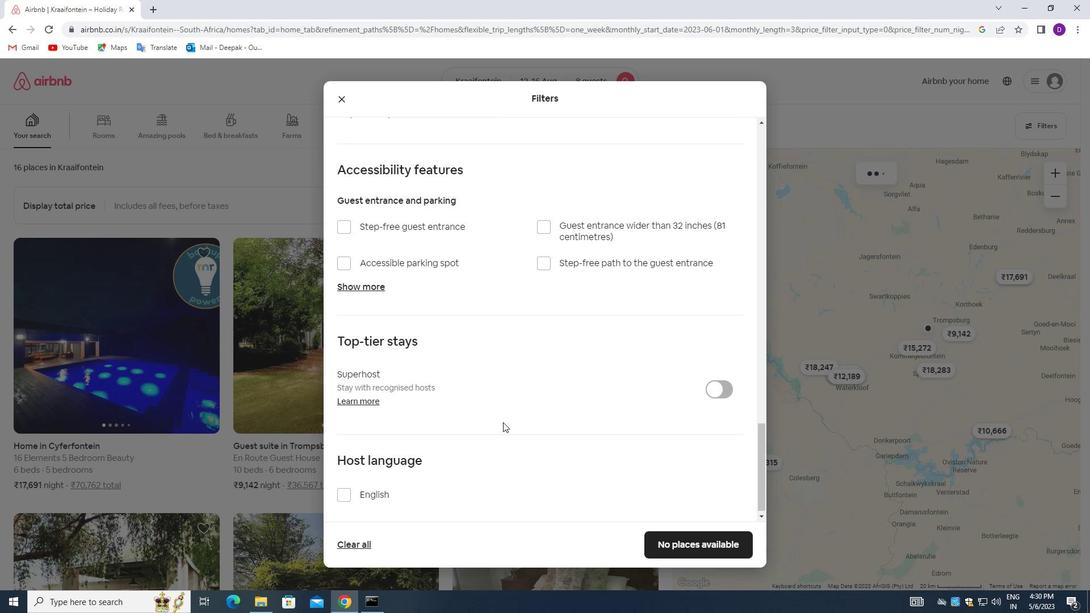 
Action: Mouse moved to (501, 425)
Screenshot: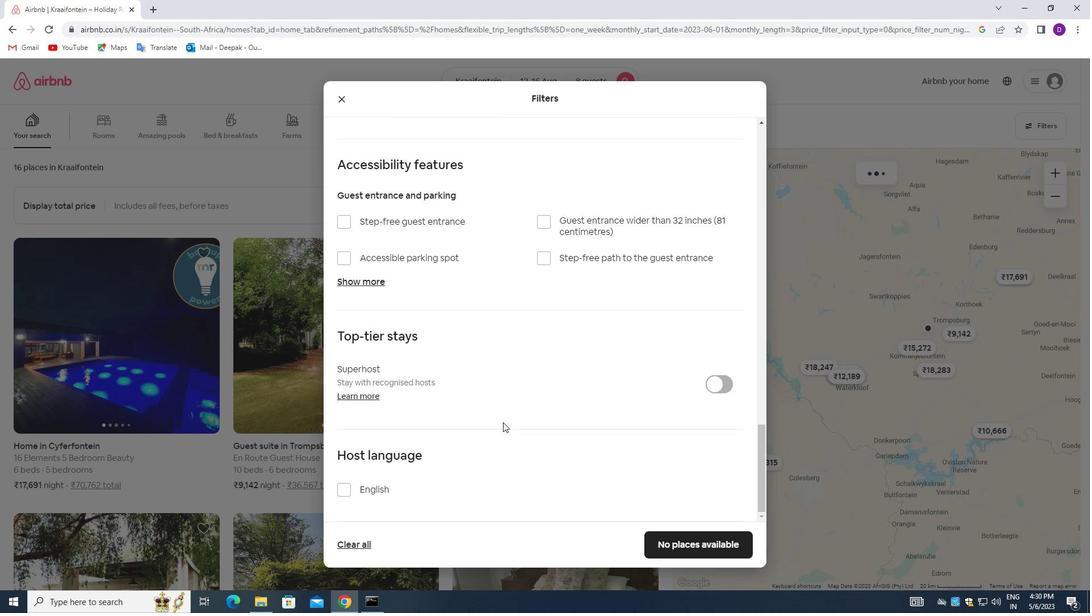 
Action: Mouse scrolled (501, 424) with delta (0, 0)
Screenshot: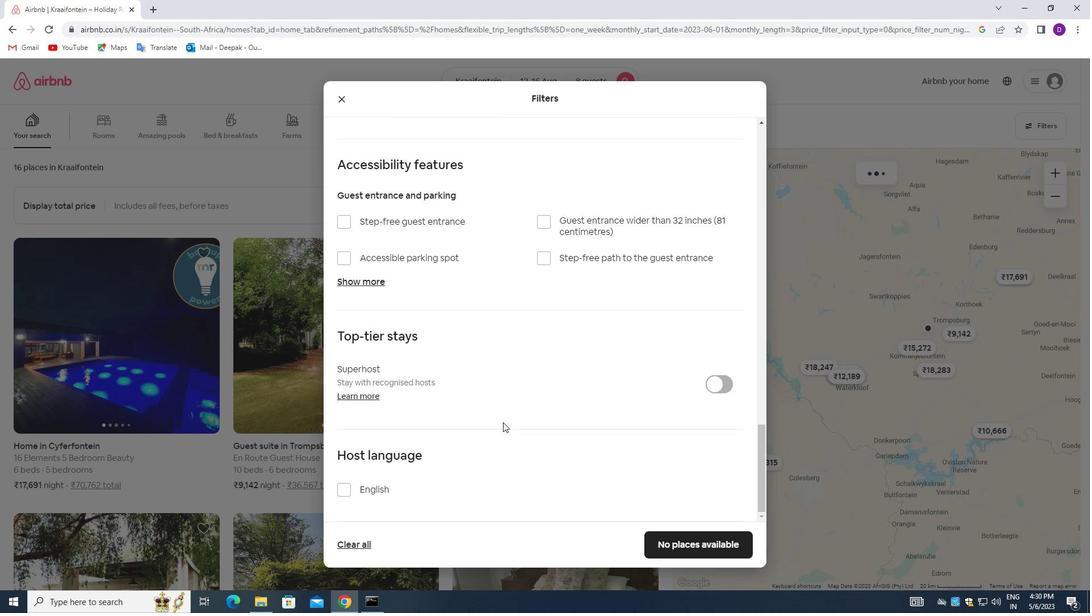 
Action: Mouse moved to (499, 426)
Screenshot: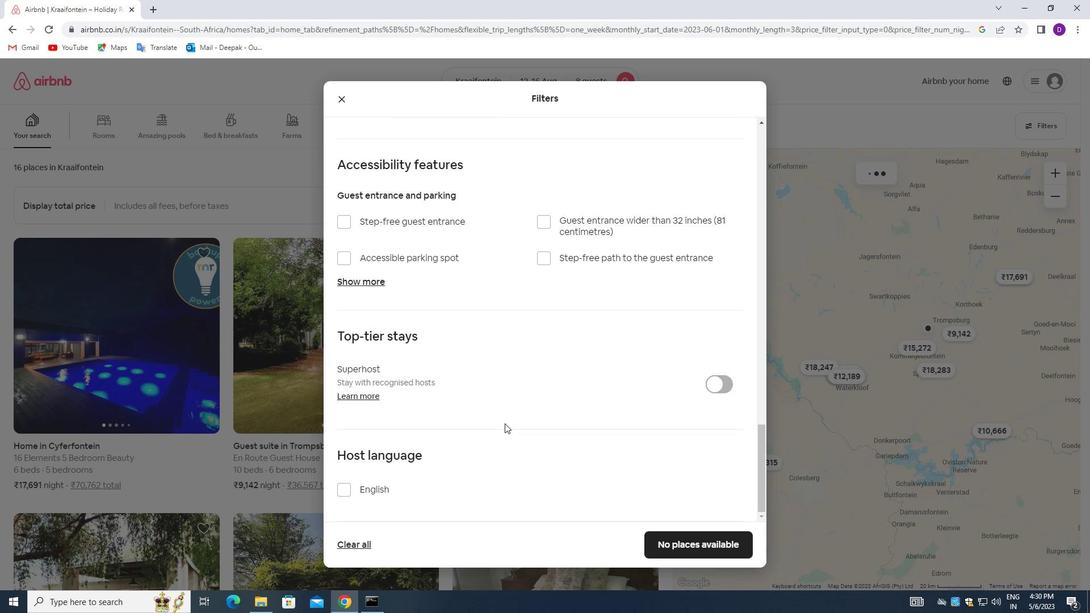 
Action: Mouse scrolled (499, 425) with delta (0, 0)
Screenshot: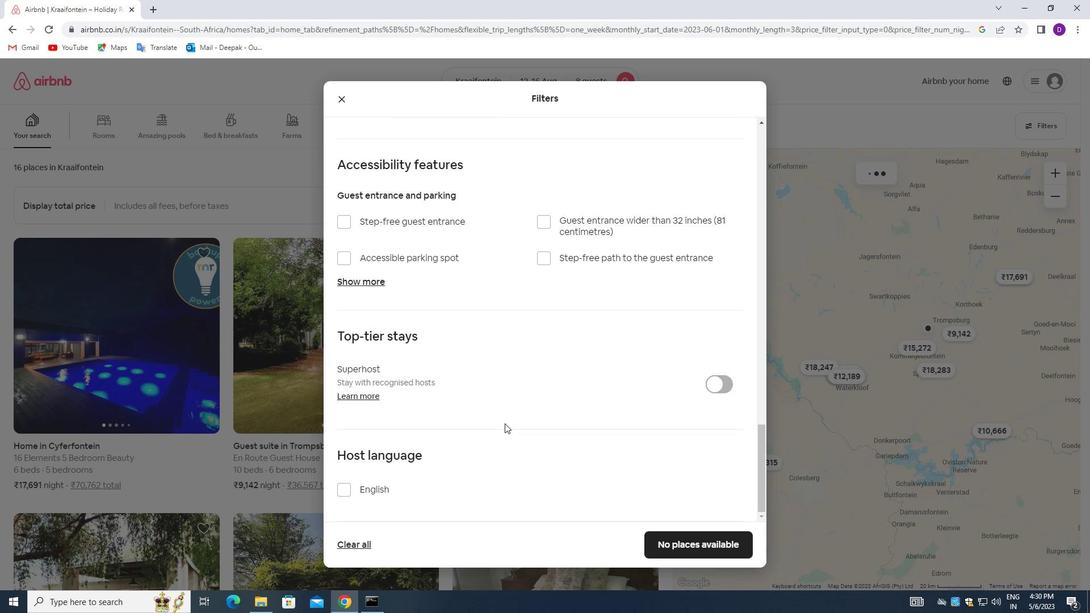 
Action: Mouse moved to (346, 493)
Screenshot: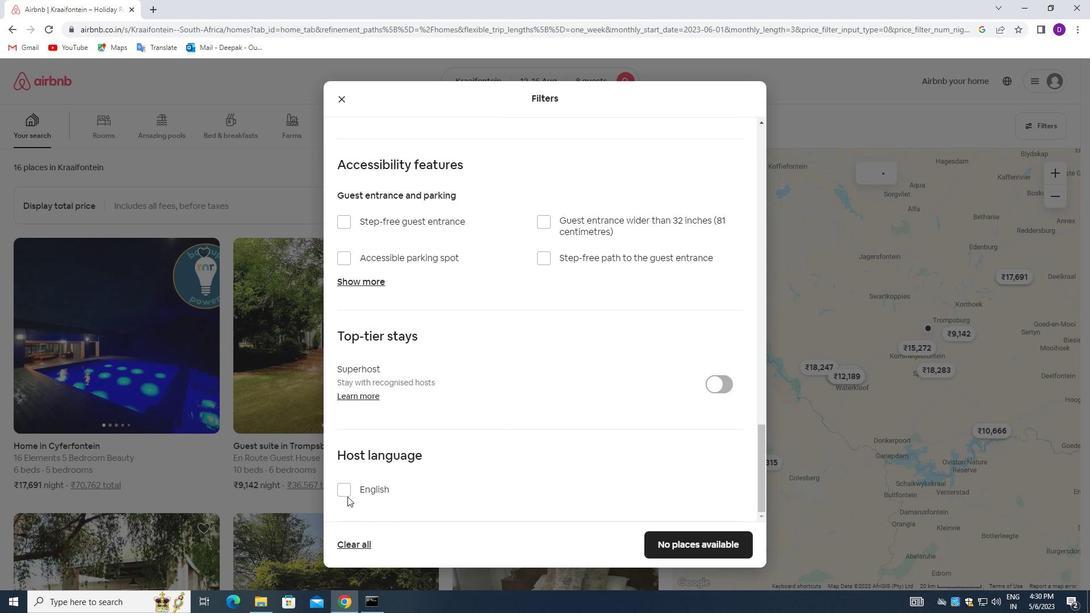 
Action: Mouse pressed left at (346, 493)
Screenshot: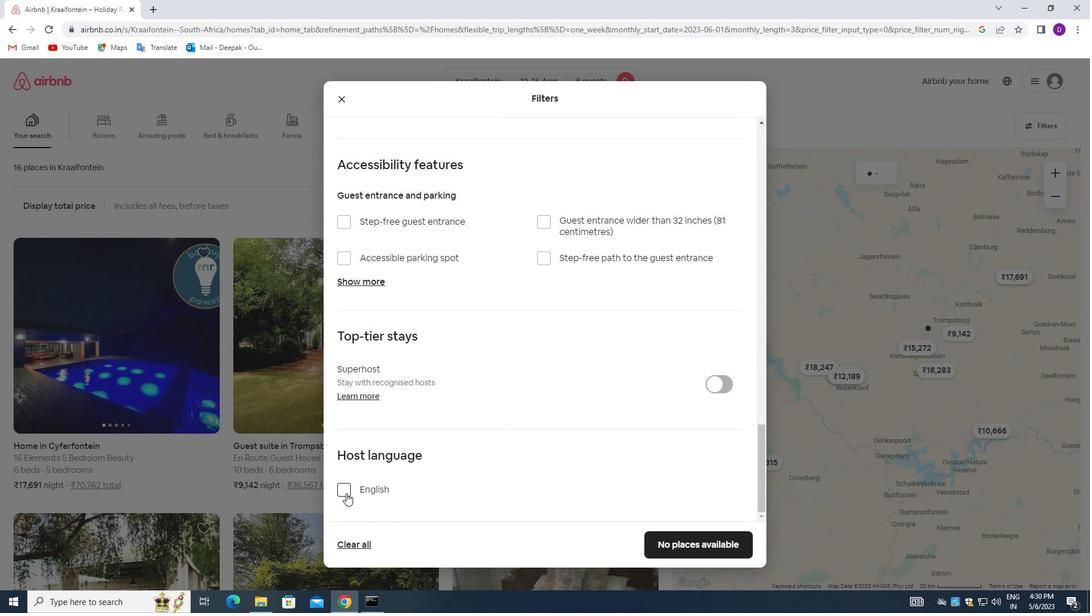 
Action: Mouse moved to (653, 538)
Screenshot: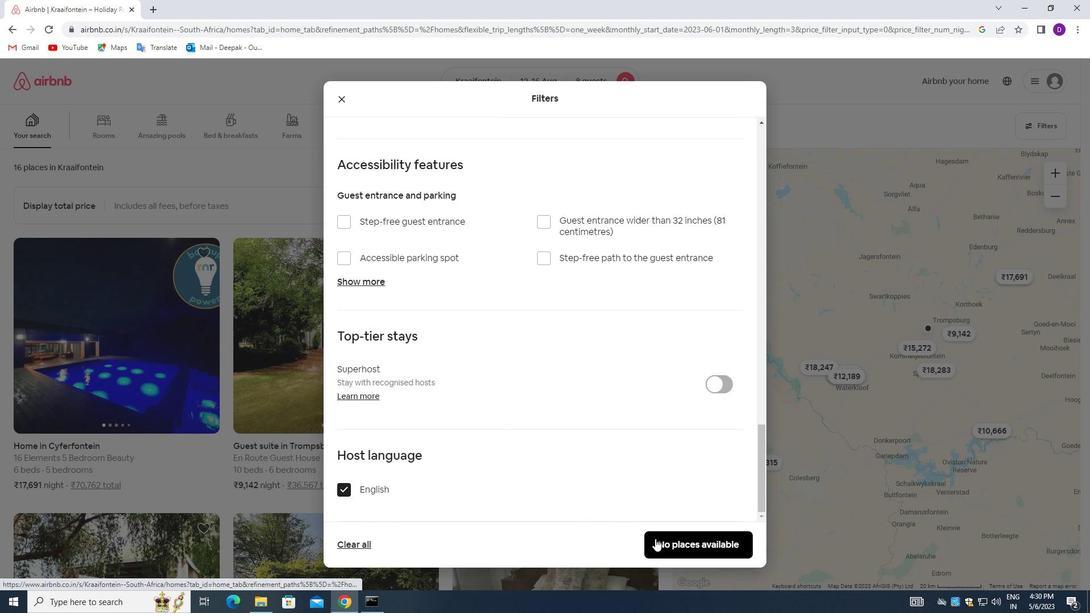 
Action: Mouse pressed left at (653, 538)
Screenshot: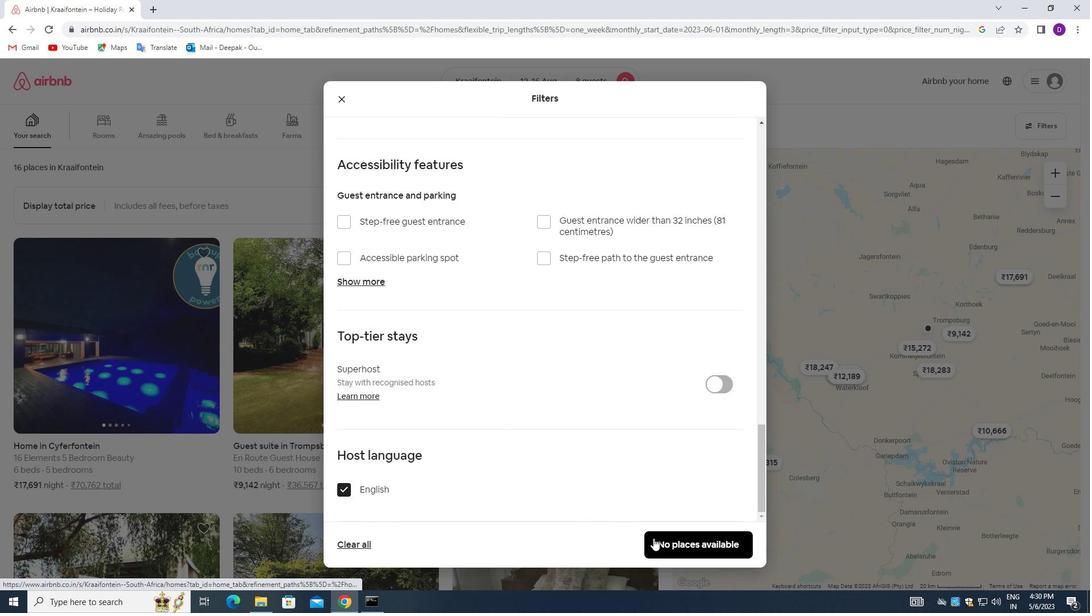 
Action: Mouse moved to (590, 411)
Screenshot: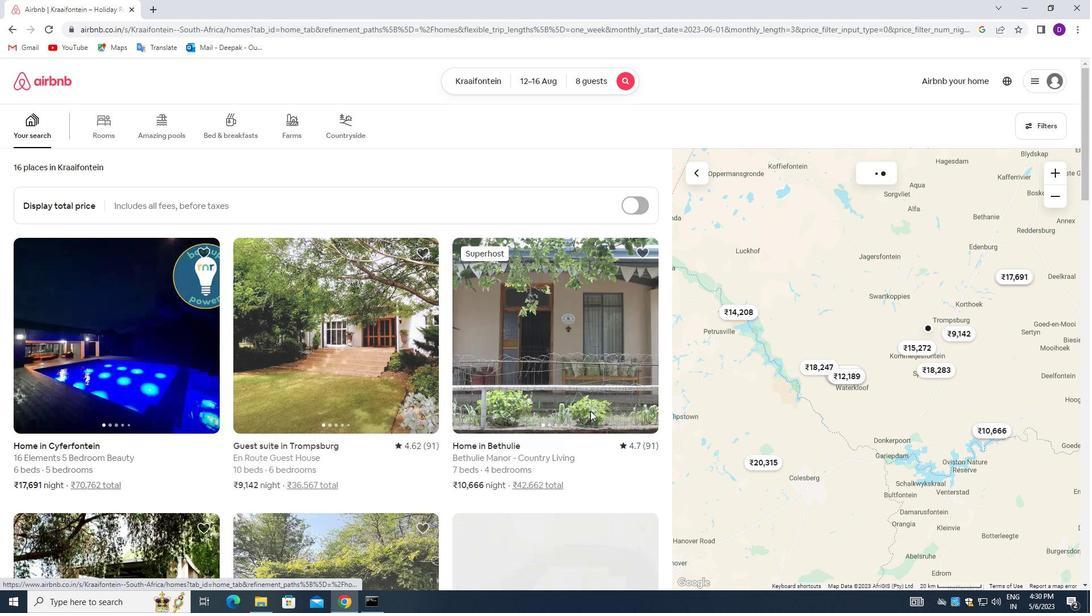 
